 Task: Find connections with filter location Güines with filter topic #personaldevelopment with filter profile language French with filter current company Airtel with filter school Government Law College, Mumbai with filter industry Oil and Gas with filter service category Bartending with filter keywords title Software Engineer
Action: Mouse moved to (586, 73)
Screenshot: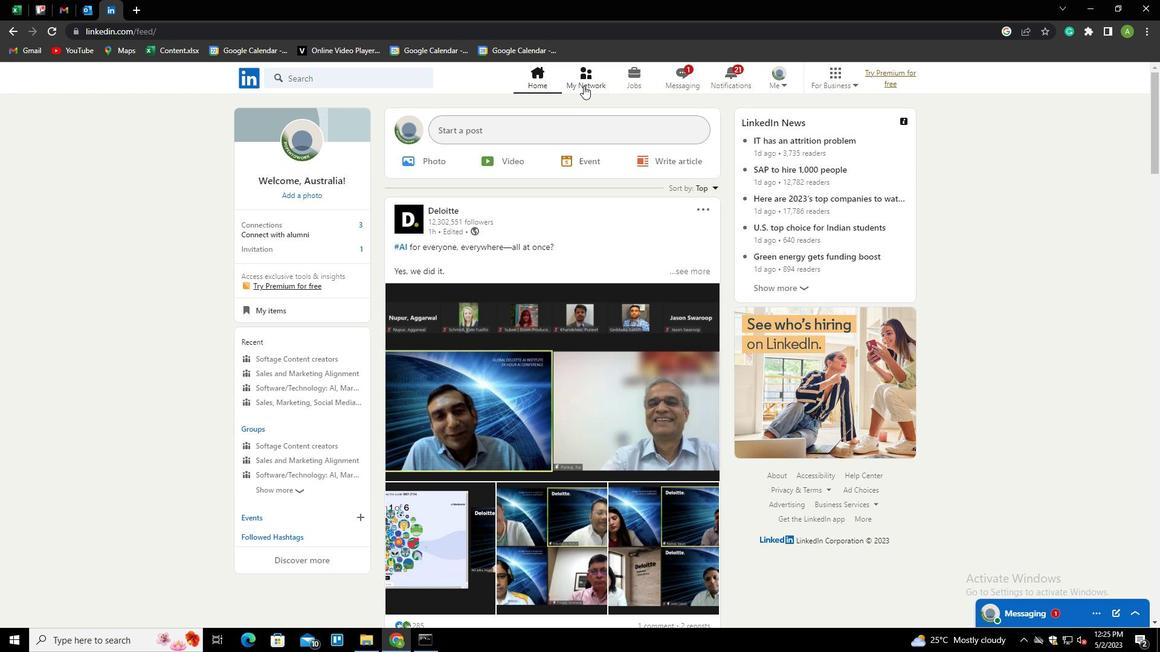 
Action: Mouse pressed left at (586, 73)
Screenshot: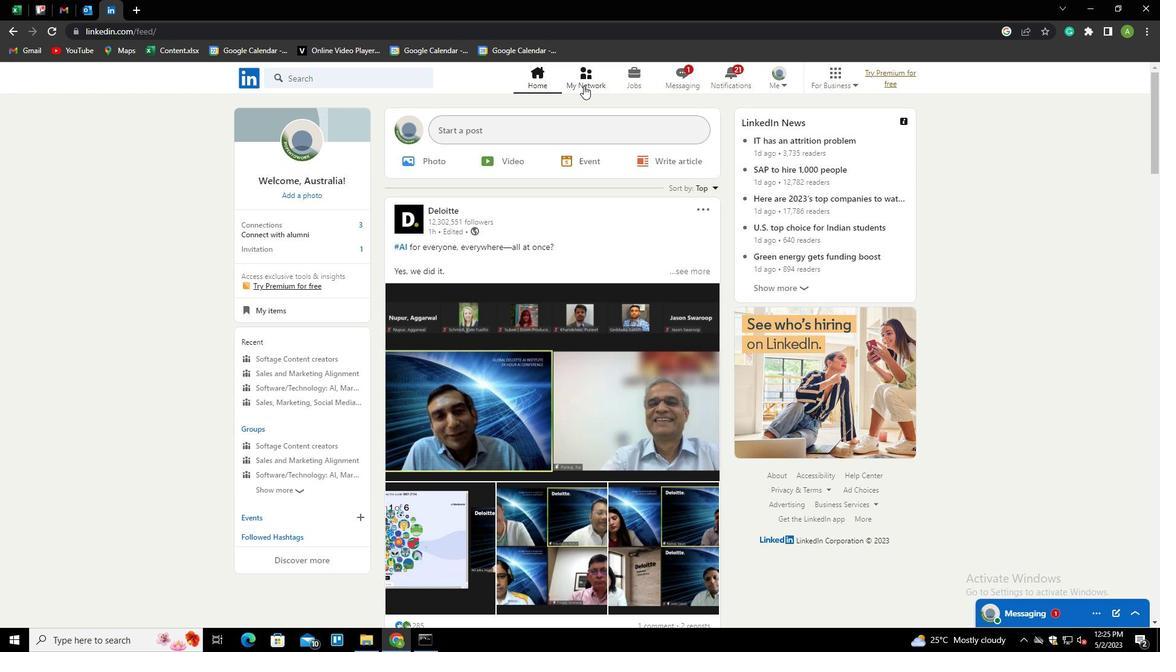 
Action: Mouse moved to (314, 141)
Screenshot: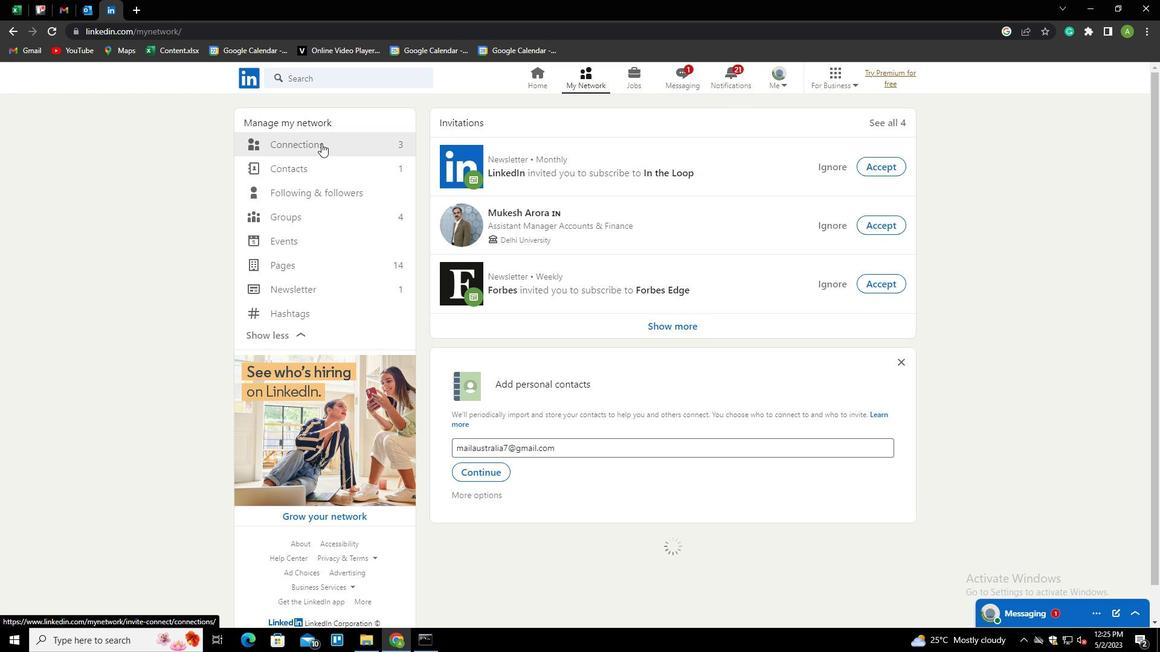 
Action: Mouse pressed left at (314, 141)
Screenshot: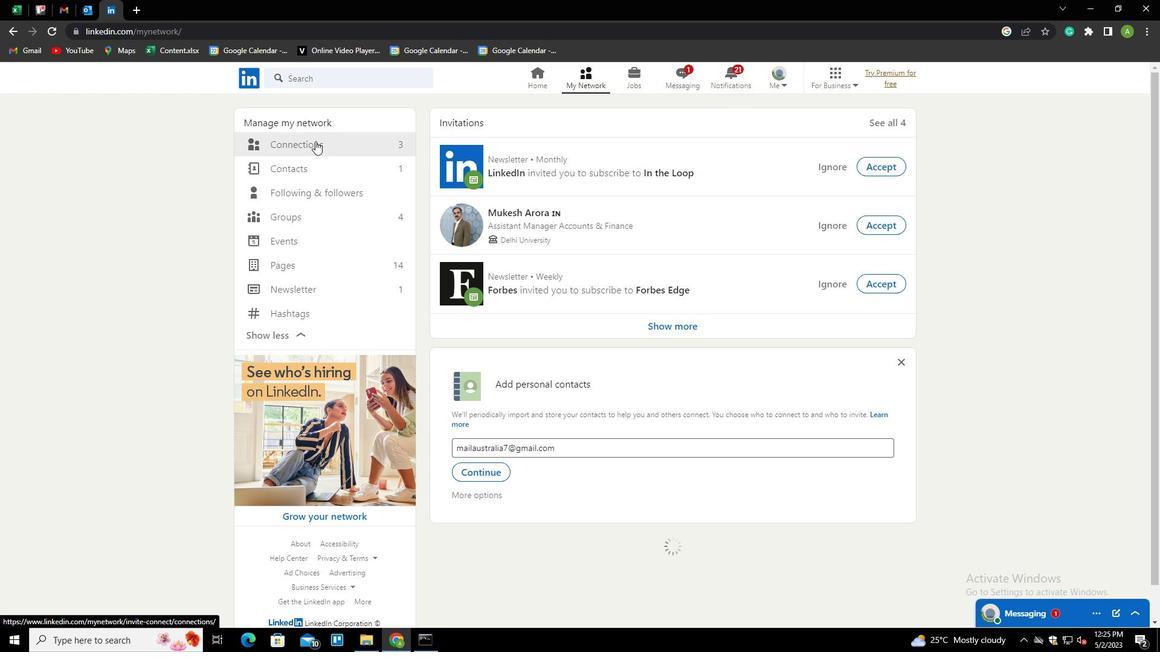
Action: Mouse moved to (675, 141)
Screenshot: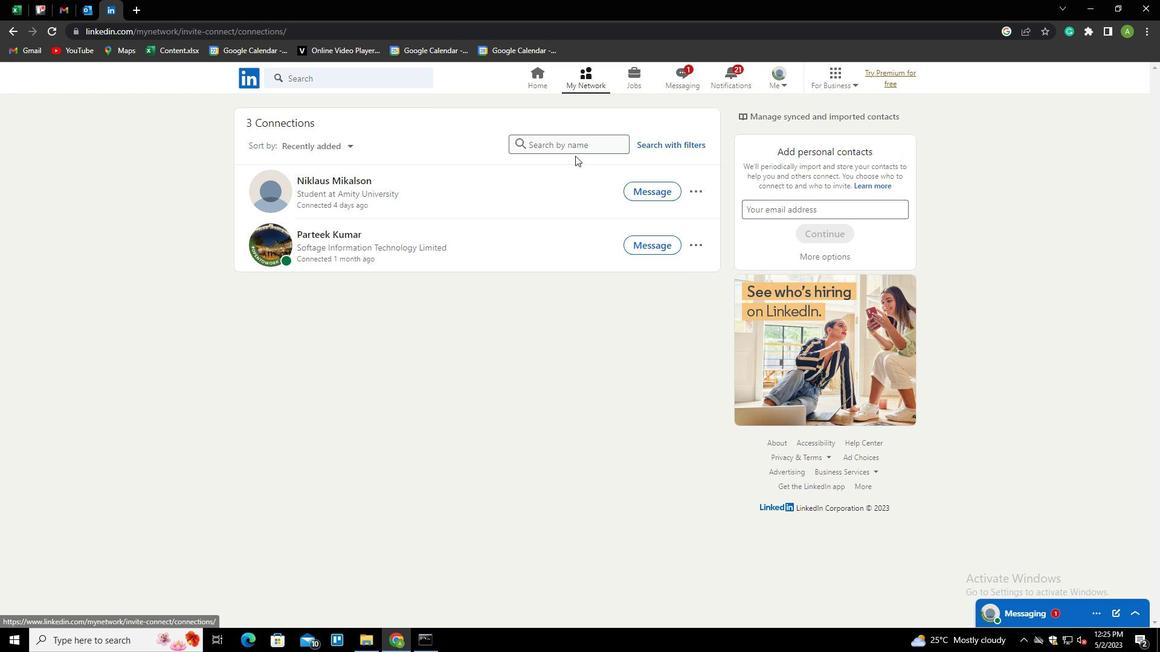 
Action: Mouse pressed left at (675, 141)
Screenshot: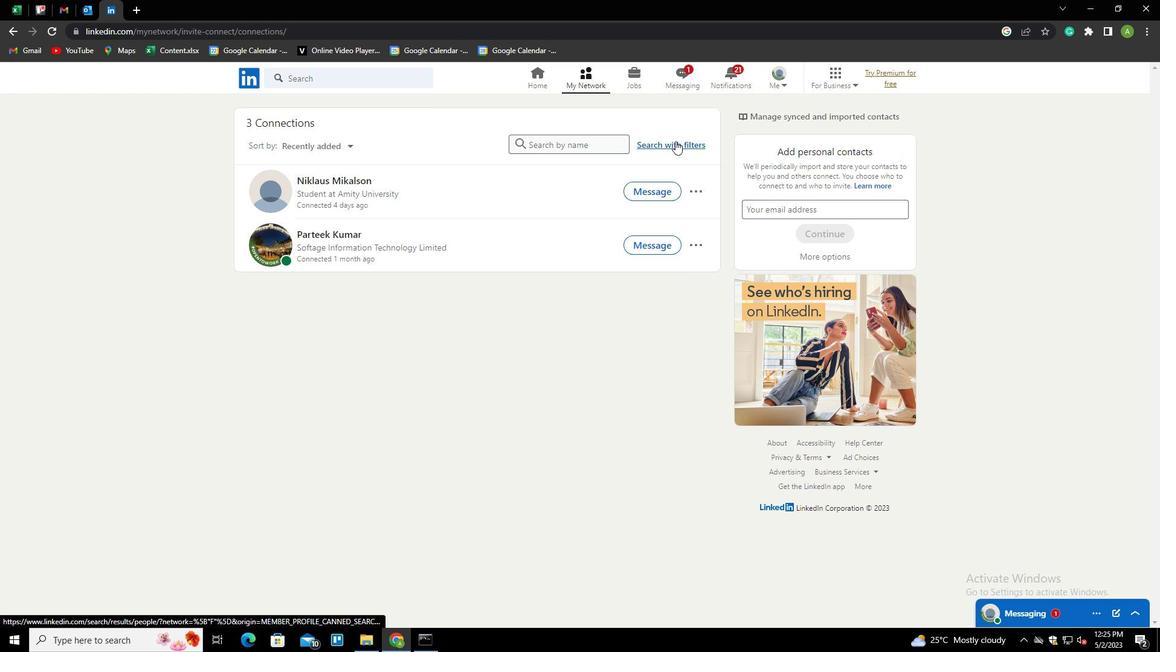 
Action: Mouse moved to (612, 107)
Screenshot: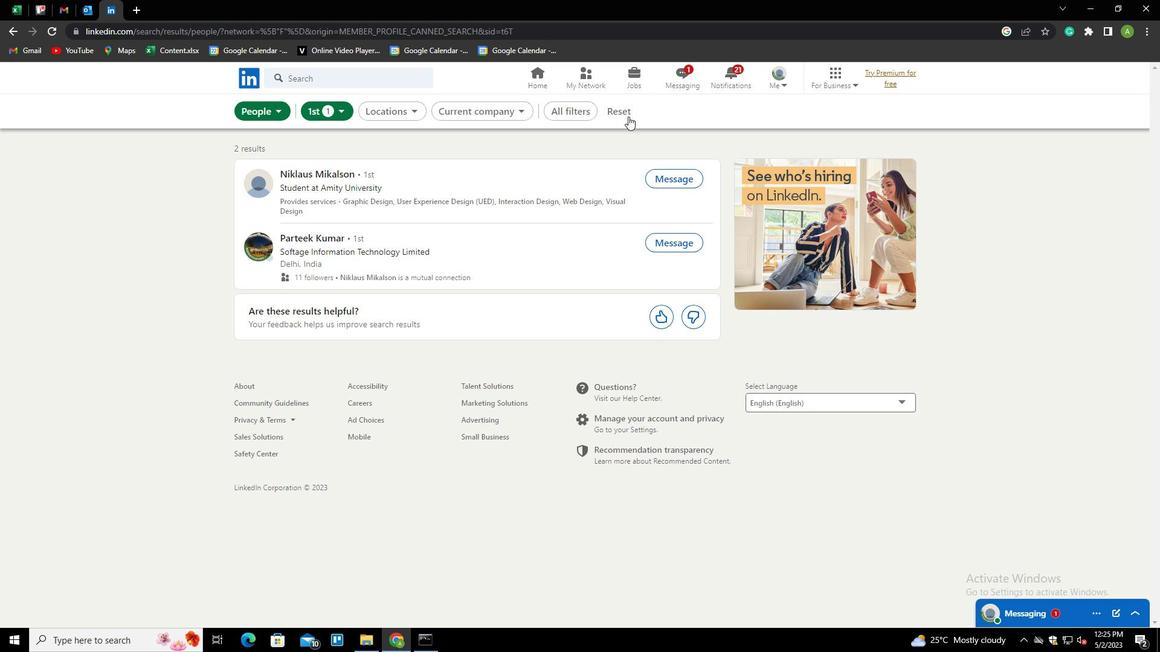 
Action: Mouse pressed left at (612, 107)
Screenshot: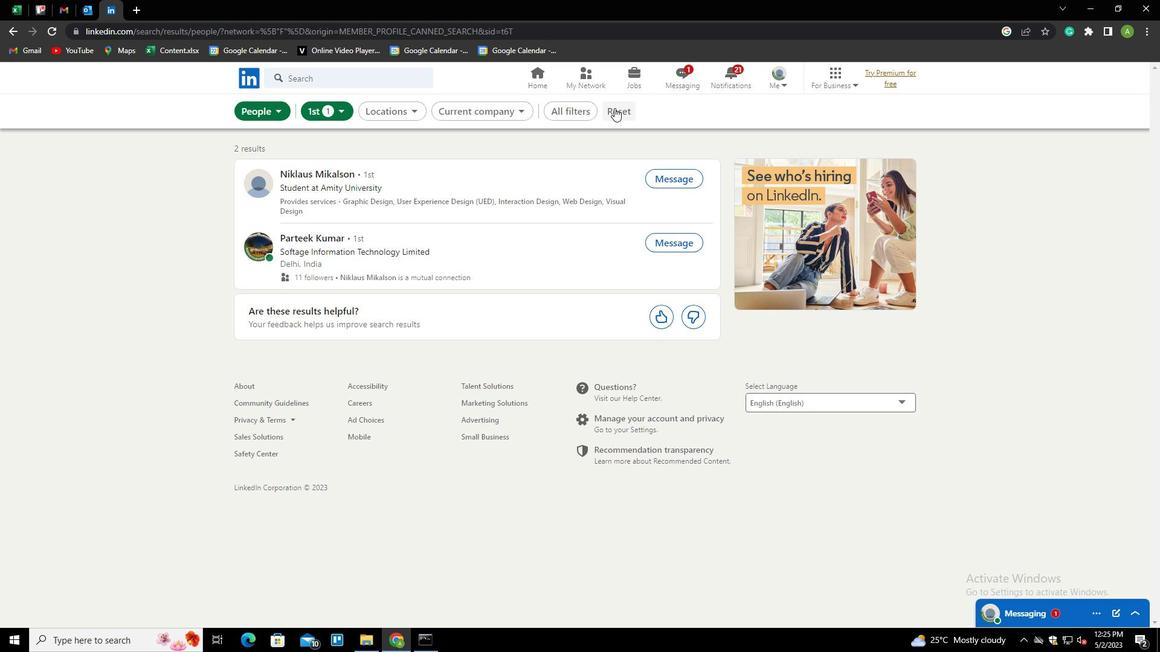 
Action: Mouse moved to (588, 112)
Screenshot: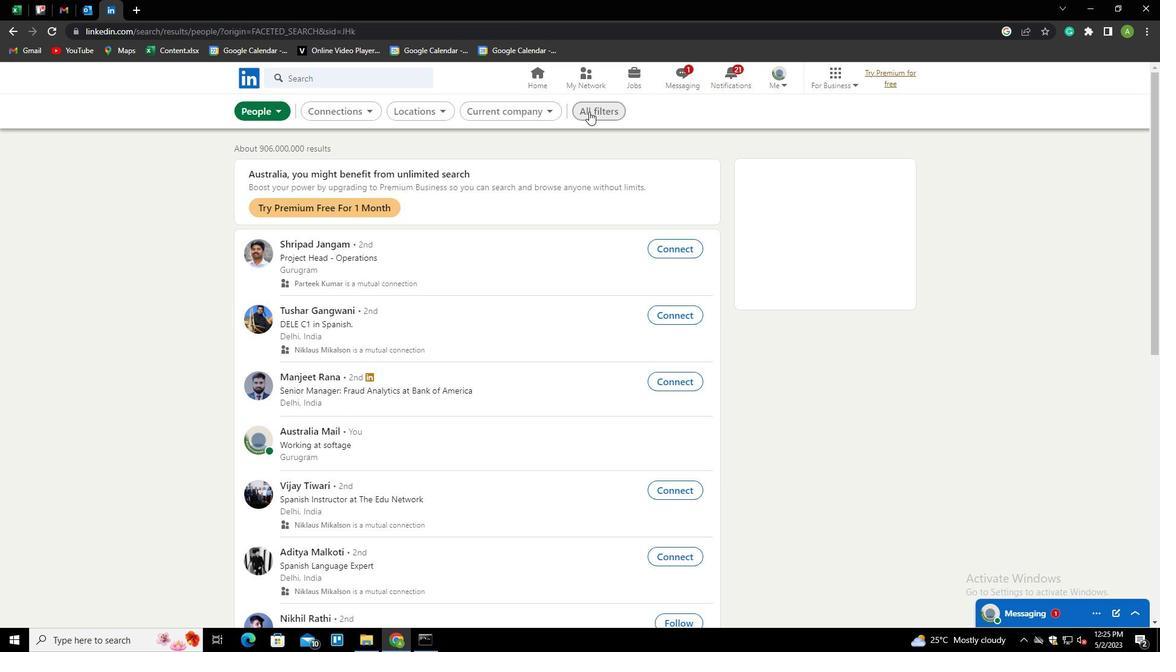
Action: Mouse pressed left at (588, 112)
Screenshot: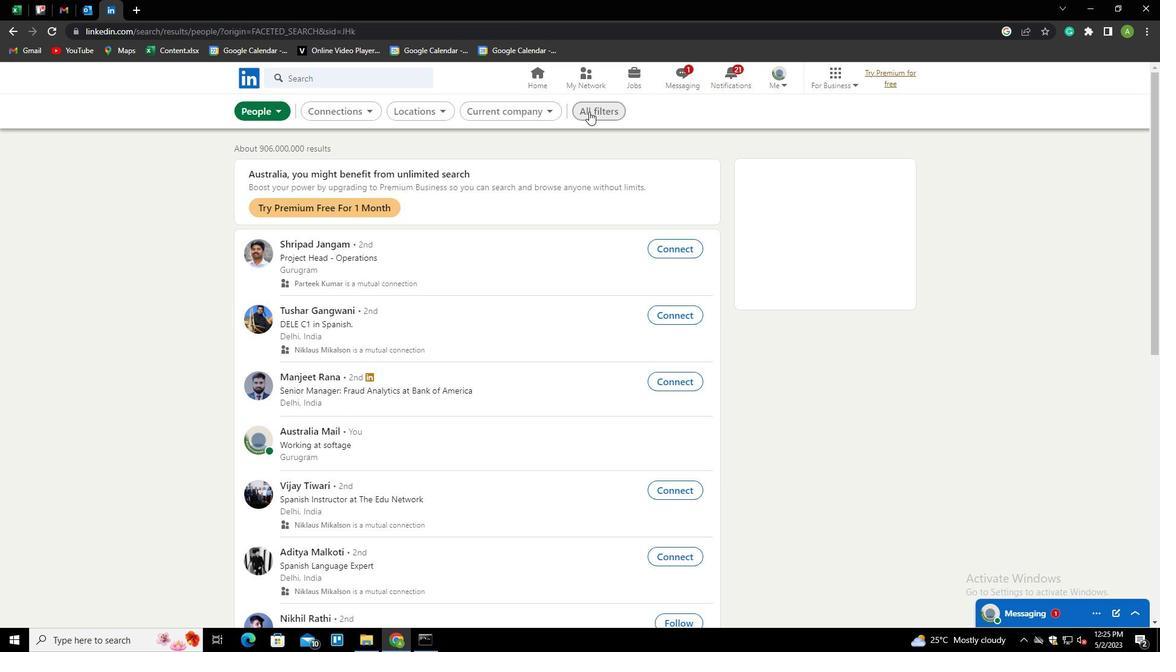 
Action: Mouse moved to (910, 319)
Screenshot: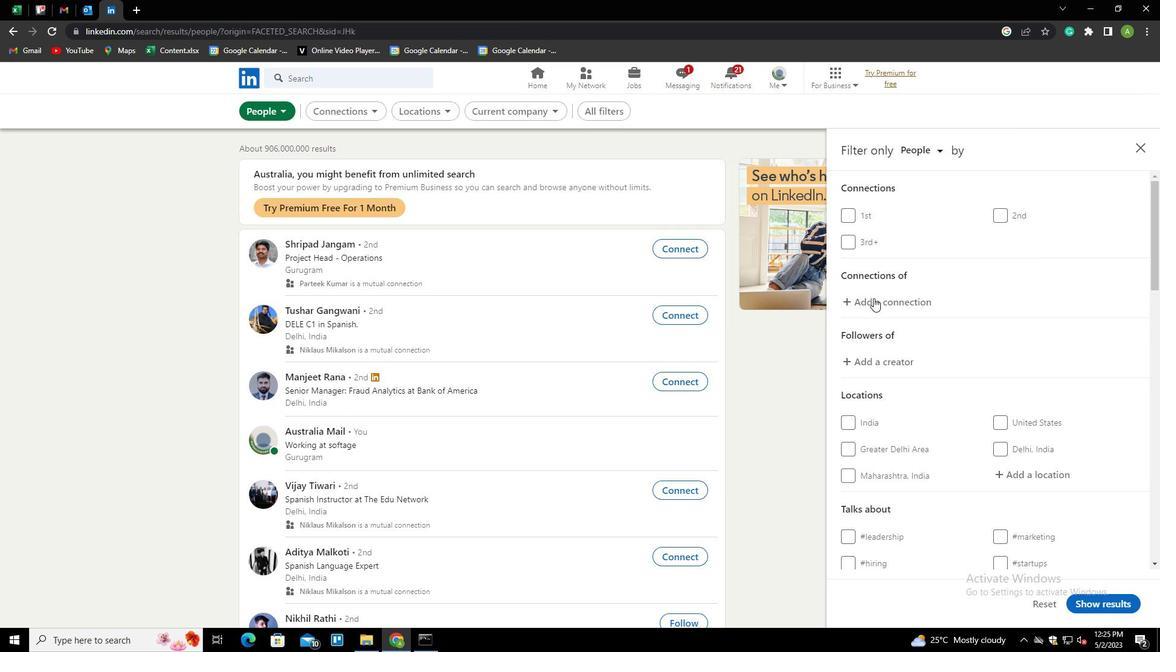 
Action: Mouse scrolled (910, 318) with delta (0, 0)
Screenshot: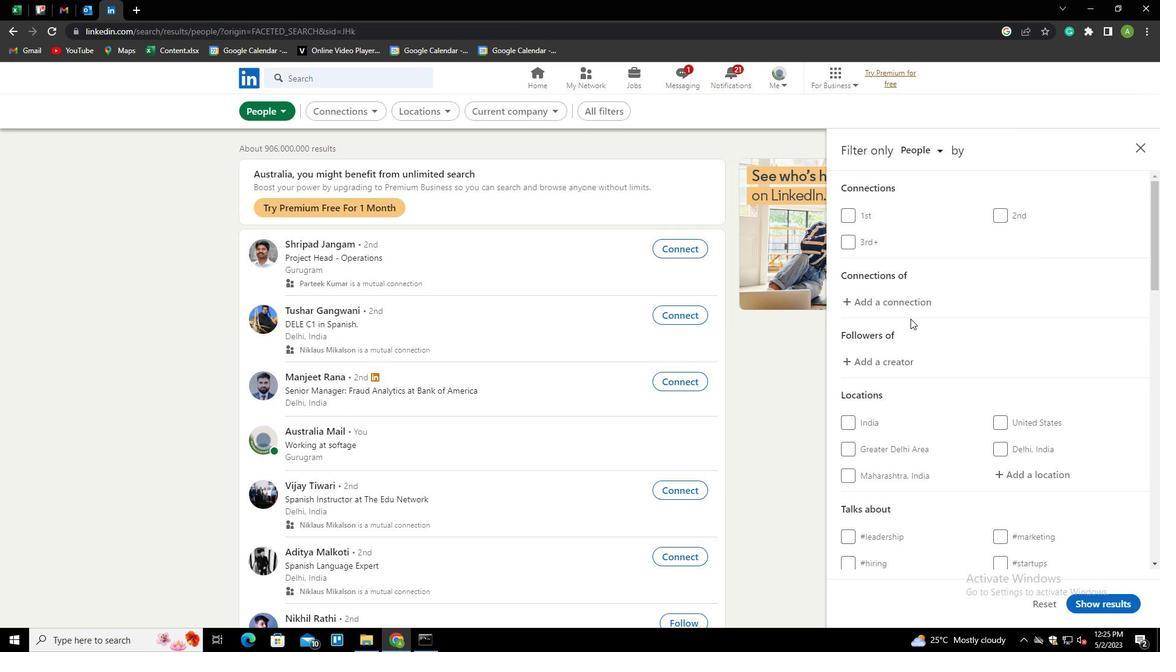 
Action: Mouse scrolled (910, 318) with delta (0, 0)
Screenshot: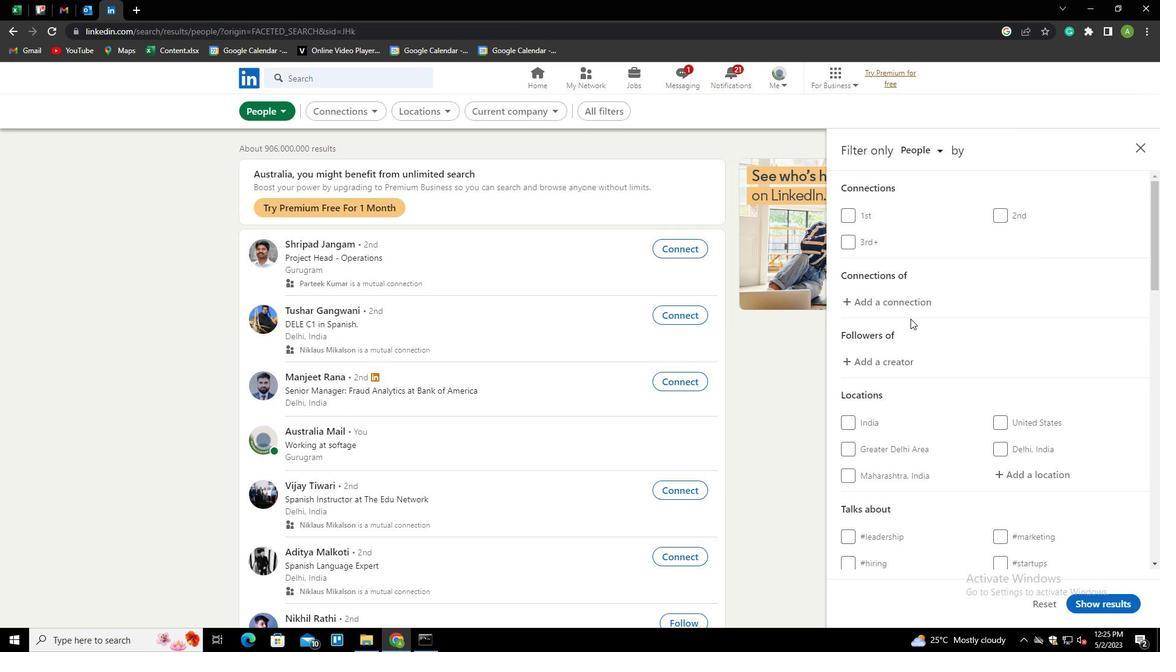 
Action: Mouse moved to (1025, 345)
Screenshot: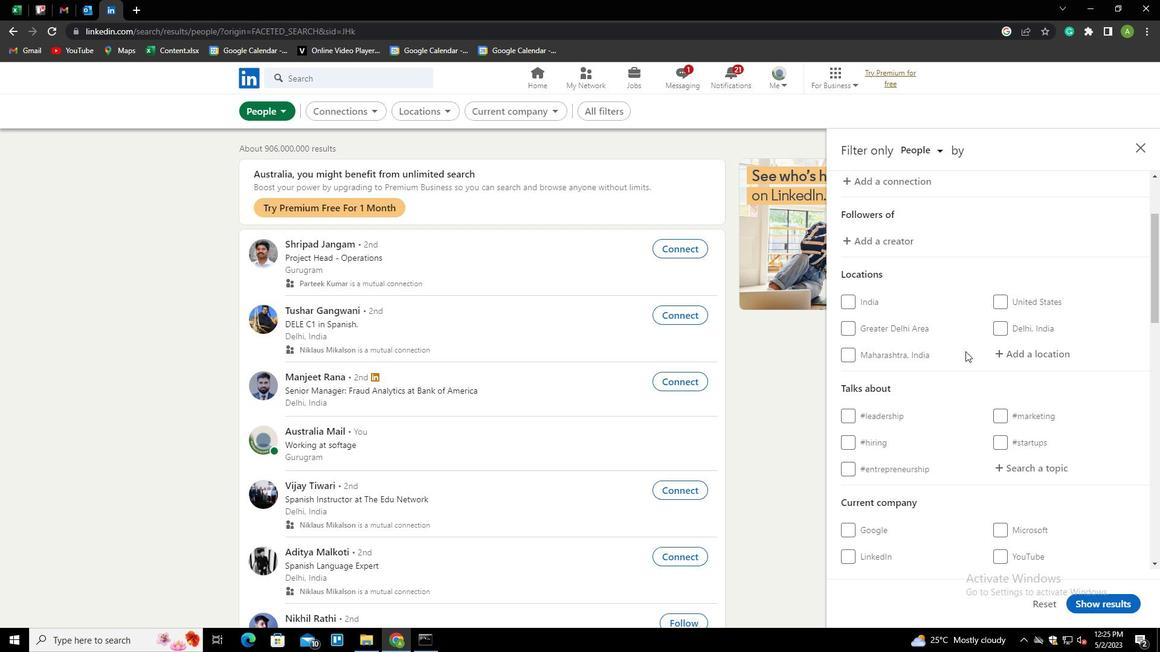 
Action: Mouse pressed left at (1025, 345)
Screenshot: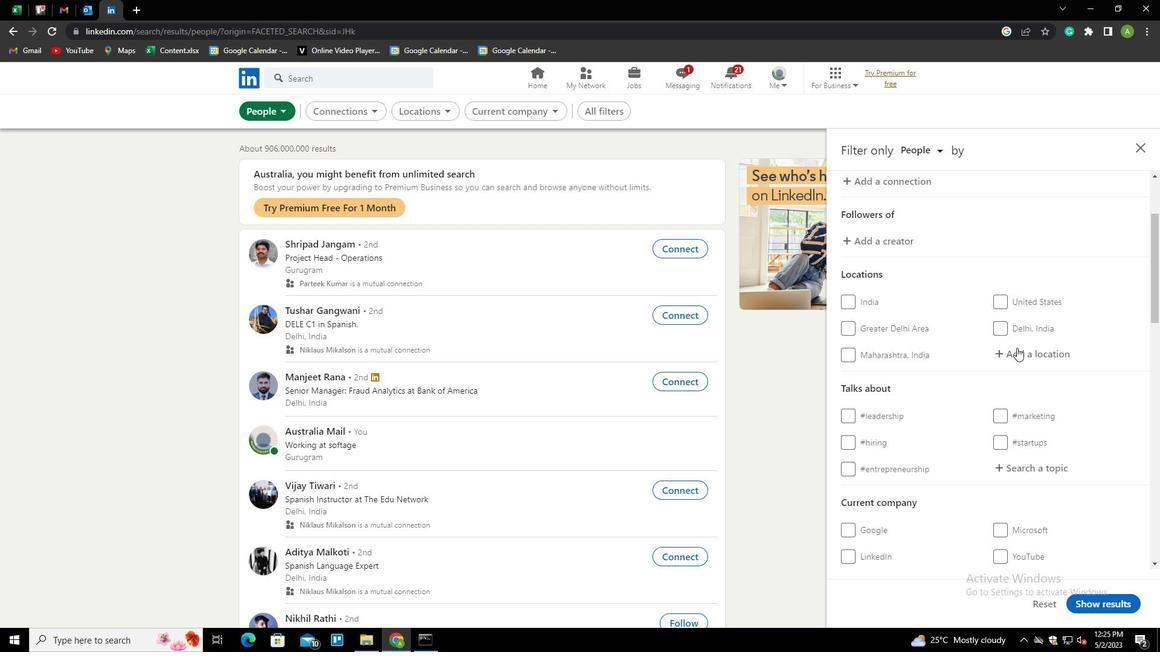 
Action: Mouse moved to (1022, 345)
Screenshot: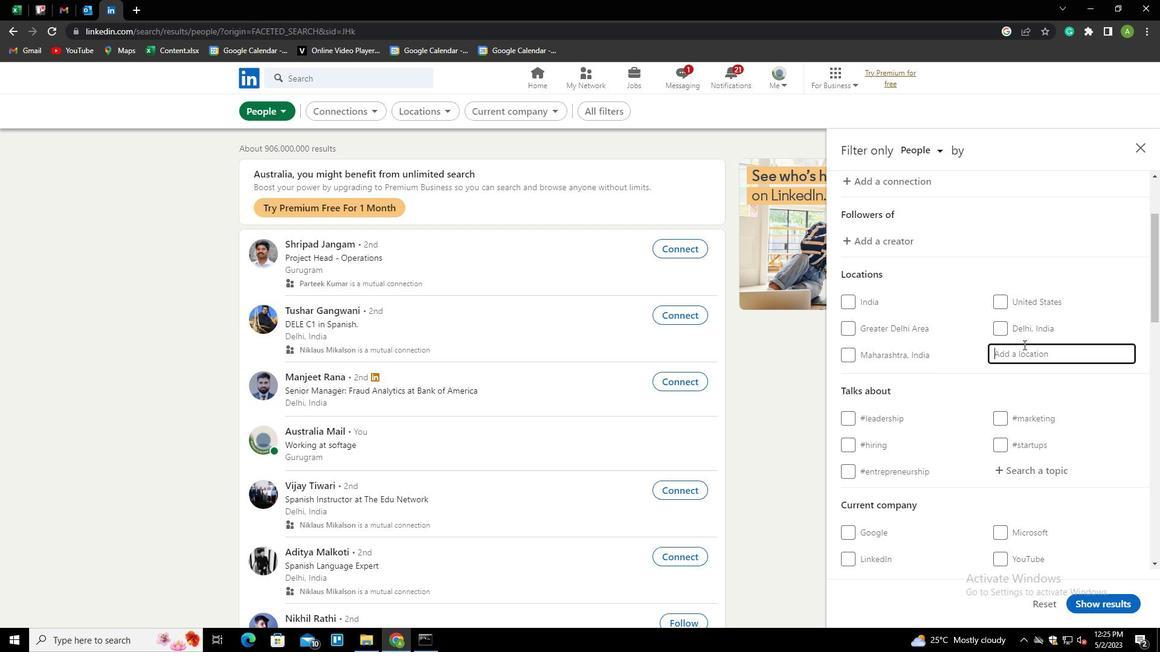 
Action: Key pressed G
Screenshot: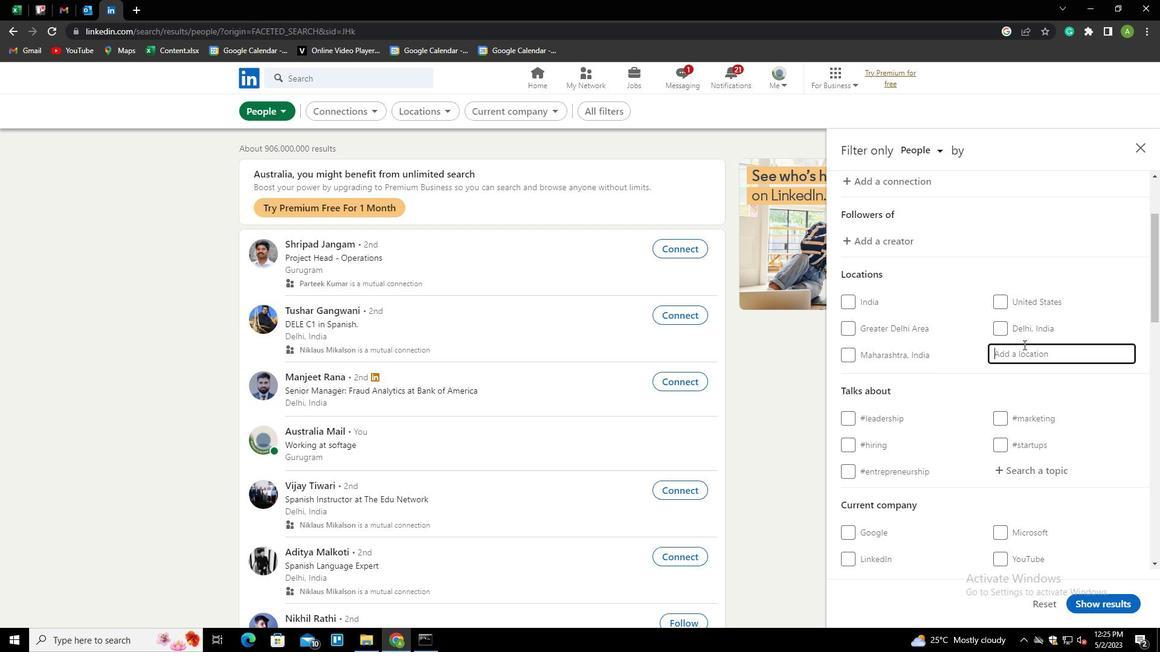 
Action: Mouse moved to (1021, 345)
Screenshot: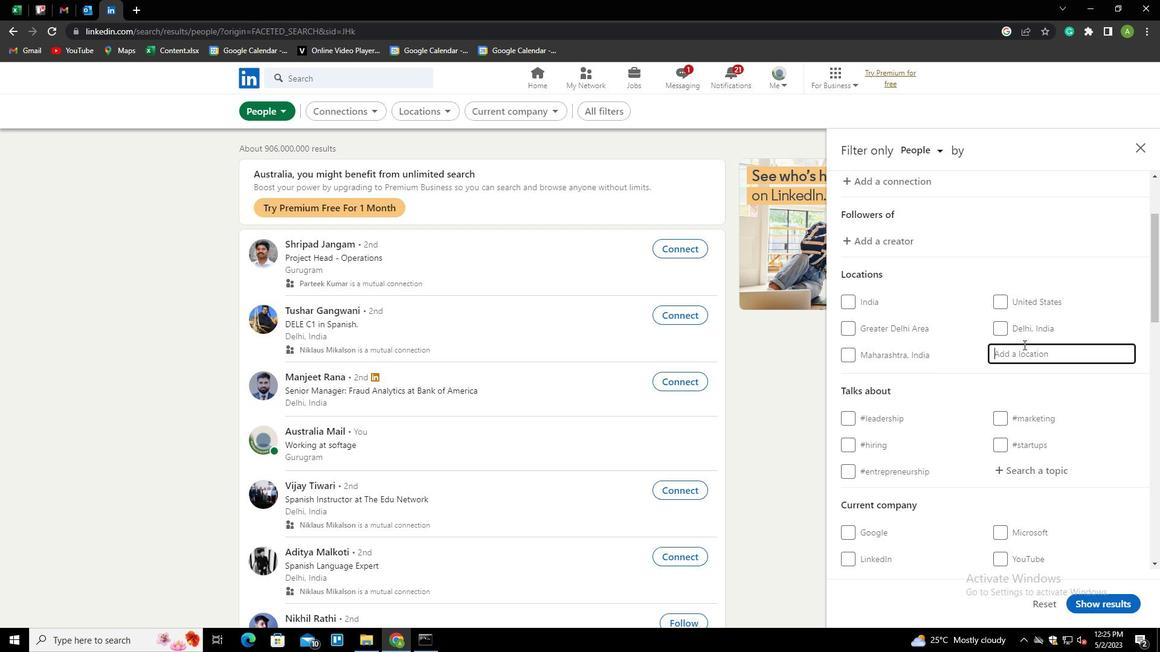 
Action: Key pressed UINES<Key.down><Key.enter>
Screenshot: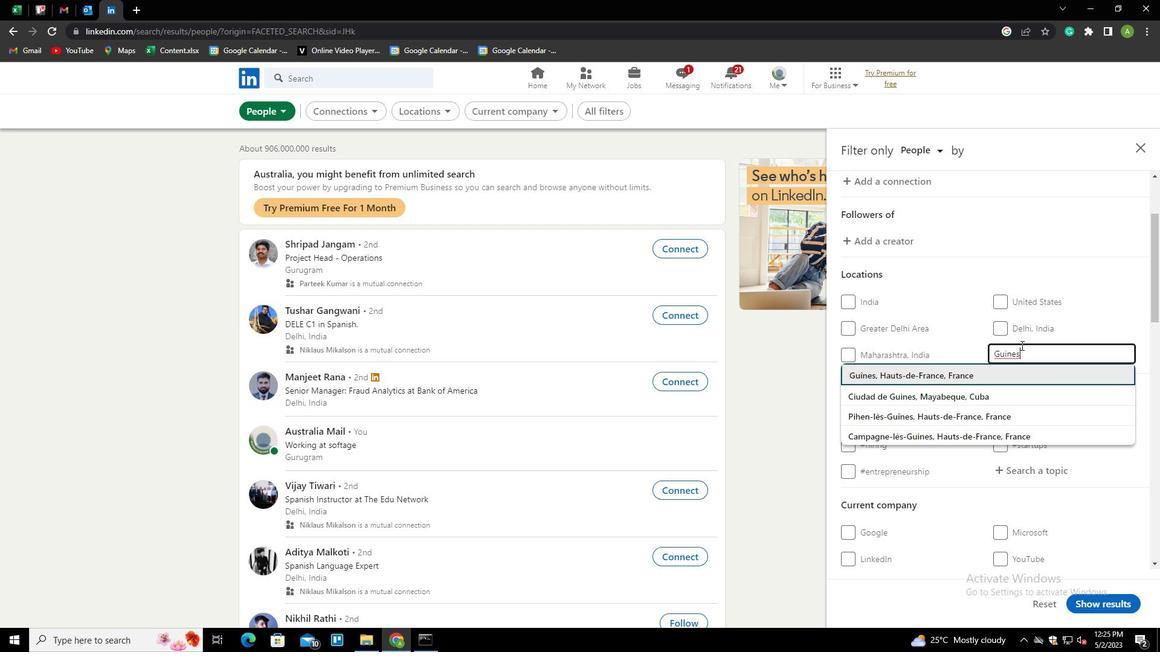 
Action: Mouse scrolled (1021, 345) with delta (0, 0)
Screenshot: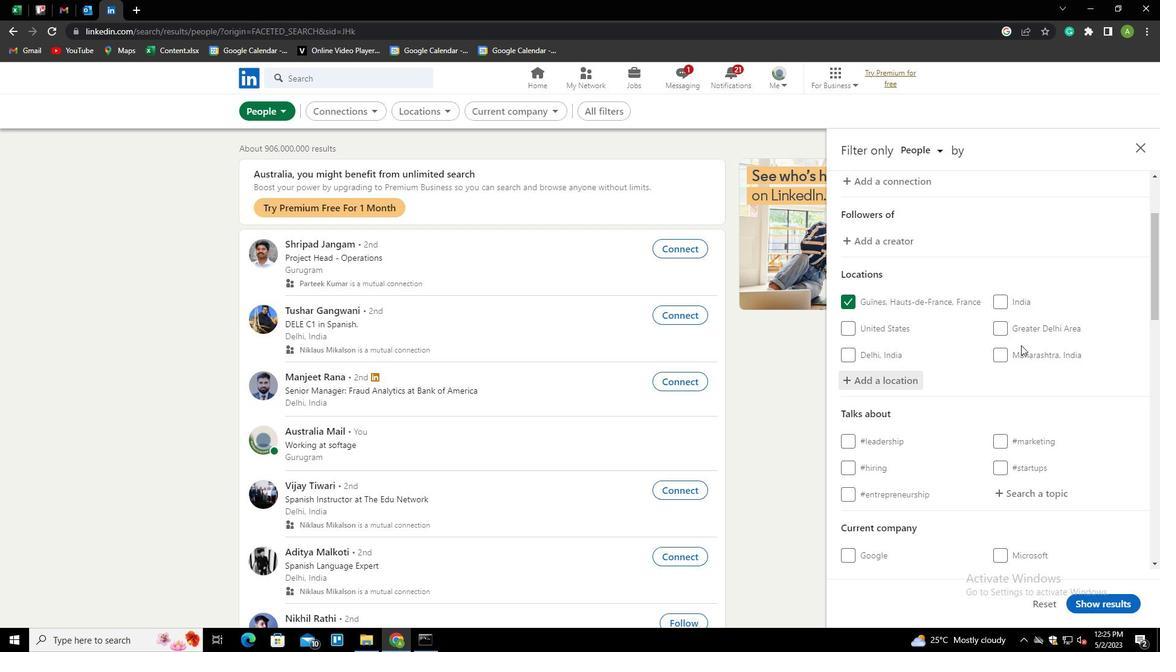
Action: Mouse scrolled (1021, 345) with delta (0, 0)
Screenshot: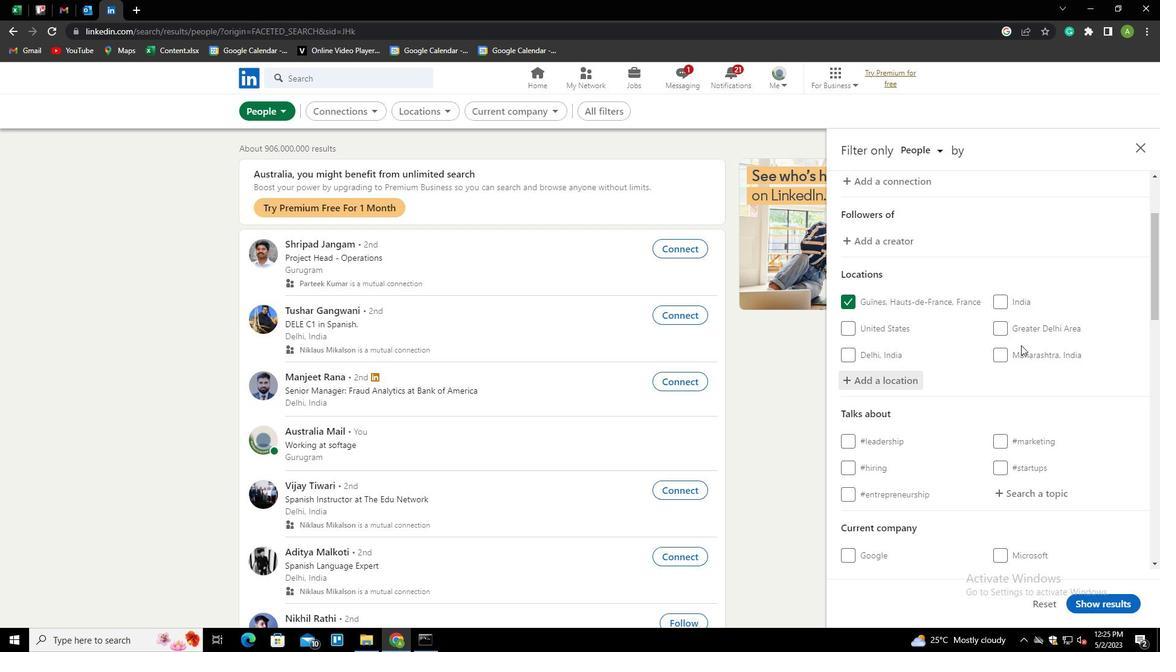 
Action: Mouse moved to (1016, 374)
Screenshot: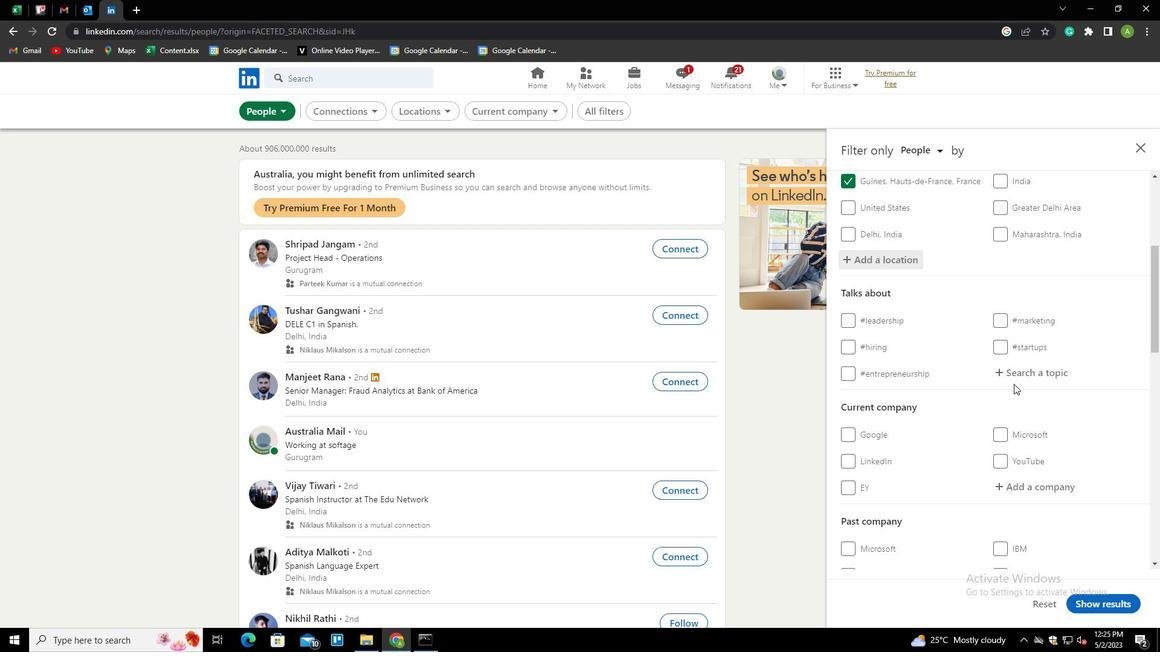 
Action: Mouse pressed left at (1016, 374)
Screenshot: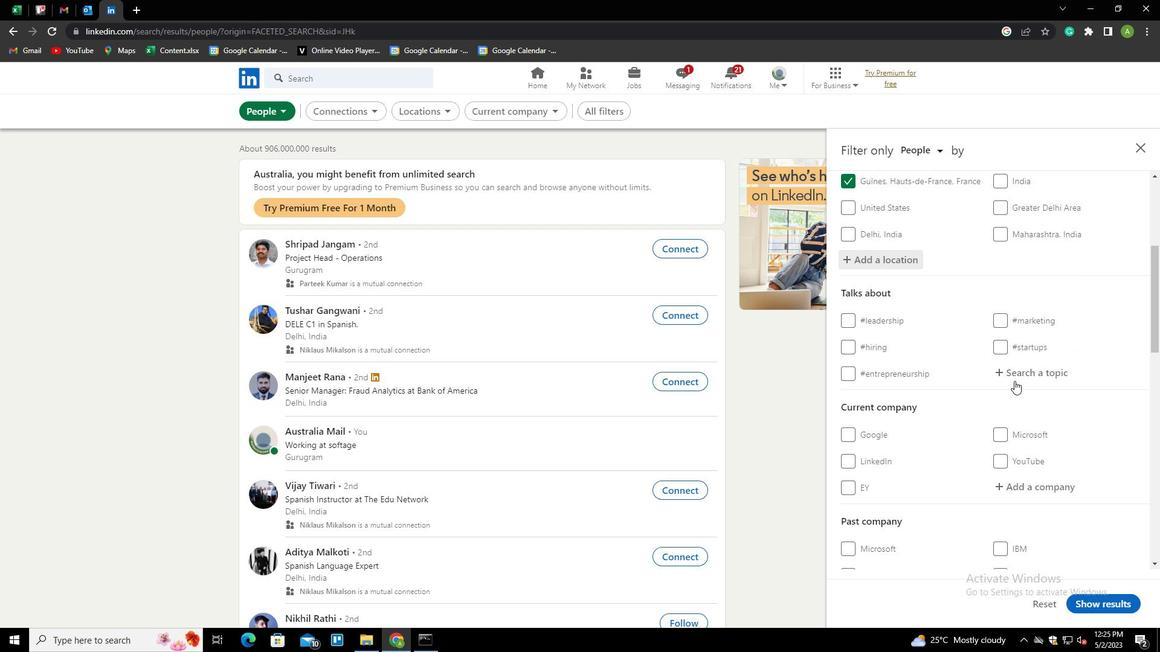 
Action: Key pressed PERSONALDE<Key.down><Key.enter>
Screenshot: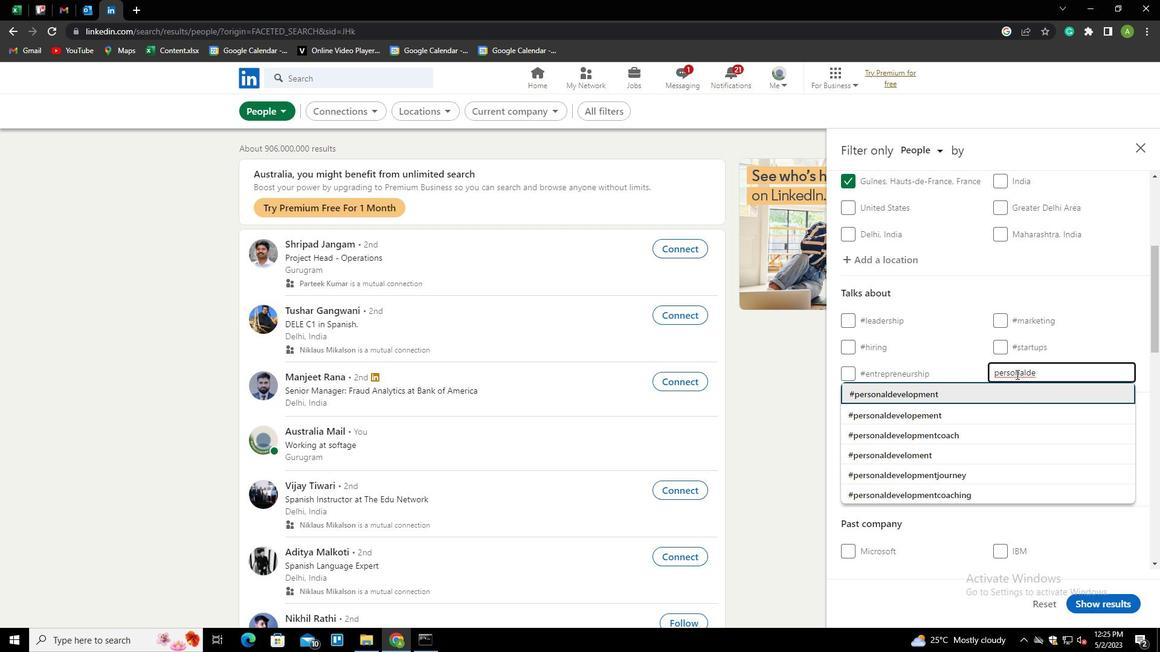 
Action: Mouse scrolled (1016, 374) with delta (0, 0)
Screenshot: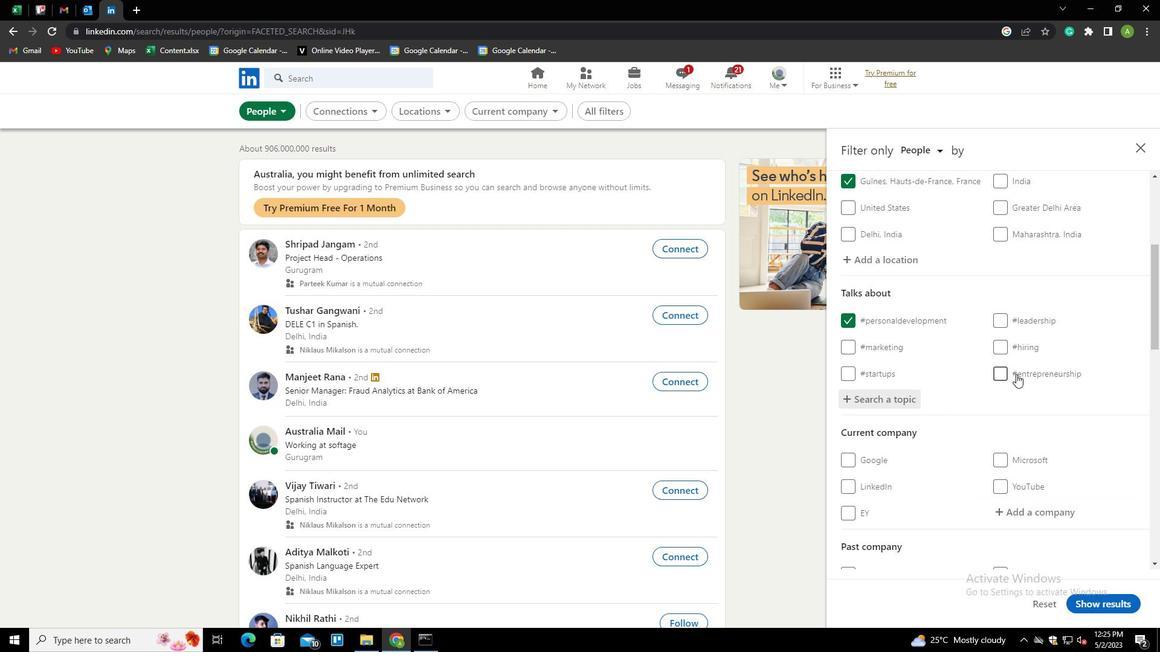 
Action: Mouse scrolled (1016, 374) with delta (0, 0)
Screenshot: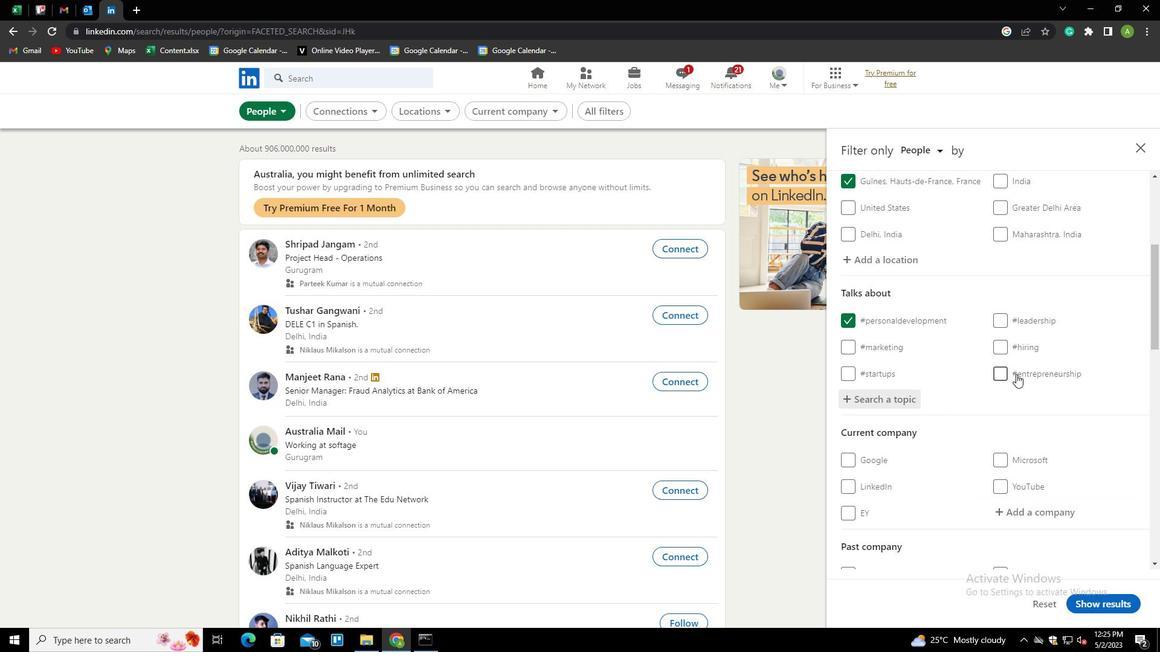 
Action: Mouse scrolled (1016, 374) with delta (0, 0)
Screenshot: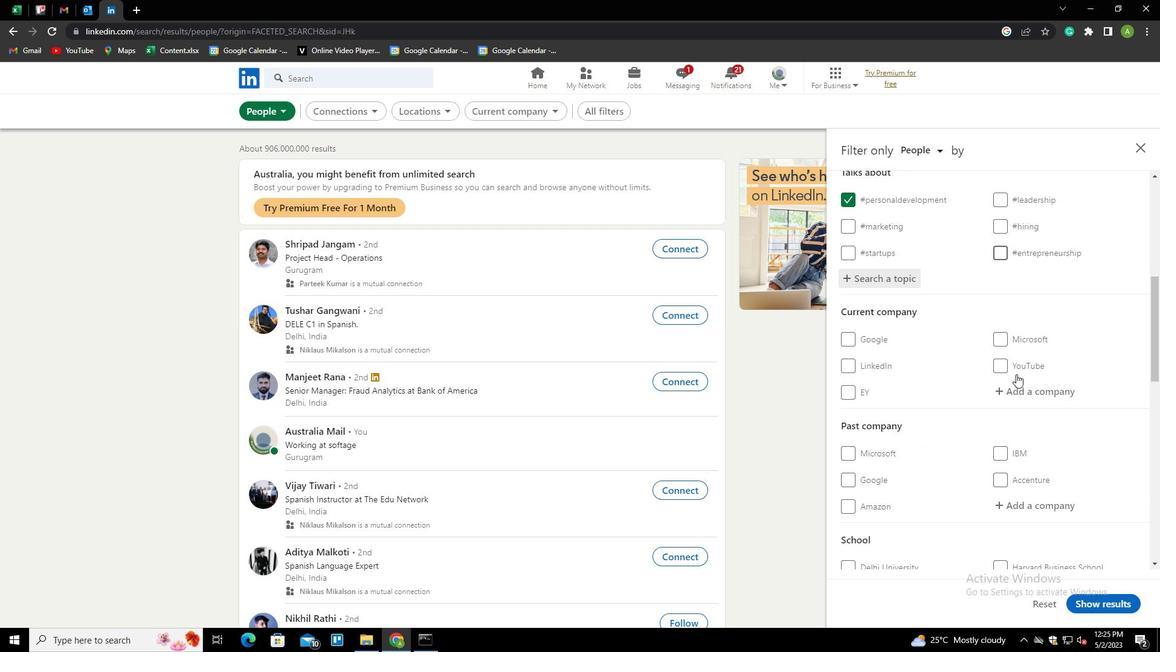 
Action: Mouse scrolled (1016, 374) with delta (0, 0)
Screenshot: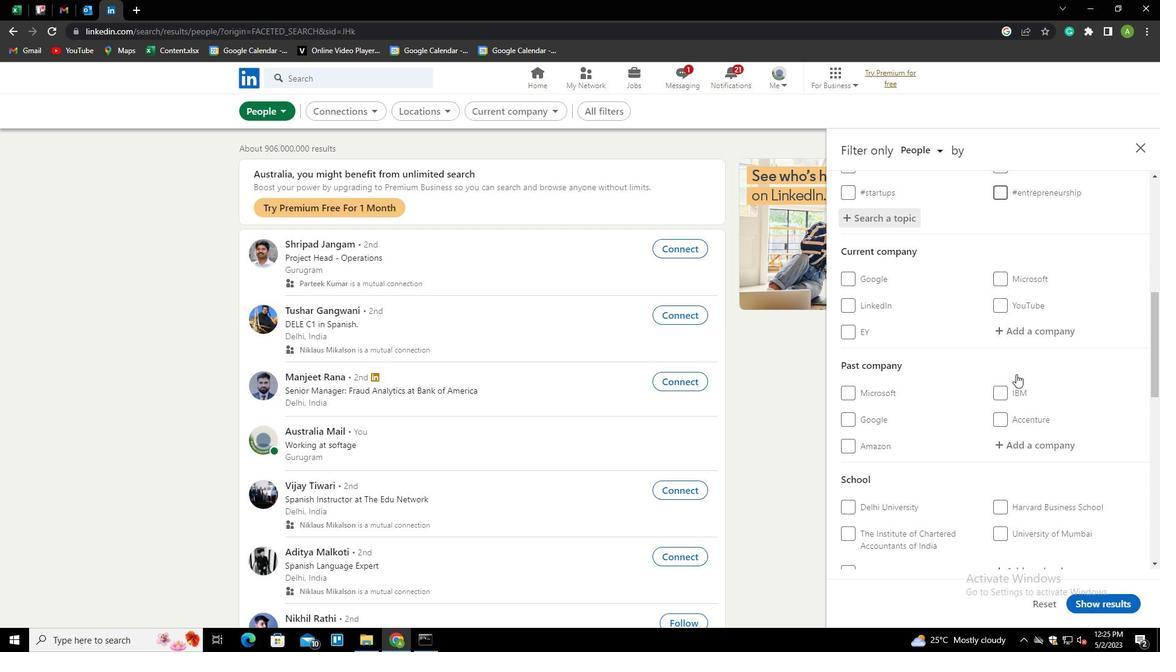 
Action: Mouse scrolled (1016, 374) with delta (0, 0)
Screenshot: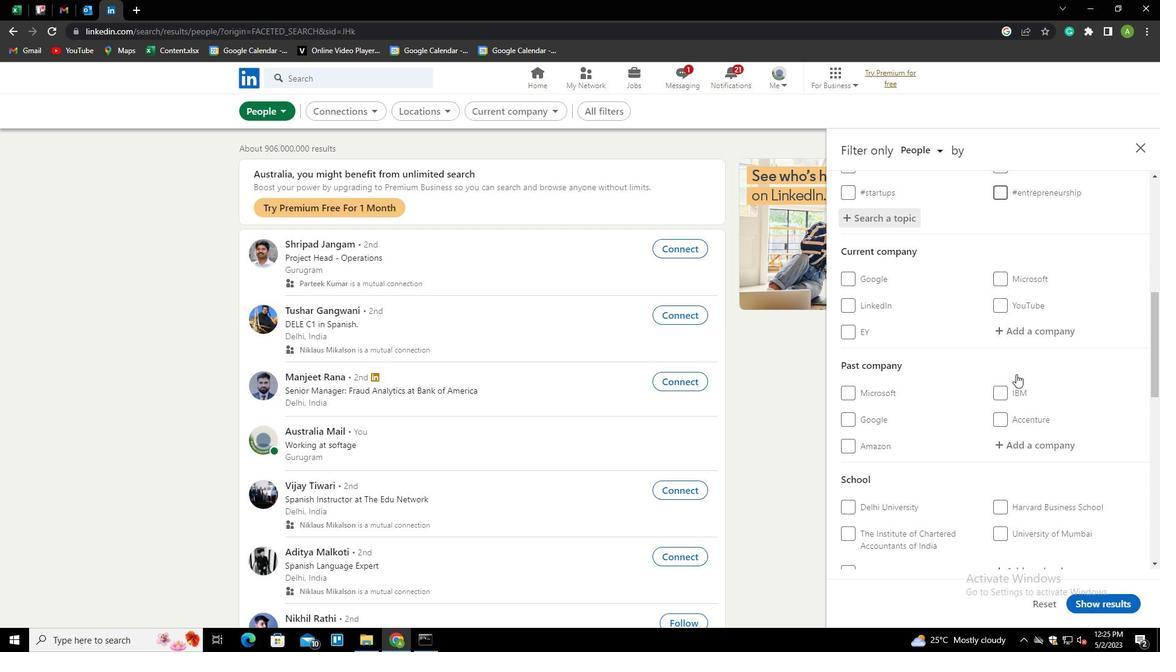 
Action: Mouse scrolled (1016, 374) with delta (0, 0)
Screenshot: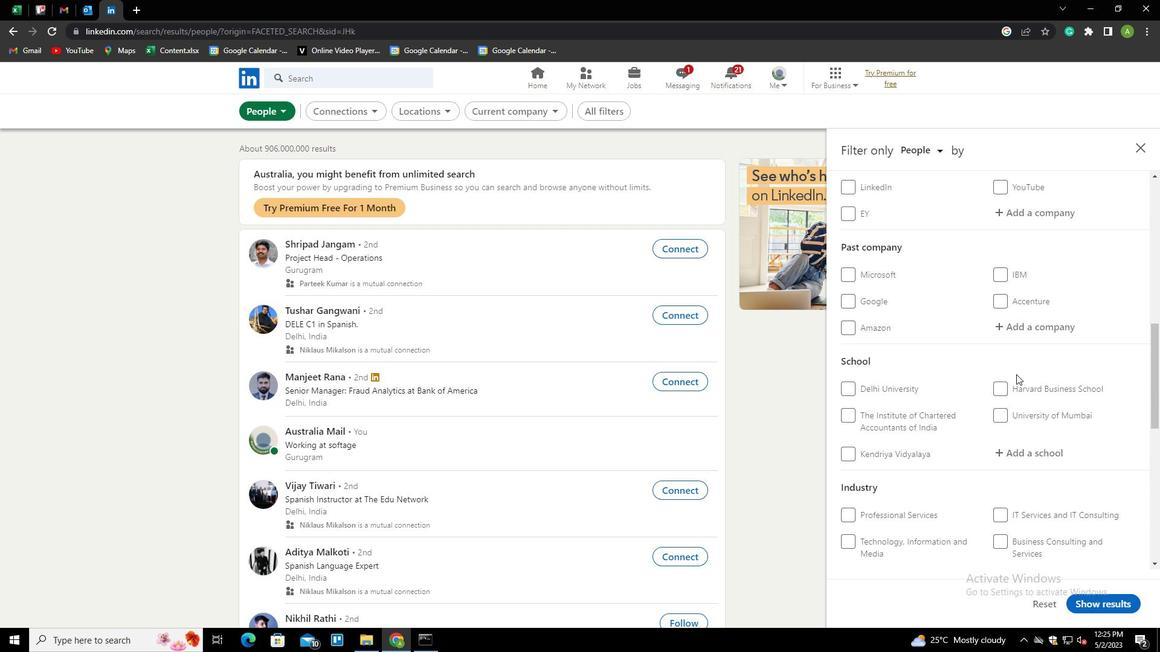 
Action: Mouse scrolled (1016, 374) with delta (0, 0)
Screenshot: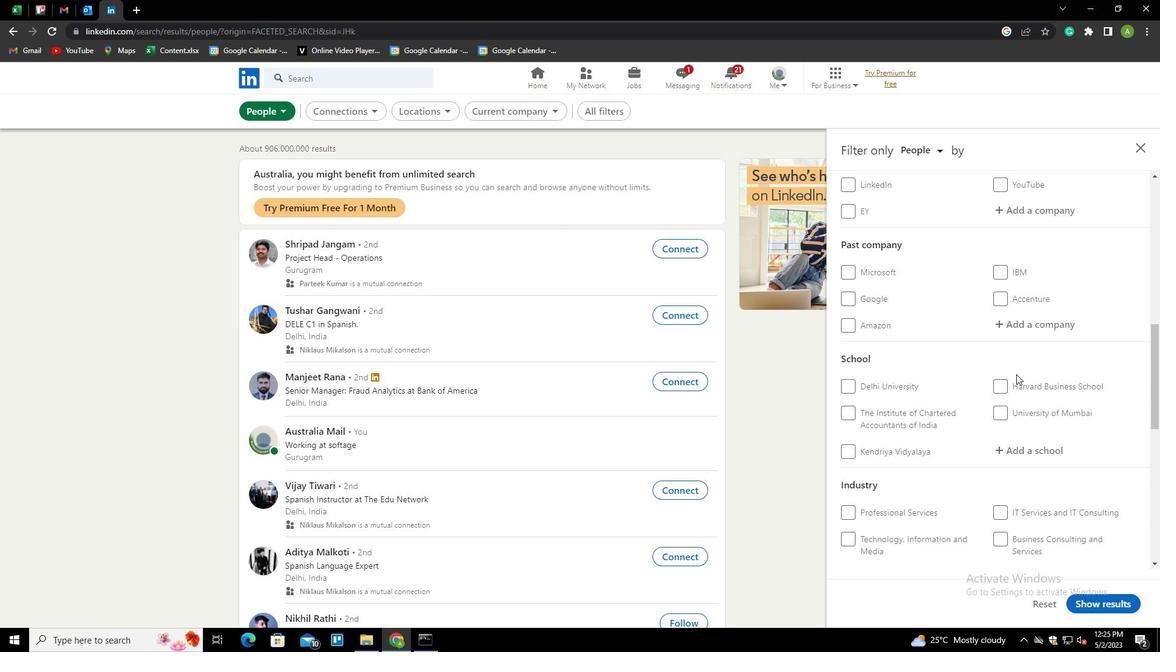 
Action: Mouse scrolled (1016, 374) with delta (0, 0)
Screenshot: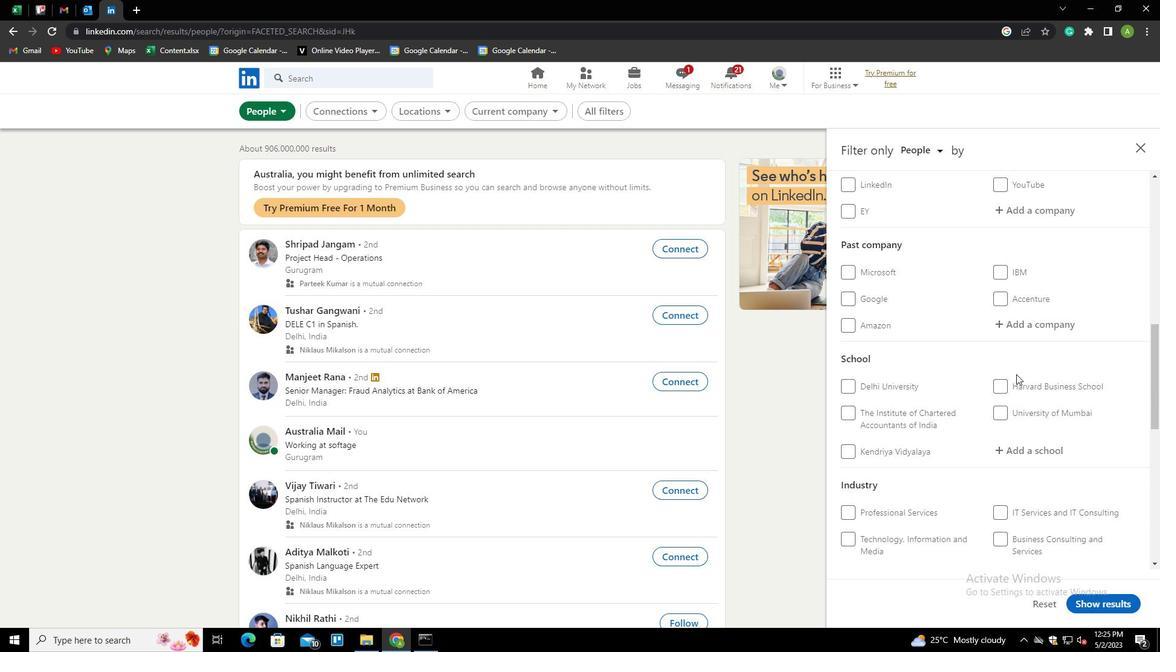 
Action: Mouse scrolled (1016, 374) with delta (0, 0)
Screenshot: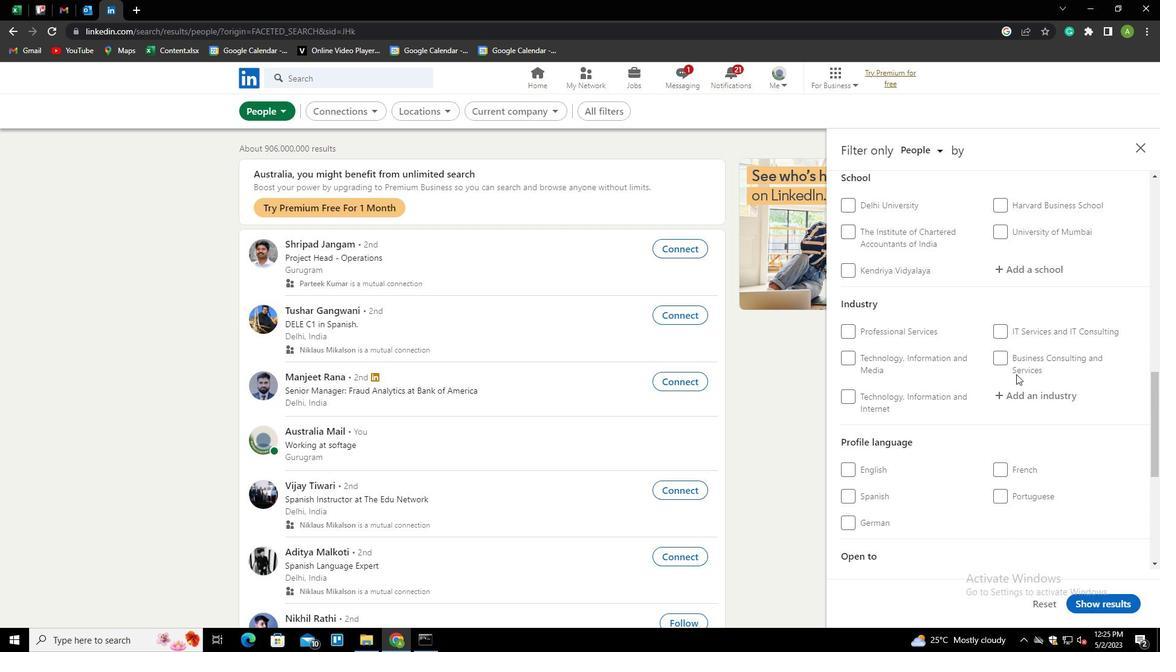 
Action: Mouse scrolled (1016, 374) with delta (0, 0)
Screenshot: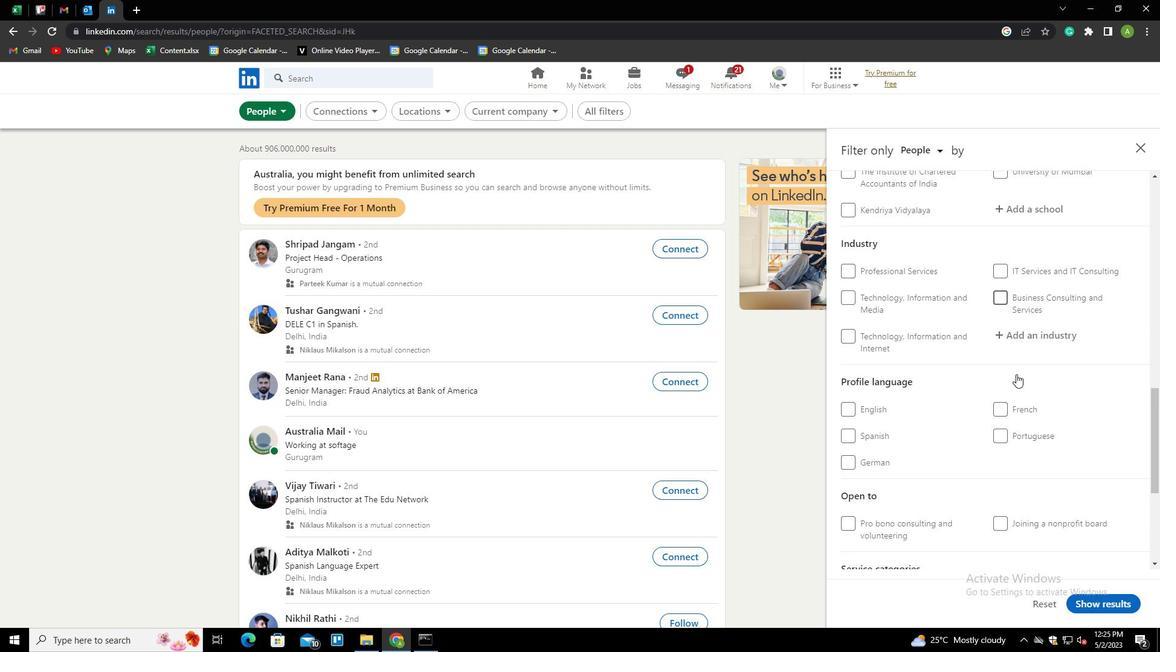 
Action: Mouse moved to (1007, 345)
Screenshot: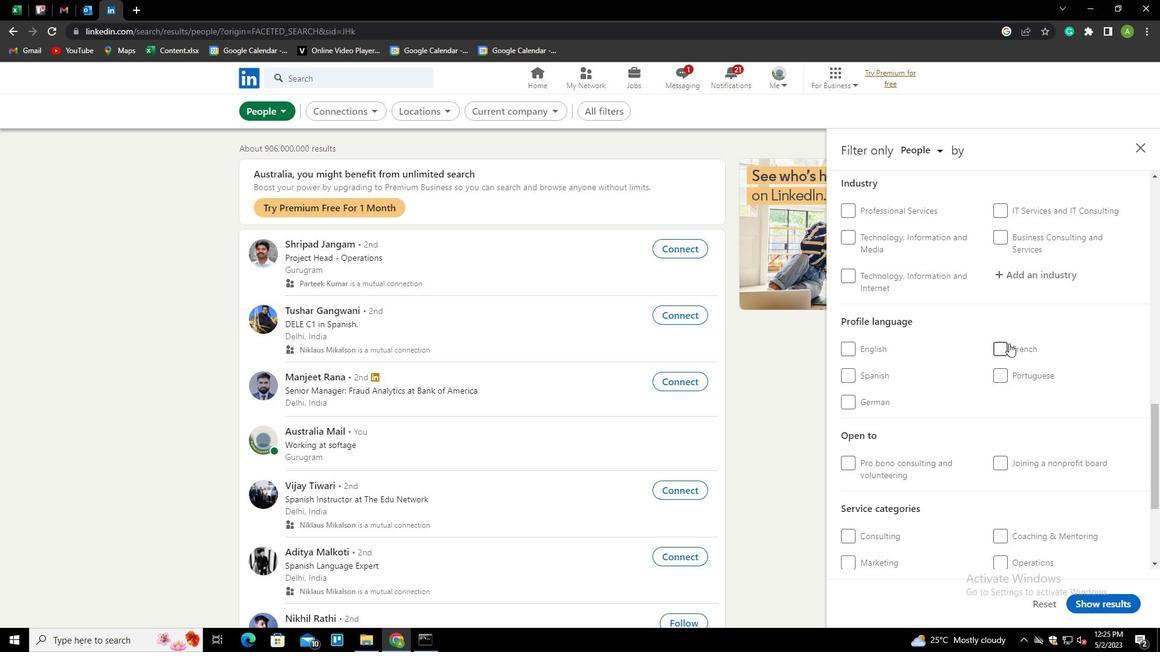 
Action: Mouse pressed left at (1007, 345)
Screenshot: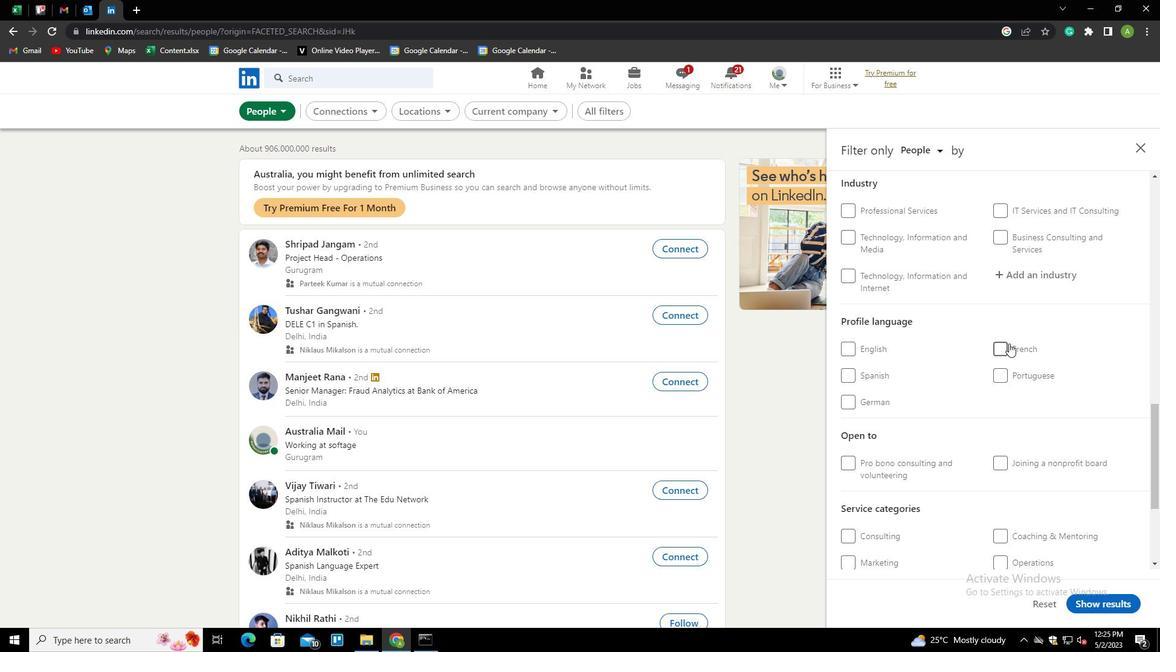
Action: Mouse moved to (1055, 348)
Screenshot: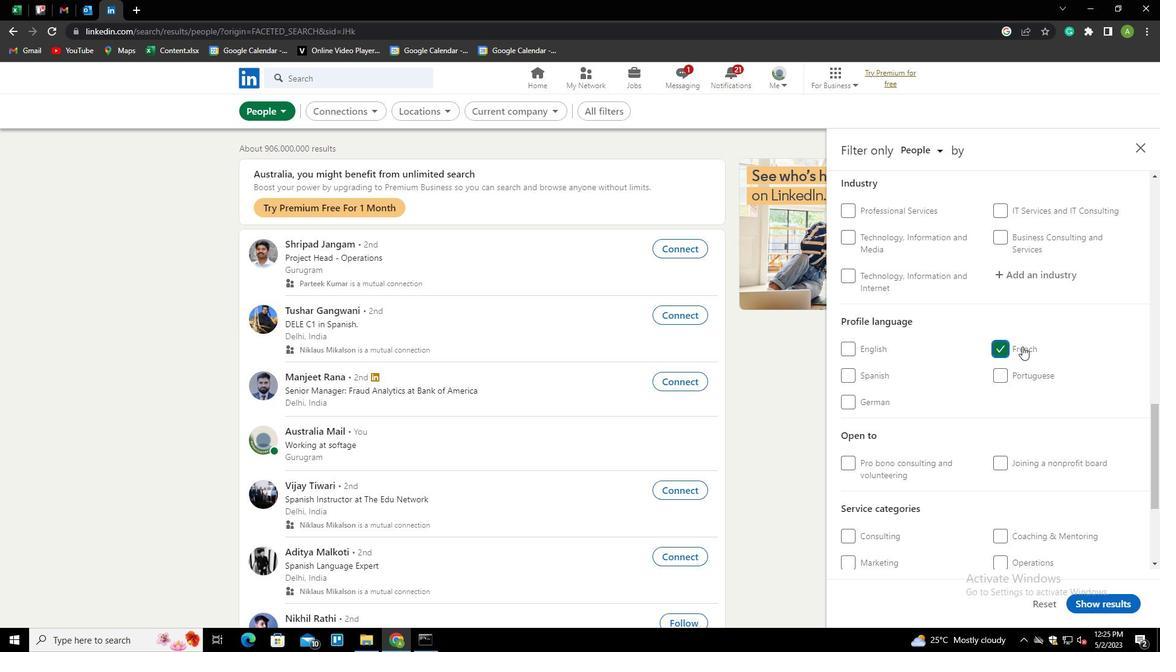 
Action: Mouse scrolled (1055, 349) with delta (0, 0)
Screenshot: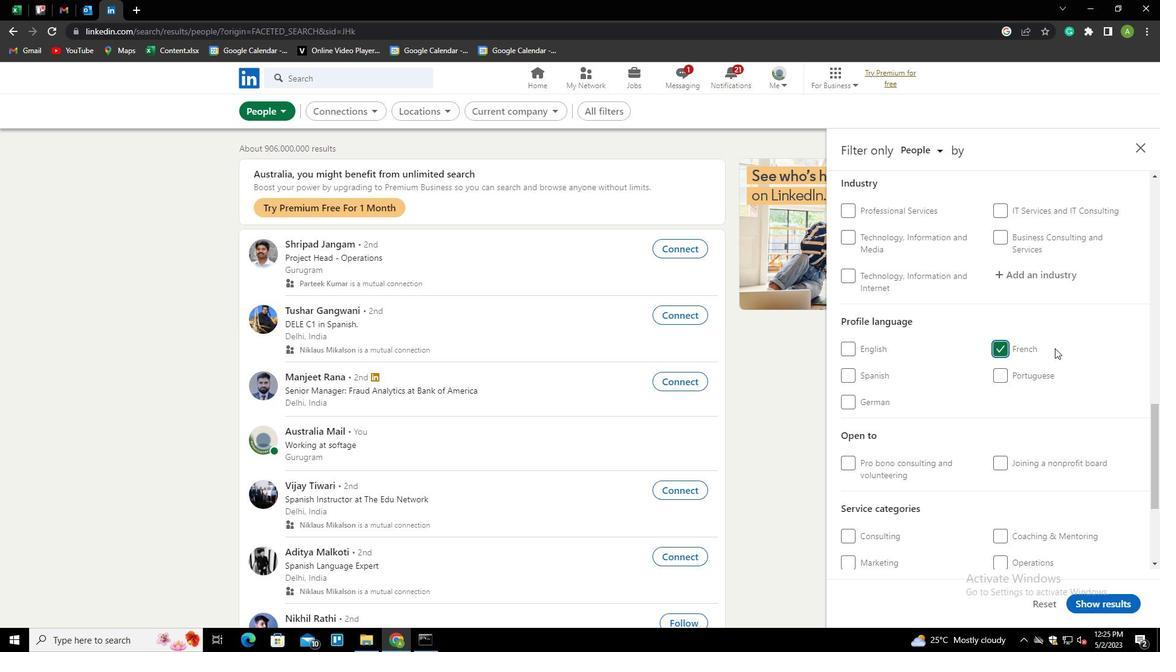 
Action: Mouse scrolled (1055, 349) with delta (0, 0)
Screenshot: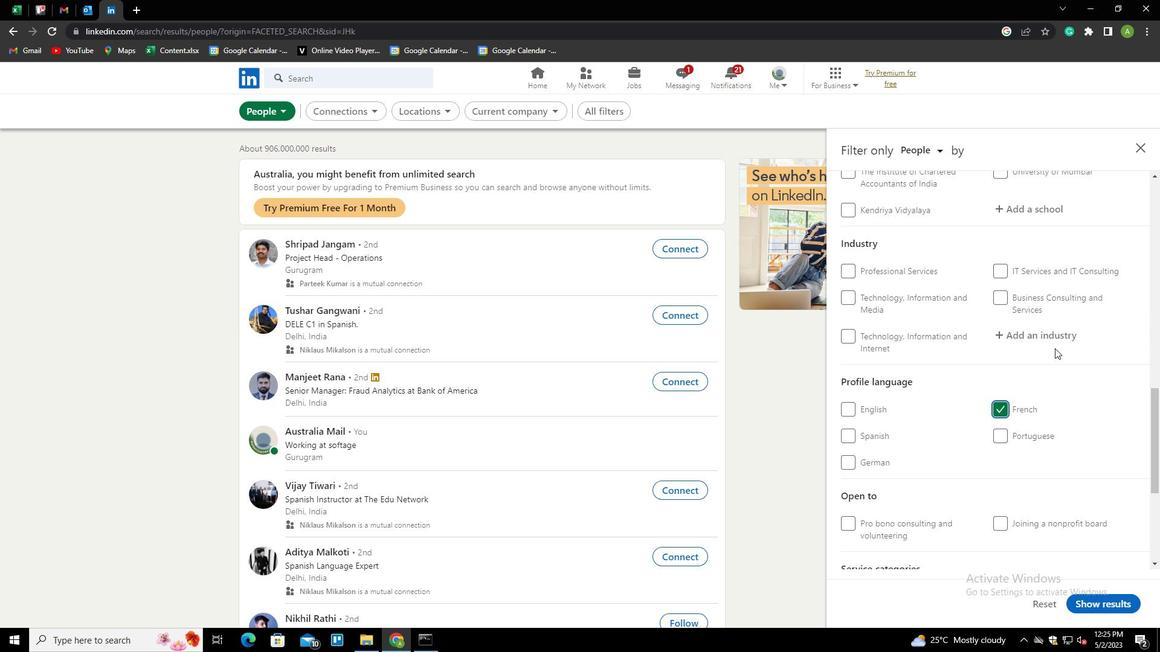 
Action: Mouse scrolled (1055, 349) with delta (0, 0)
Screenshot: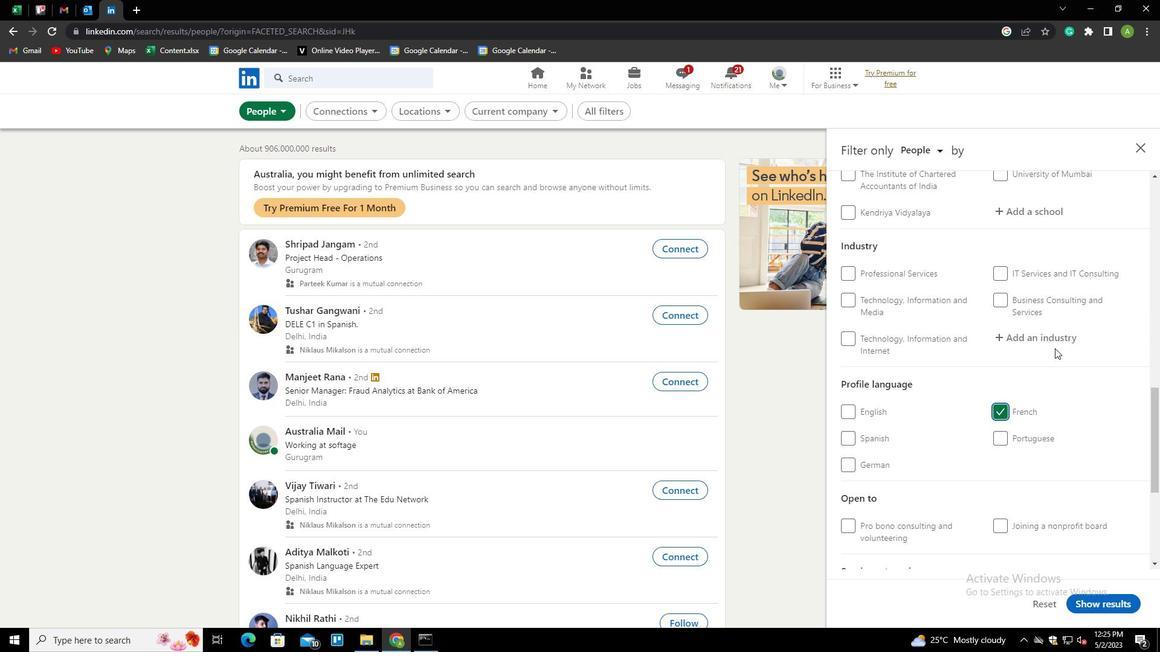 
Action: Mouse scrolled (1055, 349) with delta (0, 0)
Screenshot: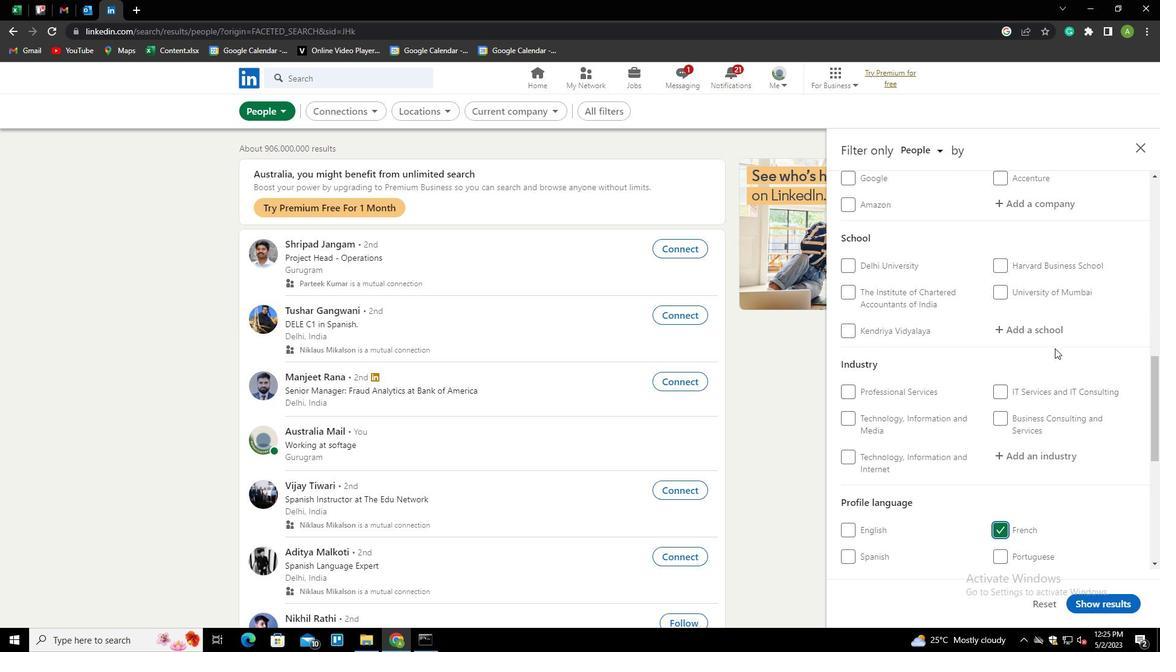 
Action: Mouse scrolled (1055, 349) with delta (0, 0)
Screenshot: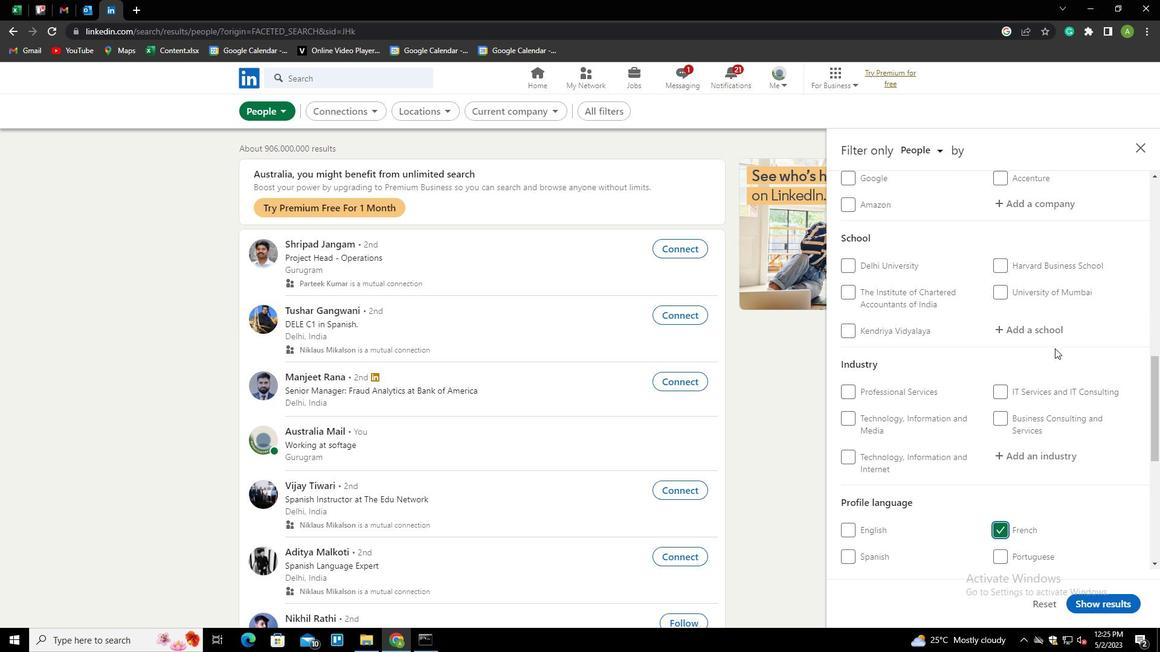 
Action: Mouse scrolled (1055, 349) with delta (0, 0)
Screenshot: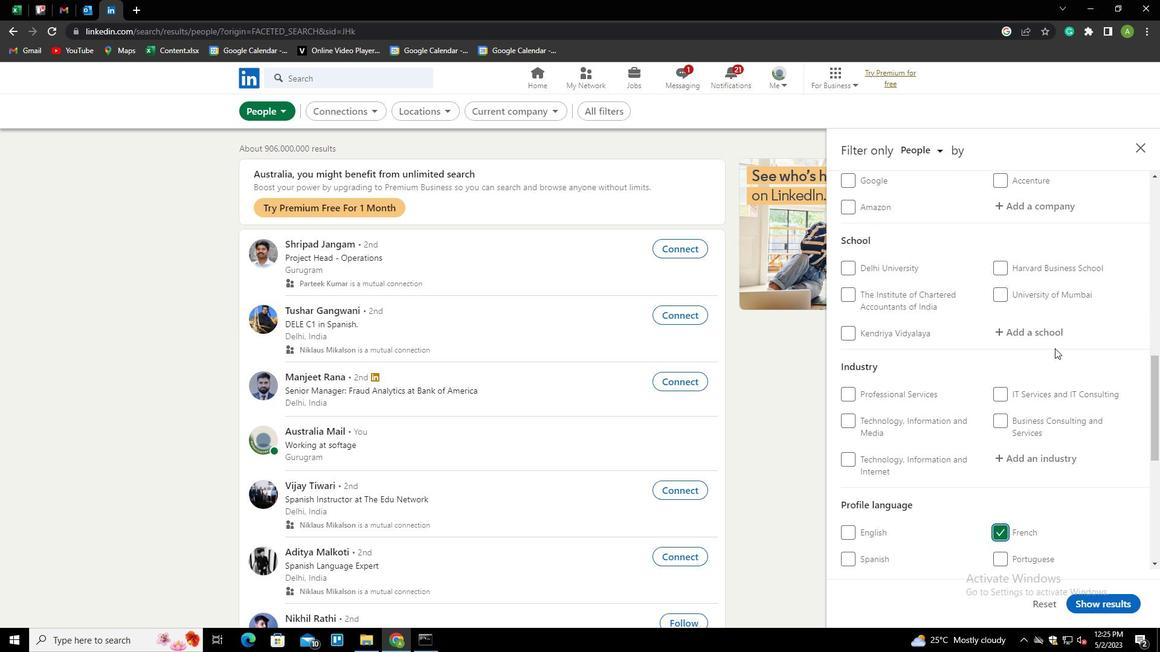 
Action: Mouse moved to (1025, 277)
Screenshot: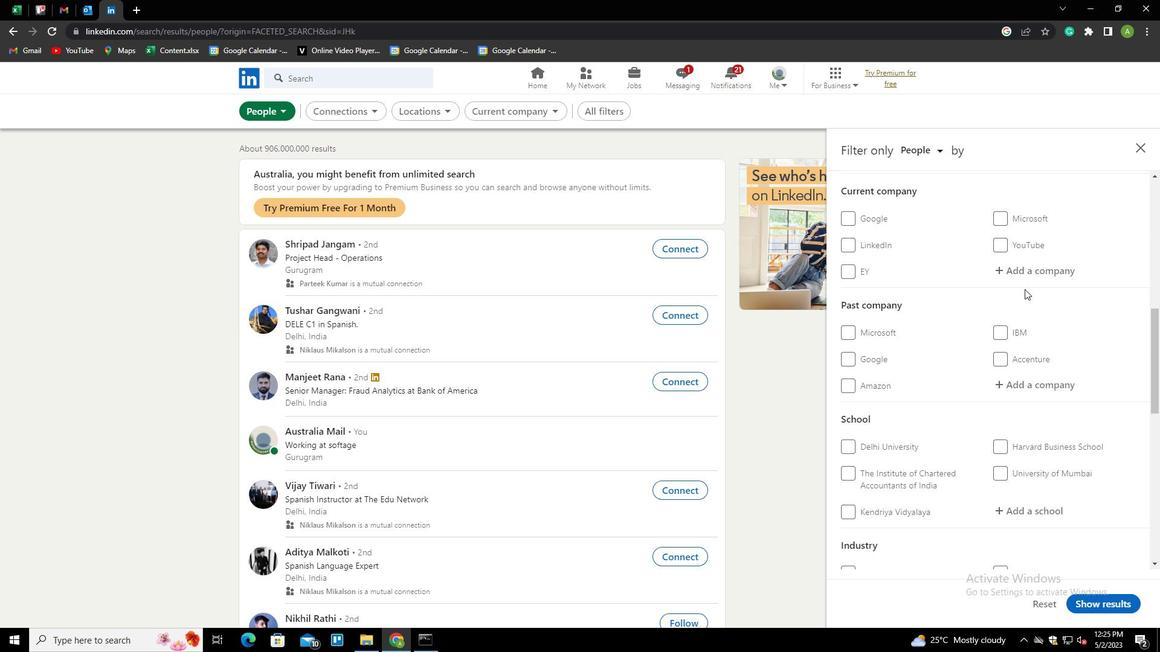 
Action: Mouse pressed left at (1025, 277)
Screenshot: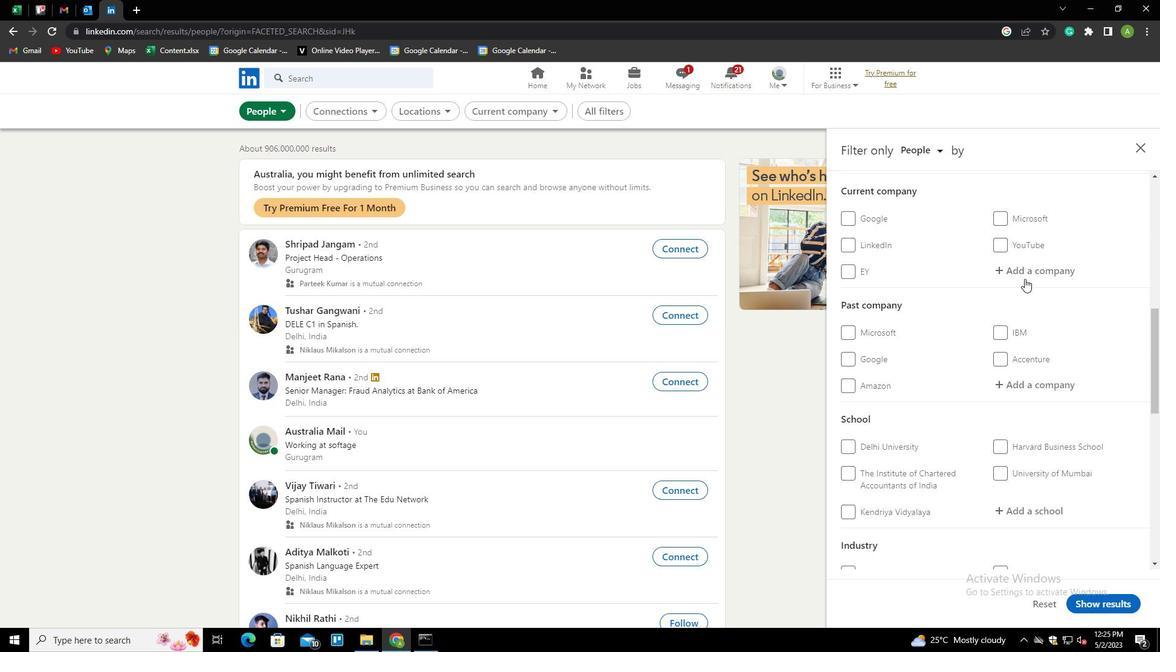 
Action: Key pressed <Key.shift>AIRTEL<Key.down><Key.enter>
Screenshot: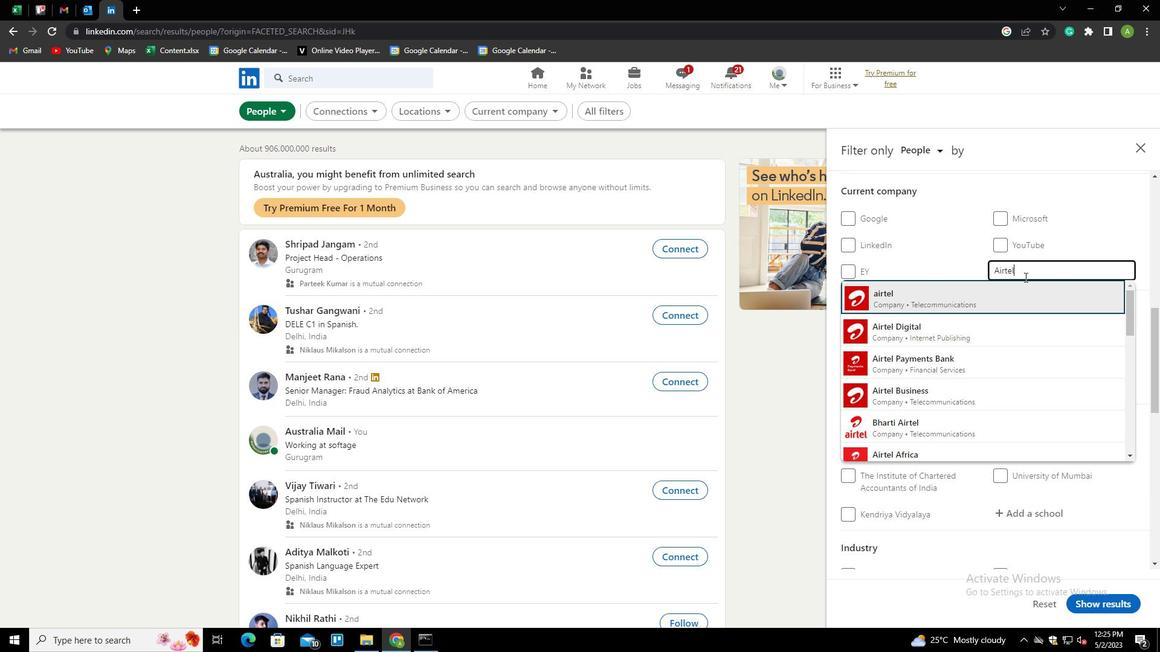 
Action: Mouse moved to (1028, 281)
Screenshot: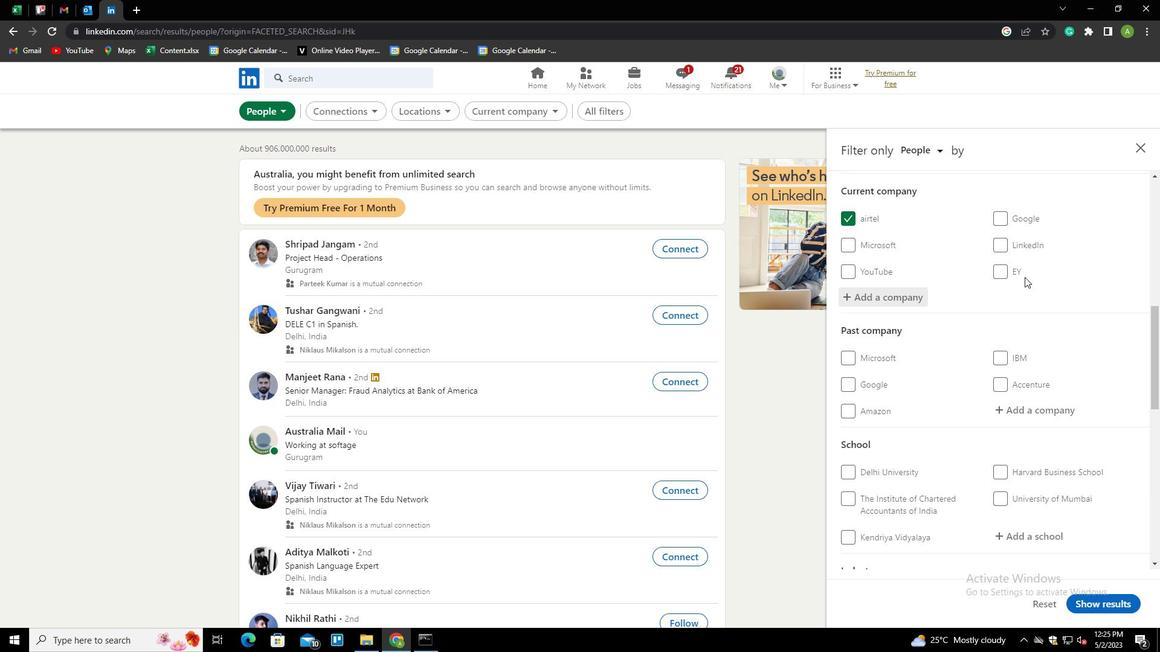 
Action: Mouse scrolled (1028, 280) with delta (0, 0)
Screenshot: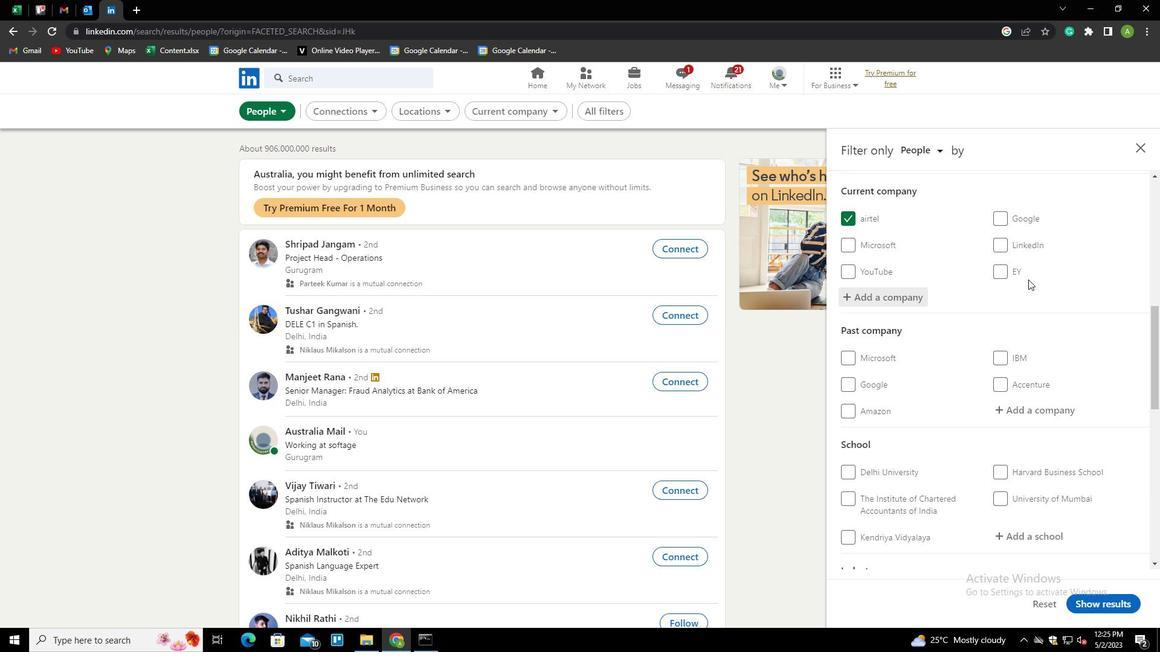 
Action: Mouse scrolled (1028, 280) with delta (0, 0)
Screenshot: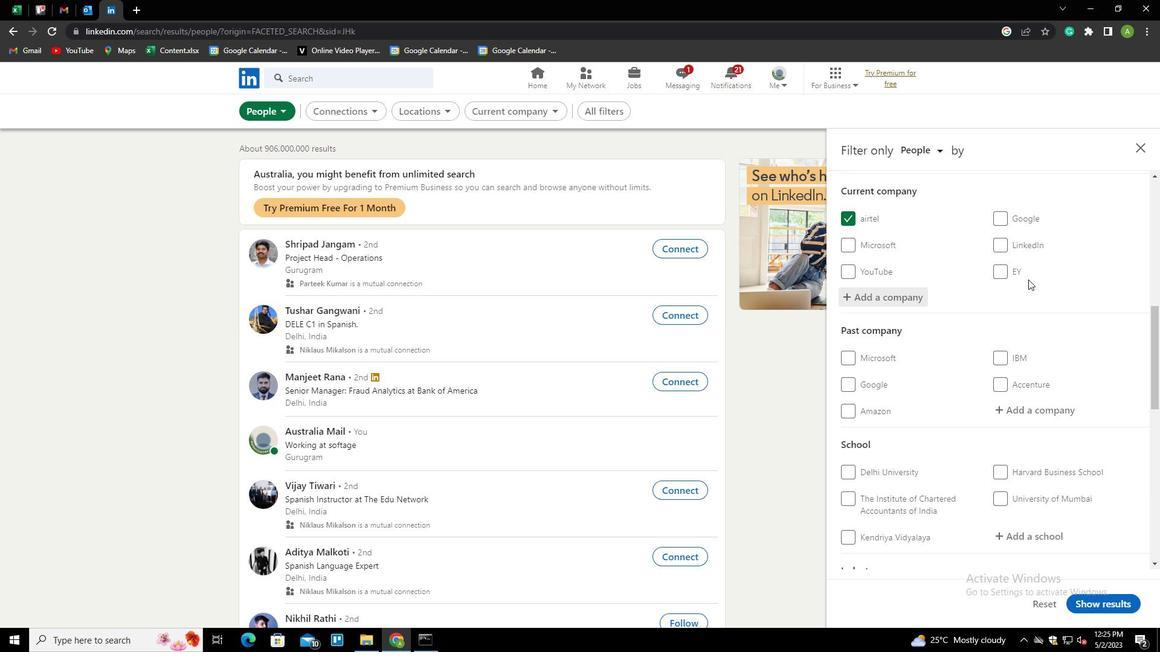 
Action: Mouse scrolled (1028, 280) with delta (0, 0)
Screenshot: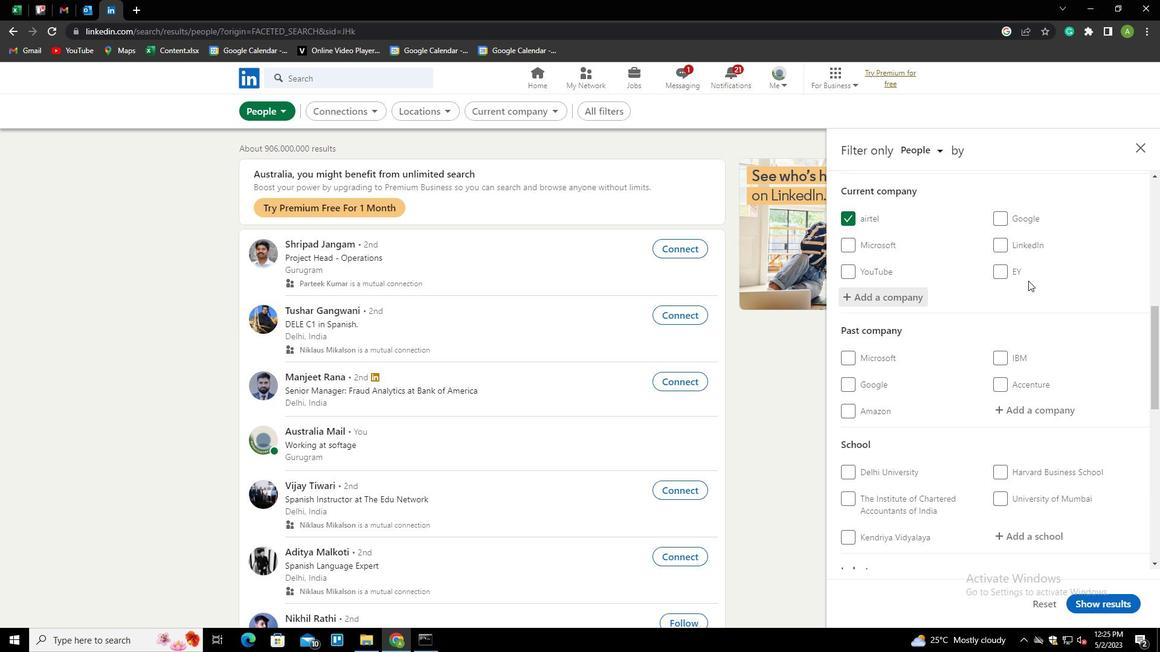
Action: Mouse moved to (1030, 287)
Screenshot: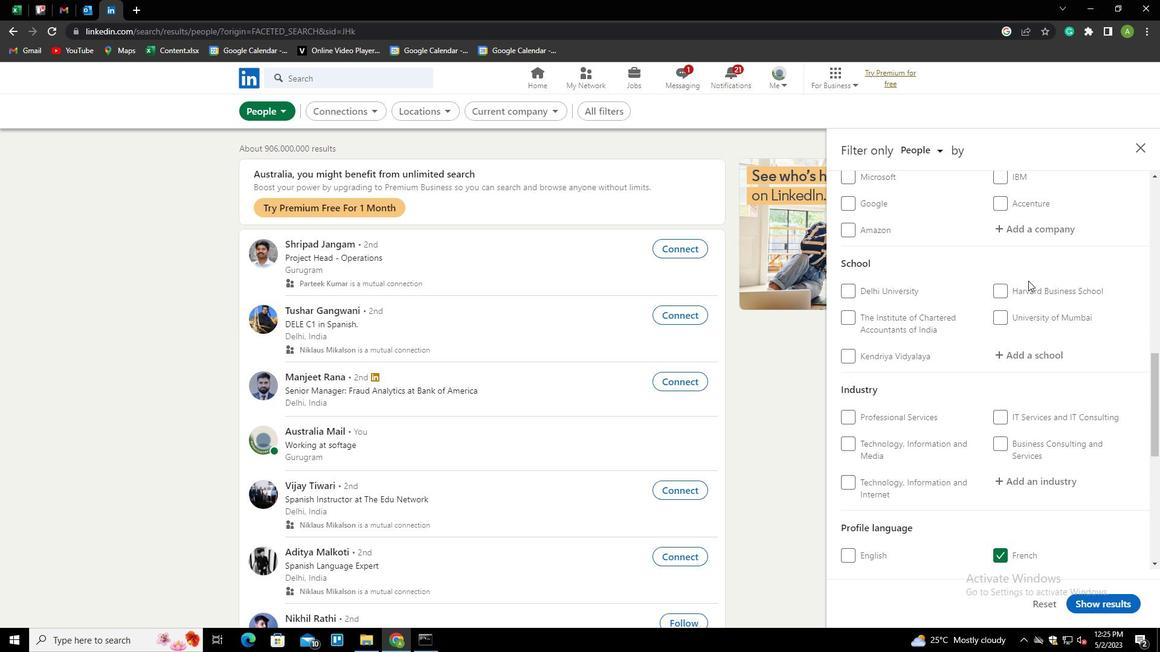 
Action: Mouse scrolled (1030, 286) with delta (0, 0)
Screenshot: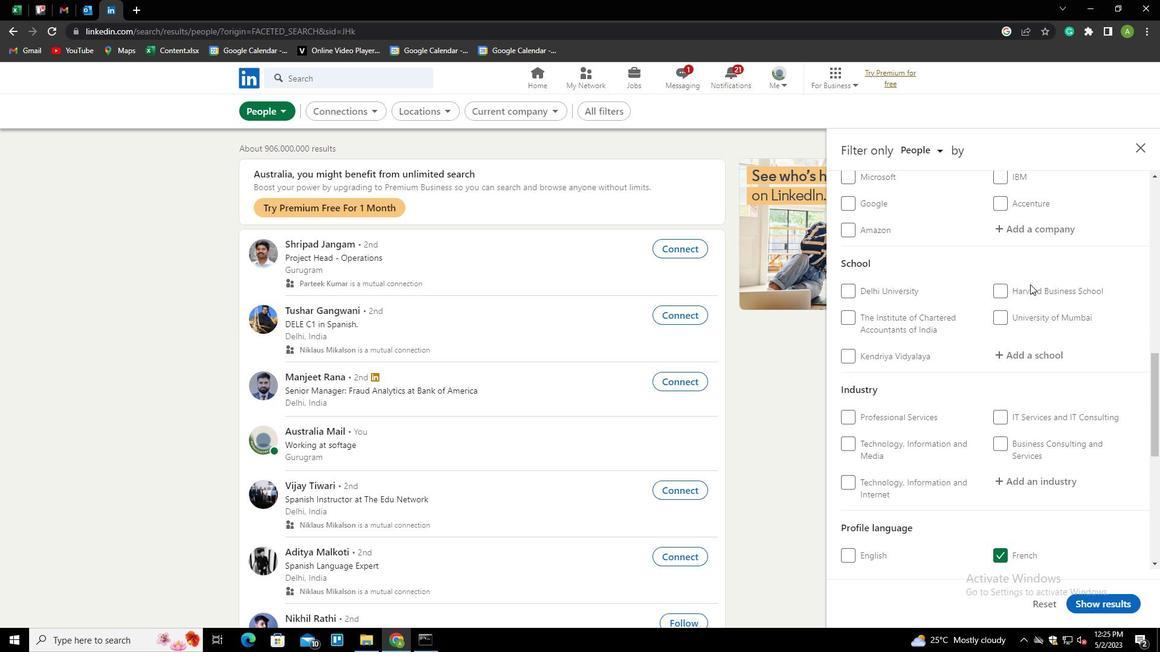 
Action: Mouse moved to (1028, 299)
Screenshot: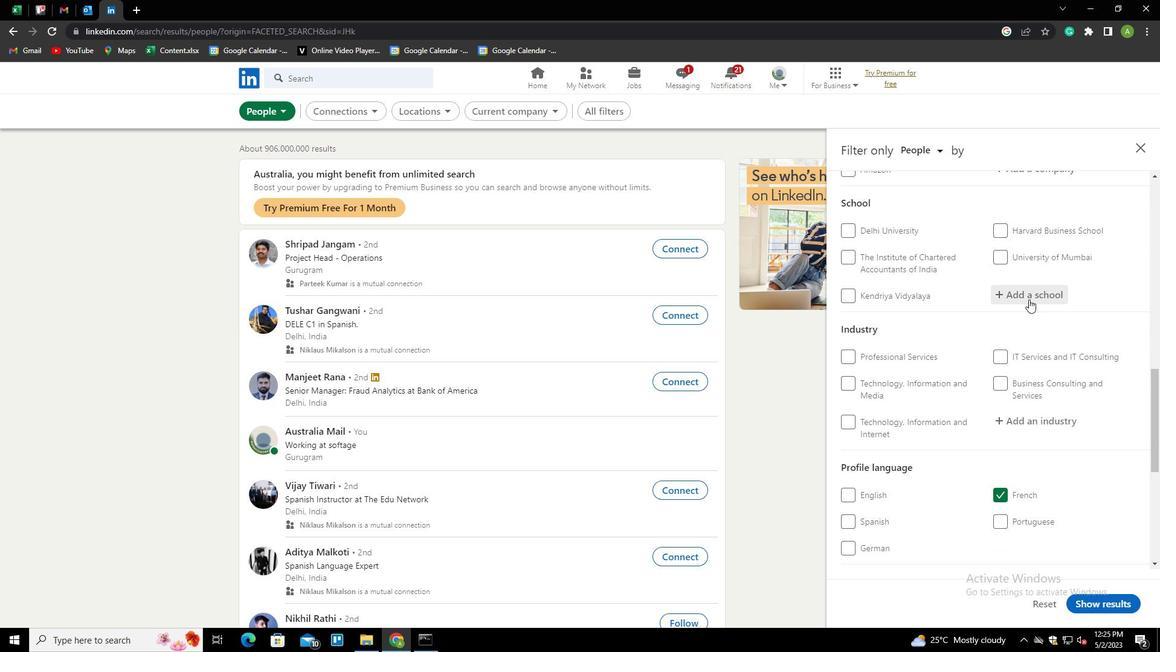 
Action: Mouse pressed left at (1028, 299)
Screenshot: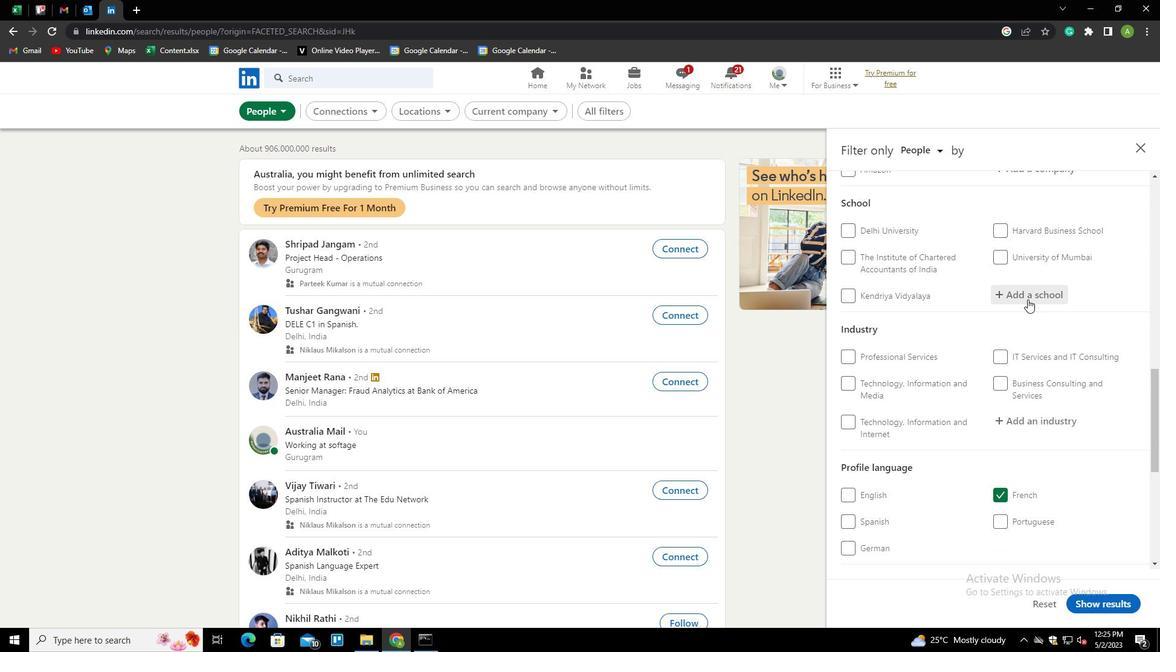 
Action: Mouse moved to (1034, 293)
Screenshot: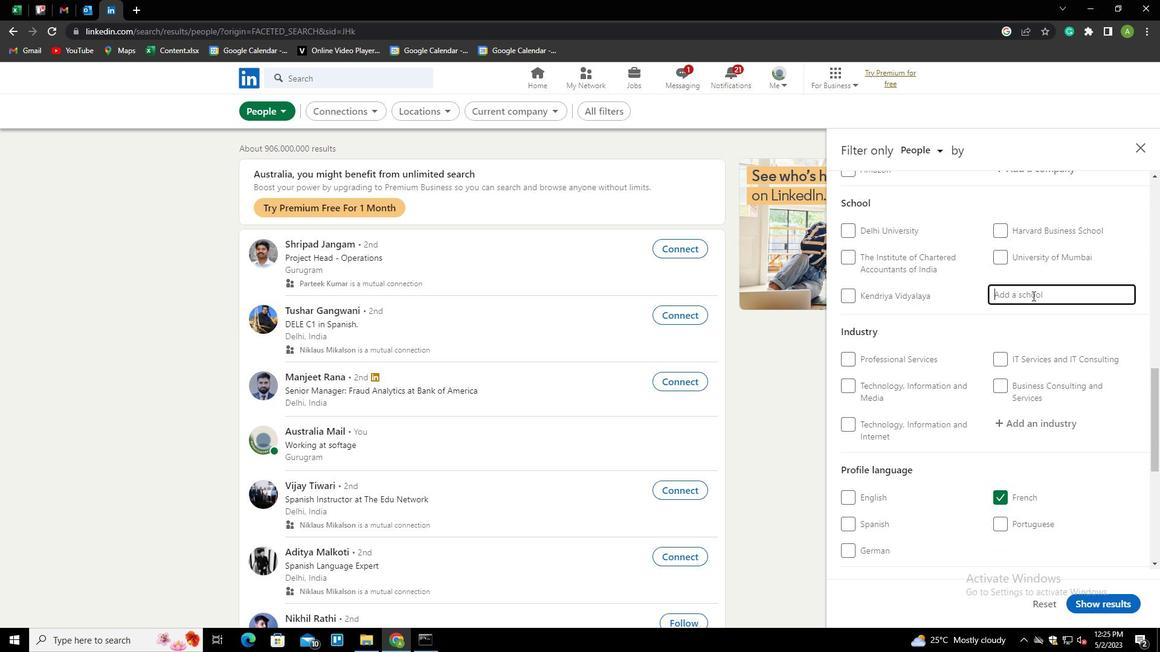 
Action: Mouse pressed left at (1034, 293)
Screenshot: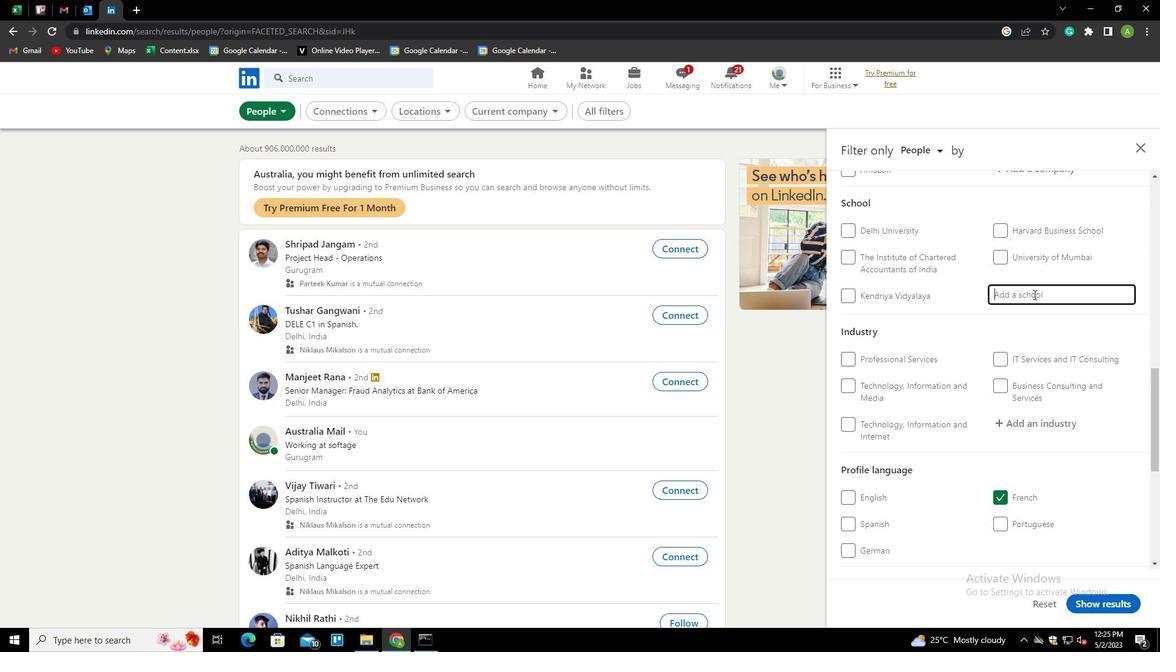 
Action: Key pressed <Key.shift><Key.shift><Key.shift><Key.shift><Key.shift><Key.shift><Key.shift><Key.shift><Key.shift>GOVERNMA<Key.backspace>EN<Key.down><Key.down><Key.down><Key.down>T<Key.space>LAW<Key.down><Key.enter>
Screenshot: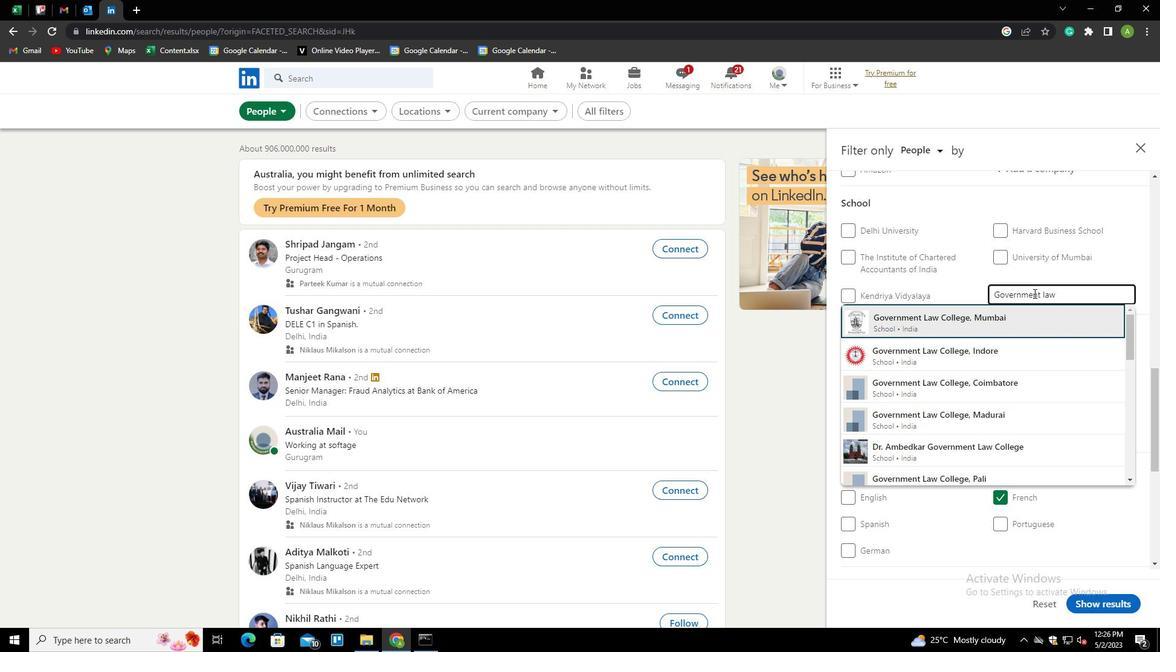 
Action: Mouse scrolled (1034, 293) with delta (0, 0)
Screenshot: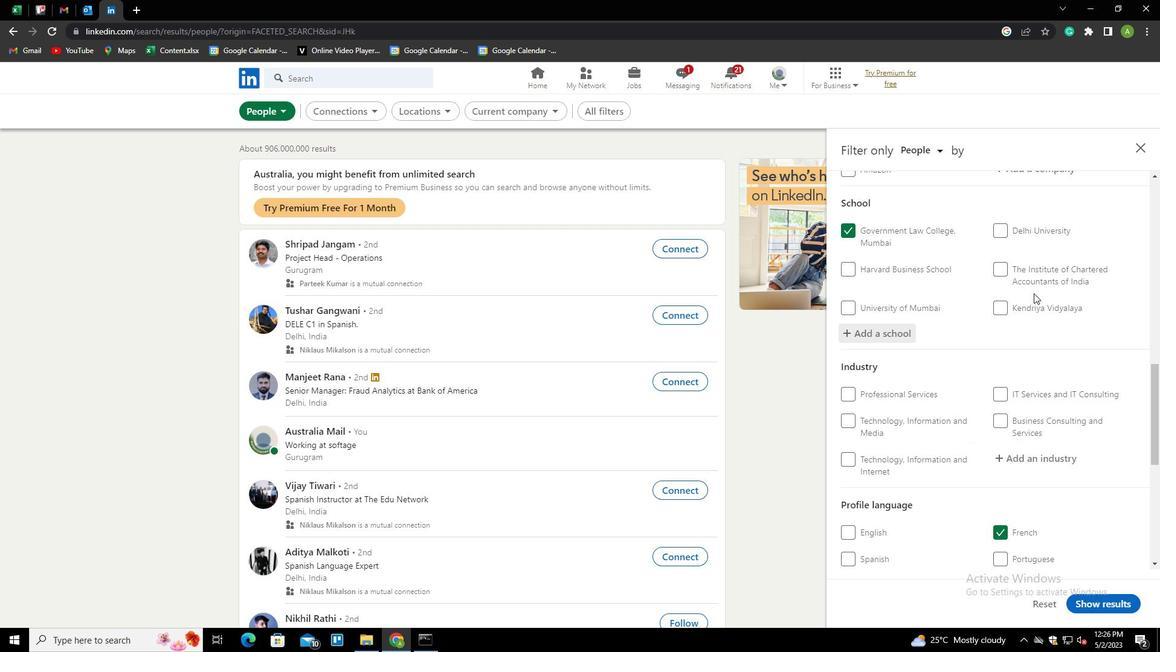 
Action: Mouse scrolled (1034, 293) with delta (0, 0)
Screenshot: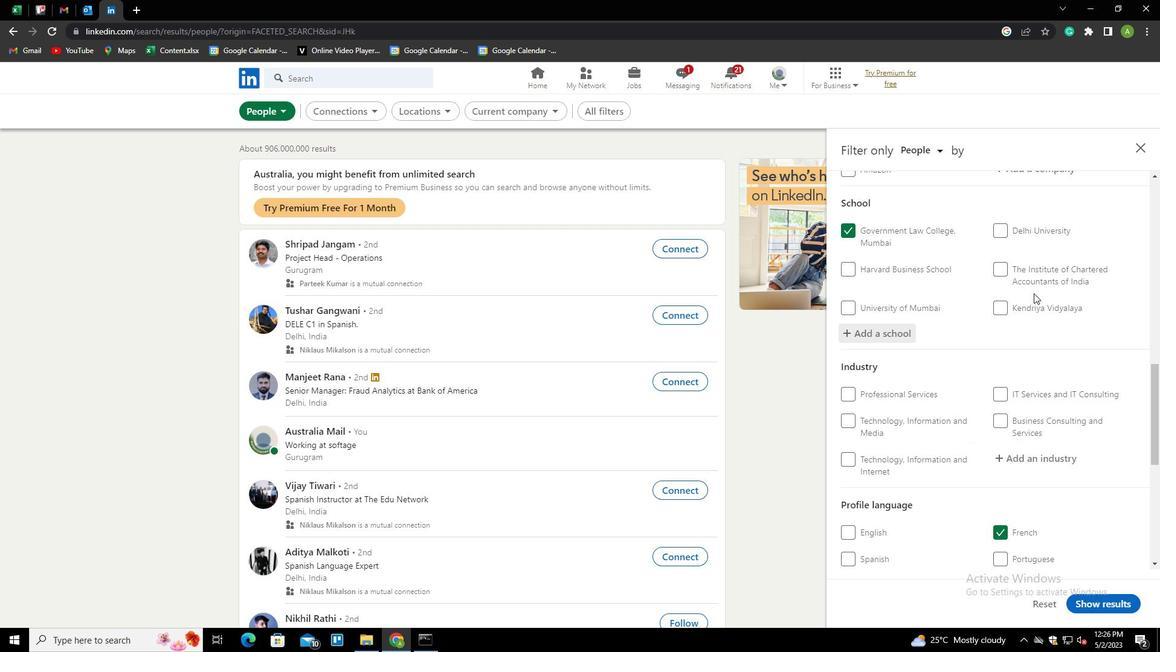 
Action: Mouse scrolled (1034, 293) with delta (0, 0)
Screenshot: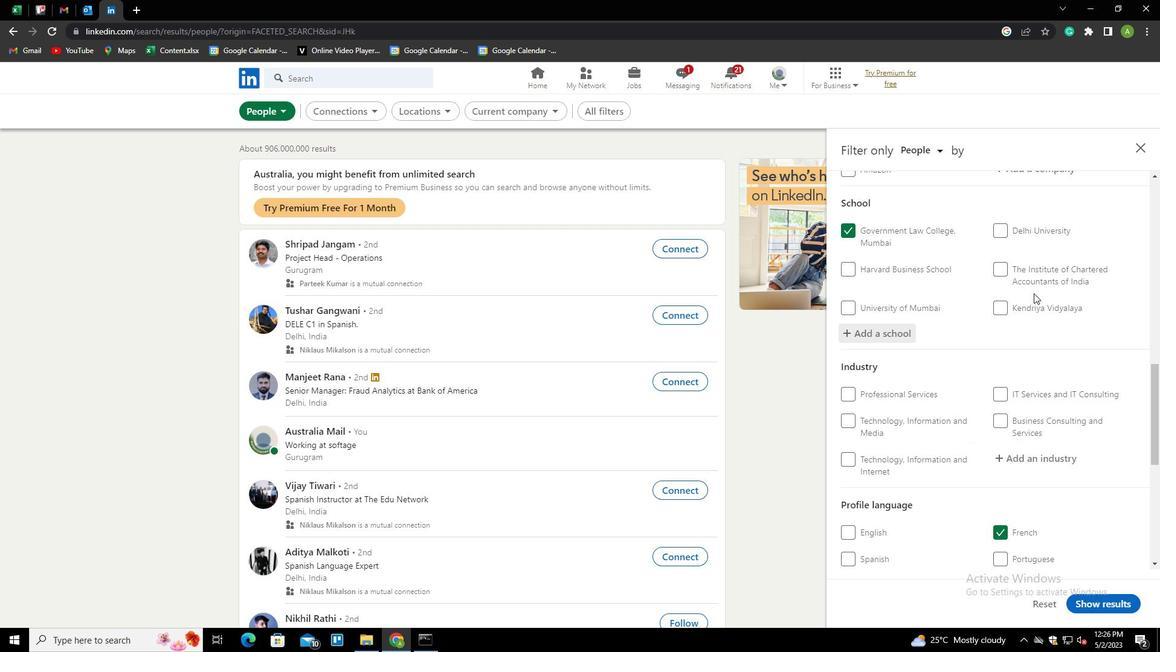
Action: Mouse scrolled (1034, 293) with delta (0, 0)
Screenshot: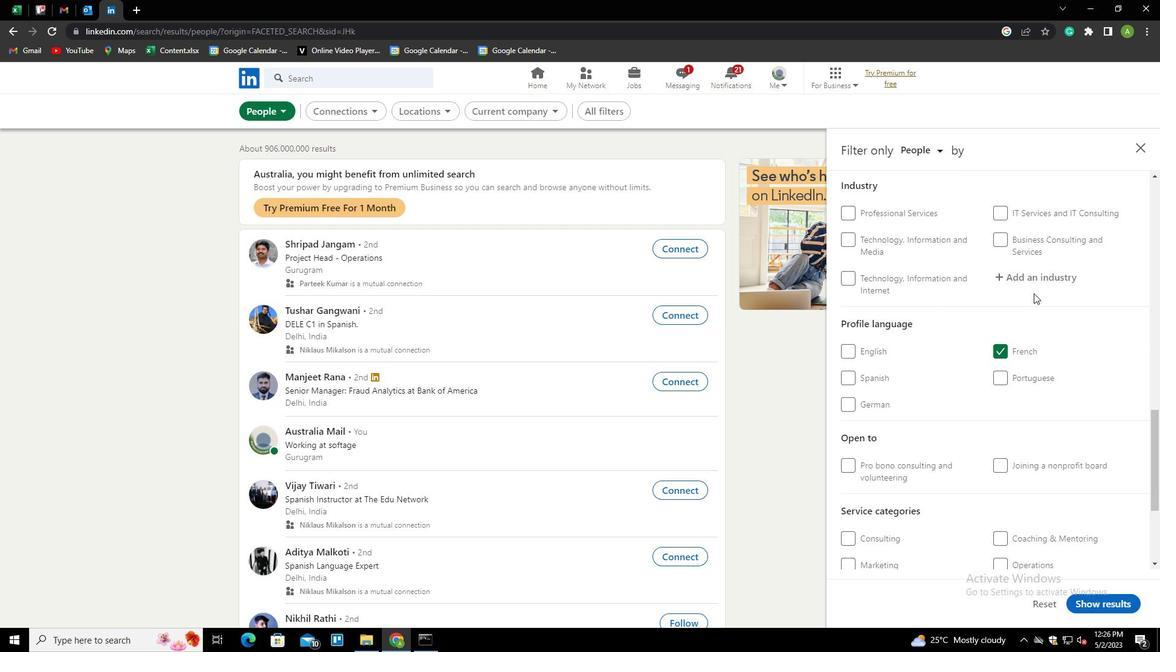 
Action: Mouse scrolled (1034, 293) with delta (0, 0)
Screenshot: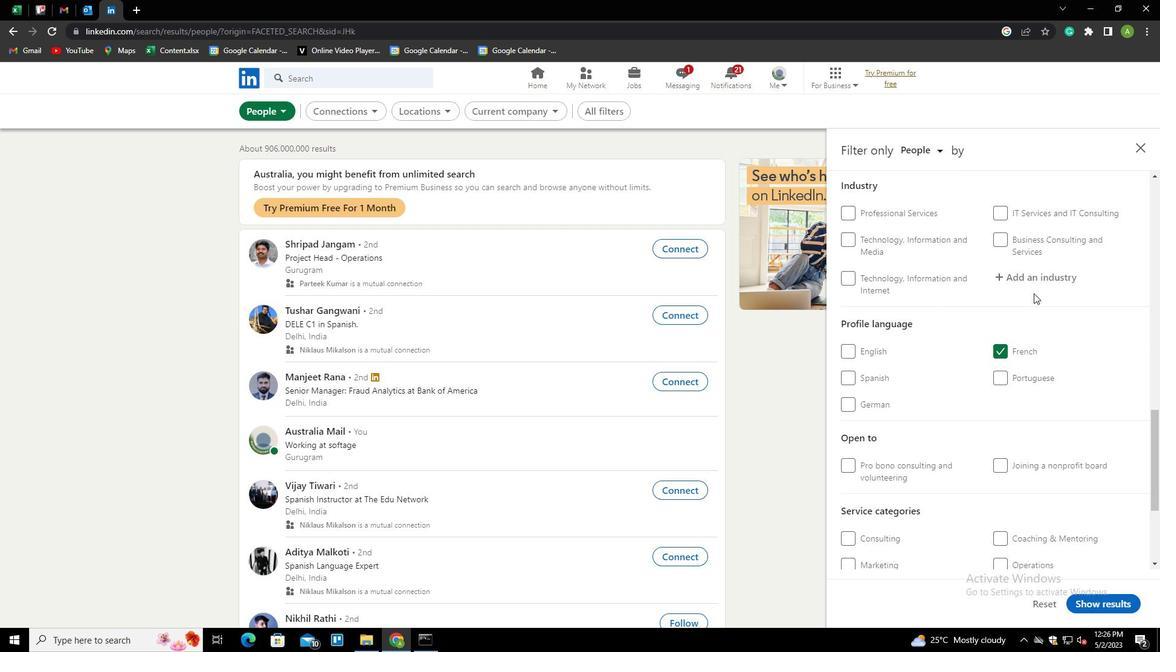 
Action: Mouse moved to (1019, 459)
Screenshot: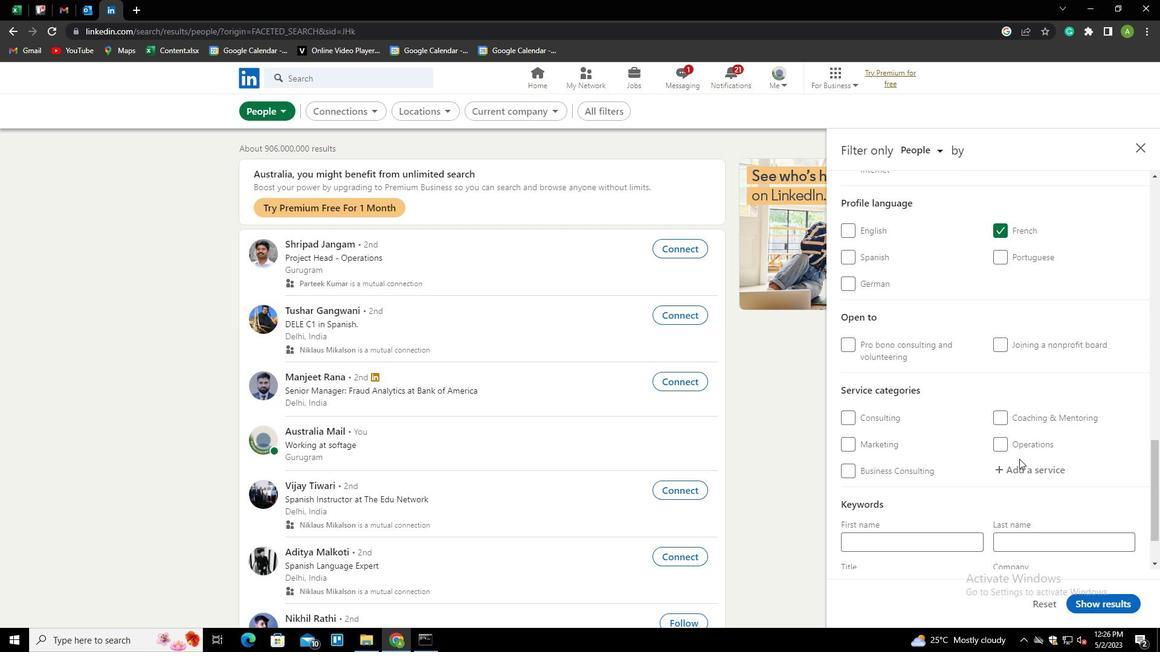
Action: Mouse scrolled (1019, 459) with delta (0, 0)
Screenshot: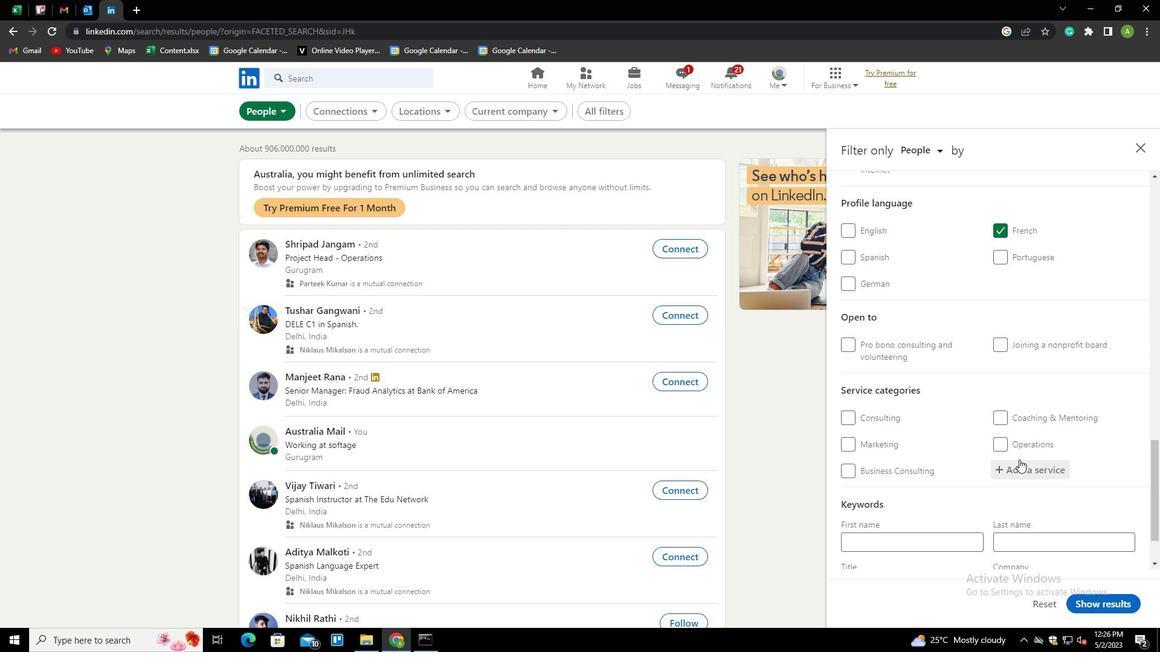 
Action: Mouse moved to (1008, 360)
Screenshot: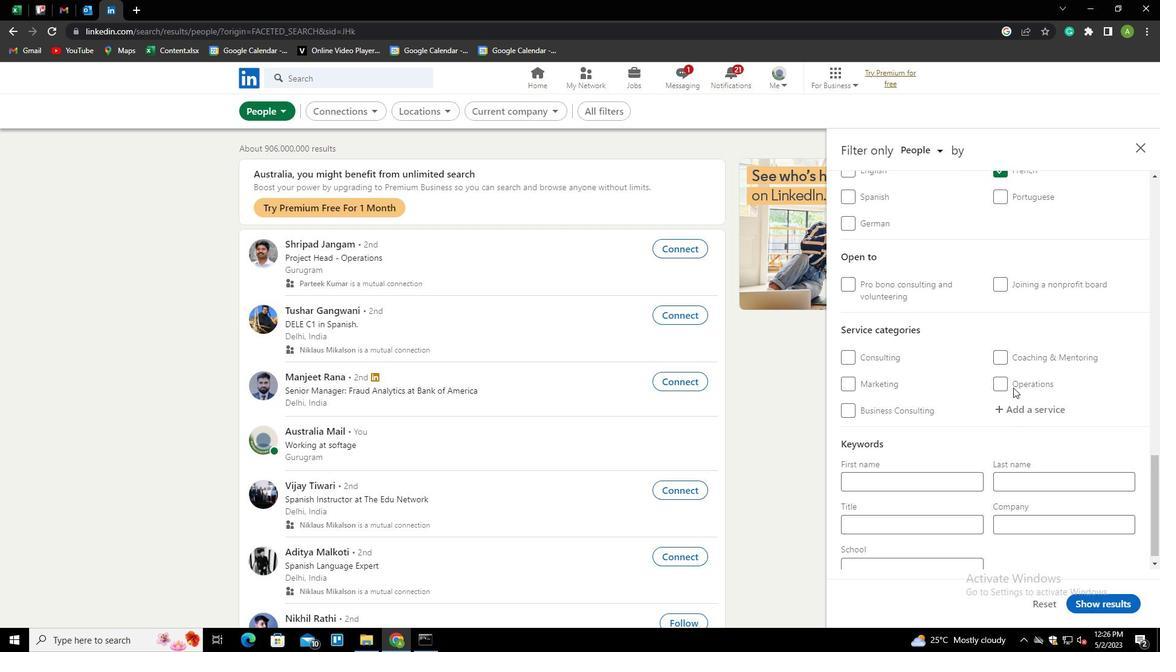 
Action: Mouse scrolled (1008, 361) with delta (0, 0)
Screenshot: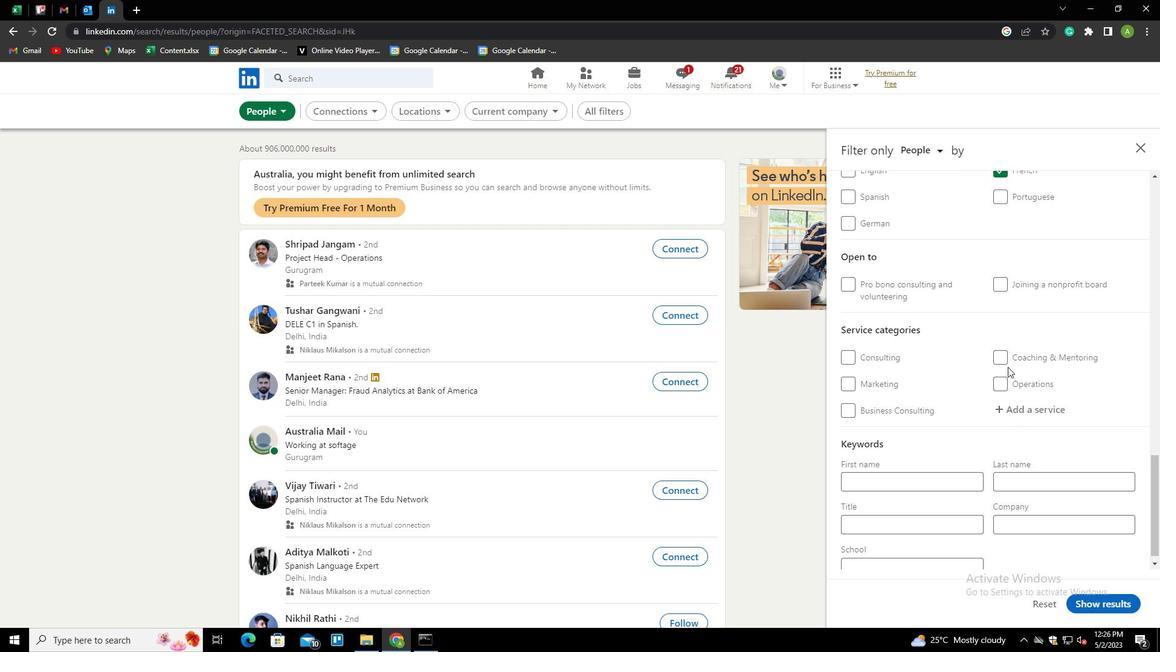 
Action: Mouse scrolled (1008, 361) with delta (0, 0)
Screenshot: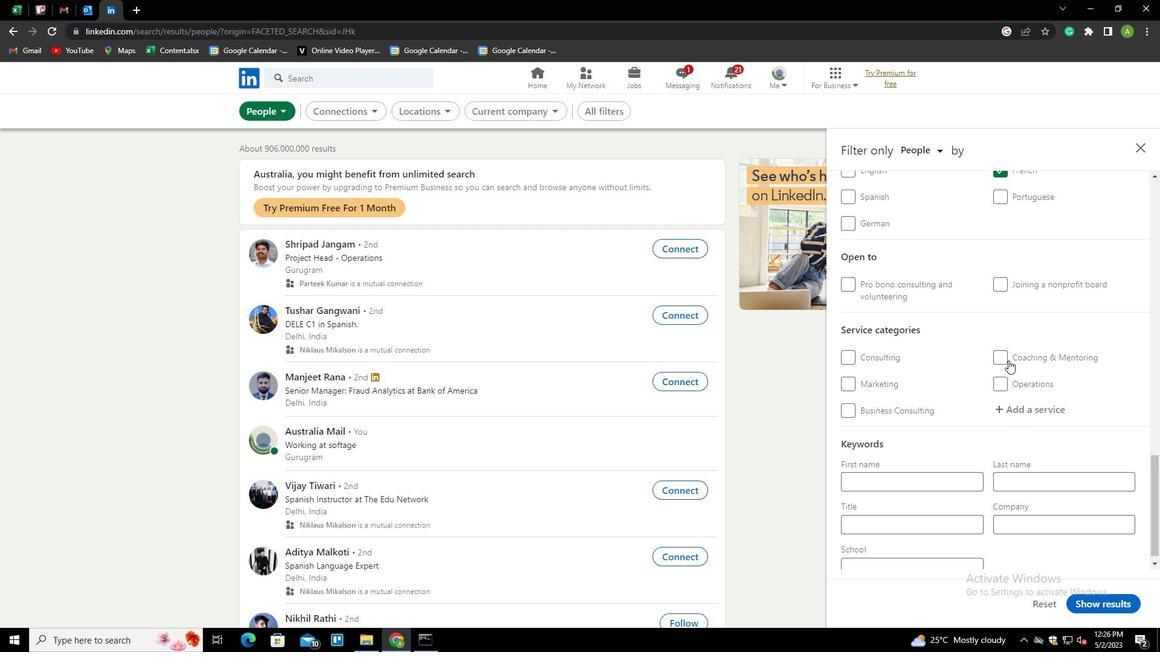 
Action: Mouse moved to (1014, 220)
Screenshot: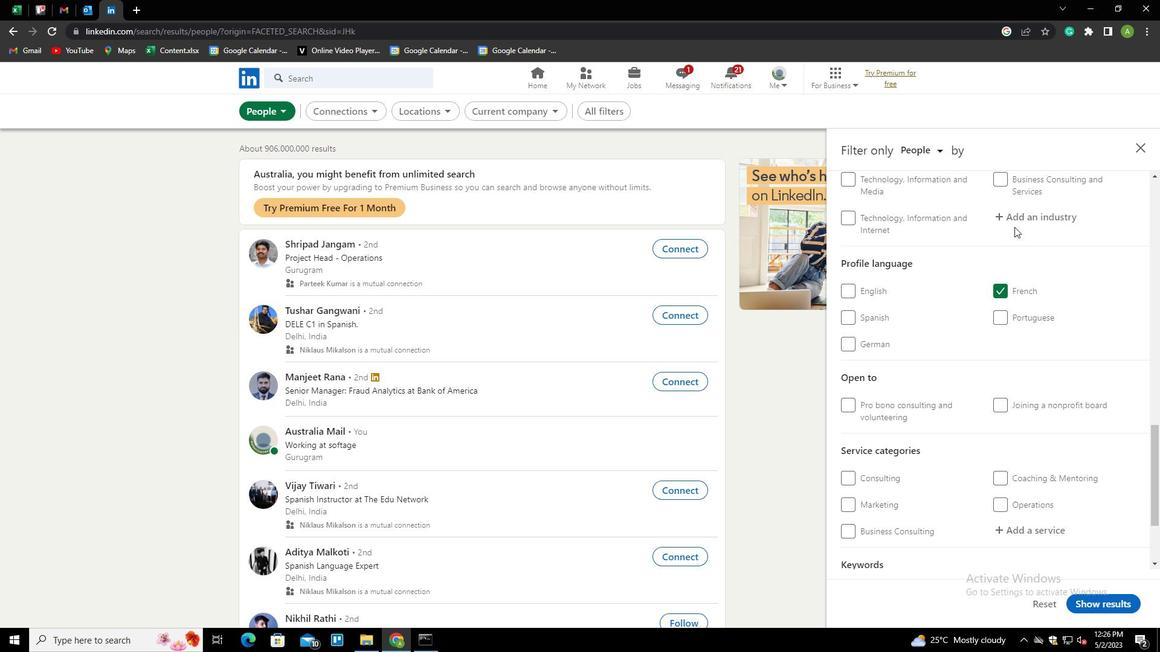 
Action: Mouse pressed left at (1014, 220)
Screenshot: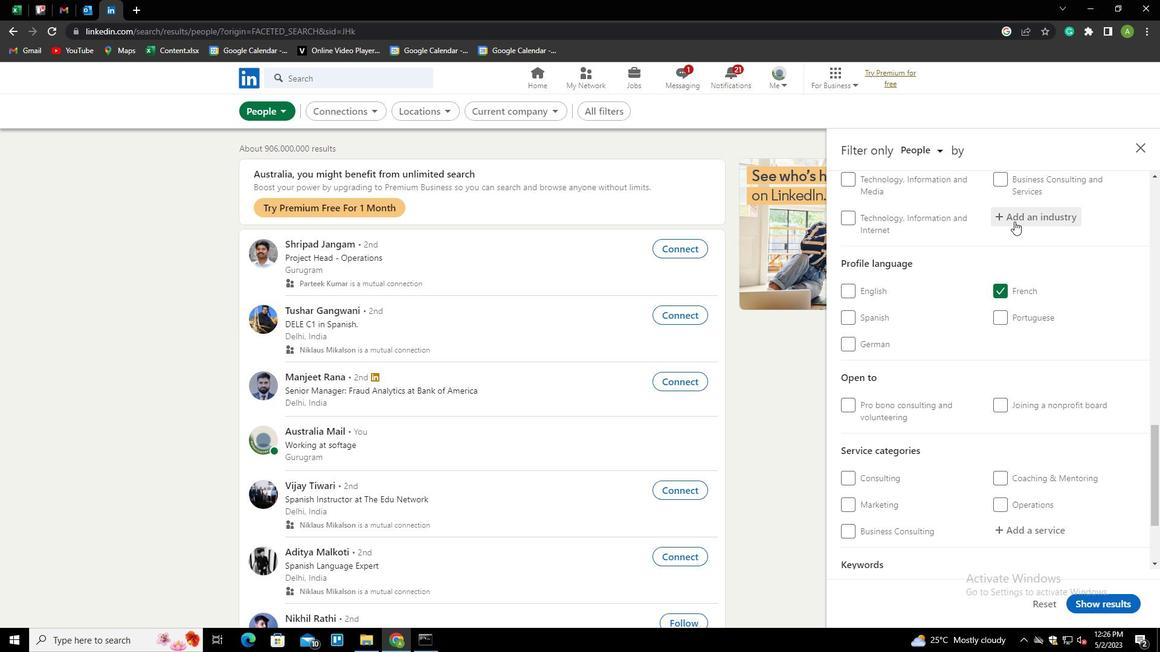 
Action: Mouse moved to (1020, 217)
Screenshot: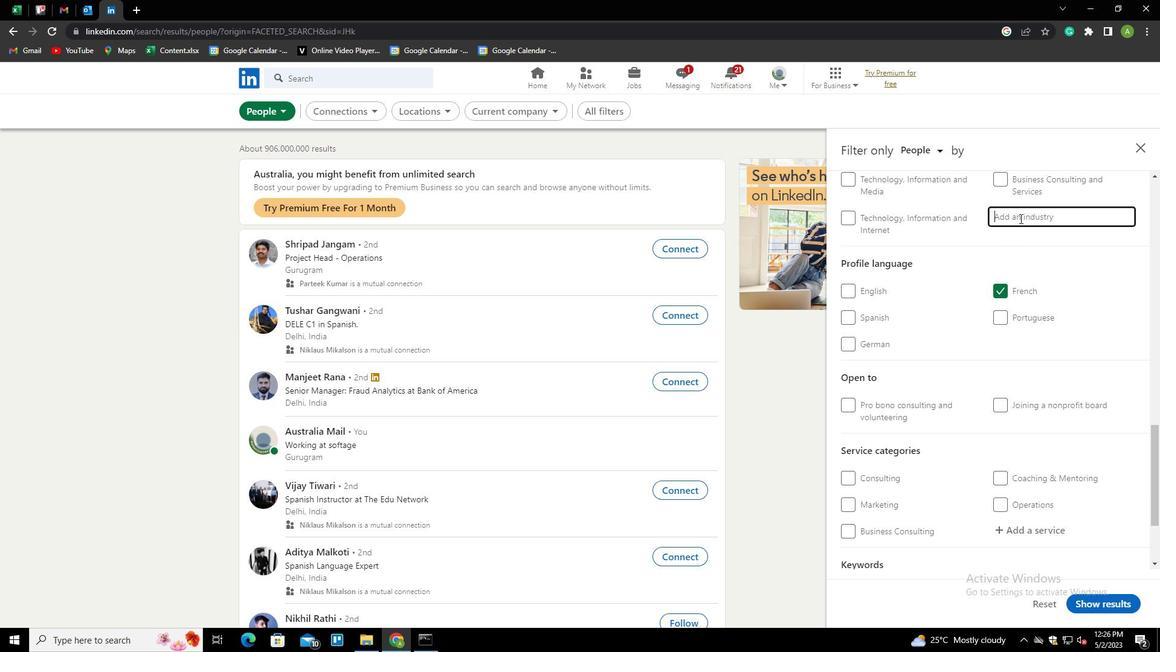 
Action: Mouse pressed left at (1020, 217)
Screenshot: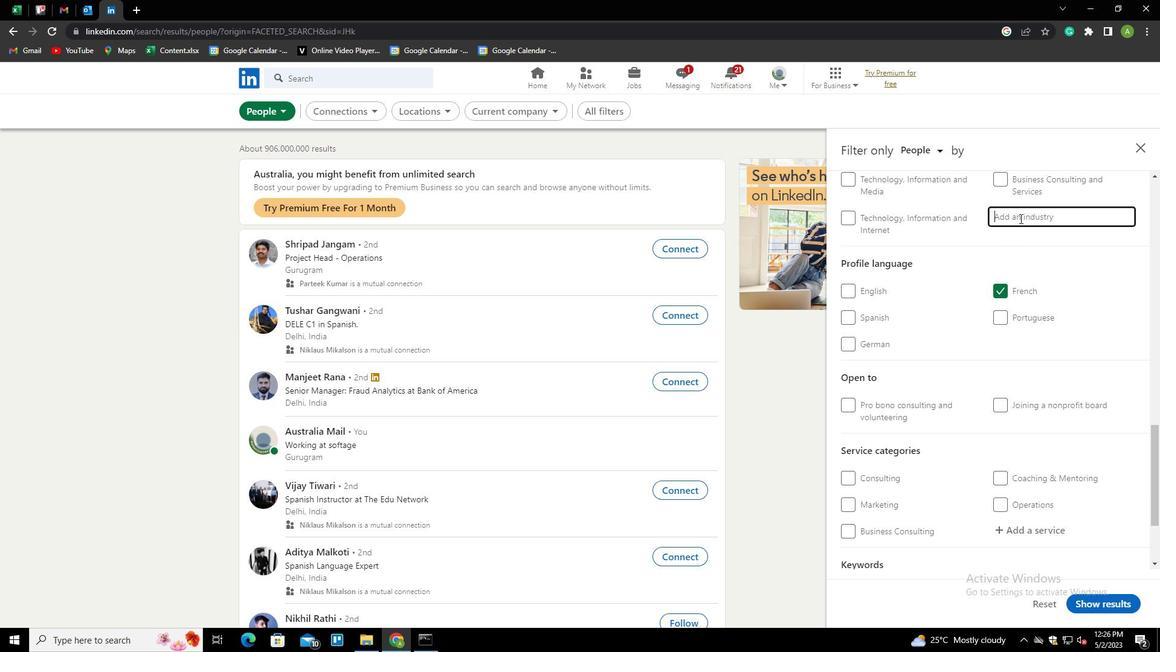 
Action: Key pressed <Key.shift>JOIL<Key.backspace><Key.backspace><Key.backspace><Key.backspace><Key.shift>OIL<Key.space><Key.down><Key.enter>
Screenshot: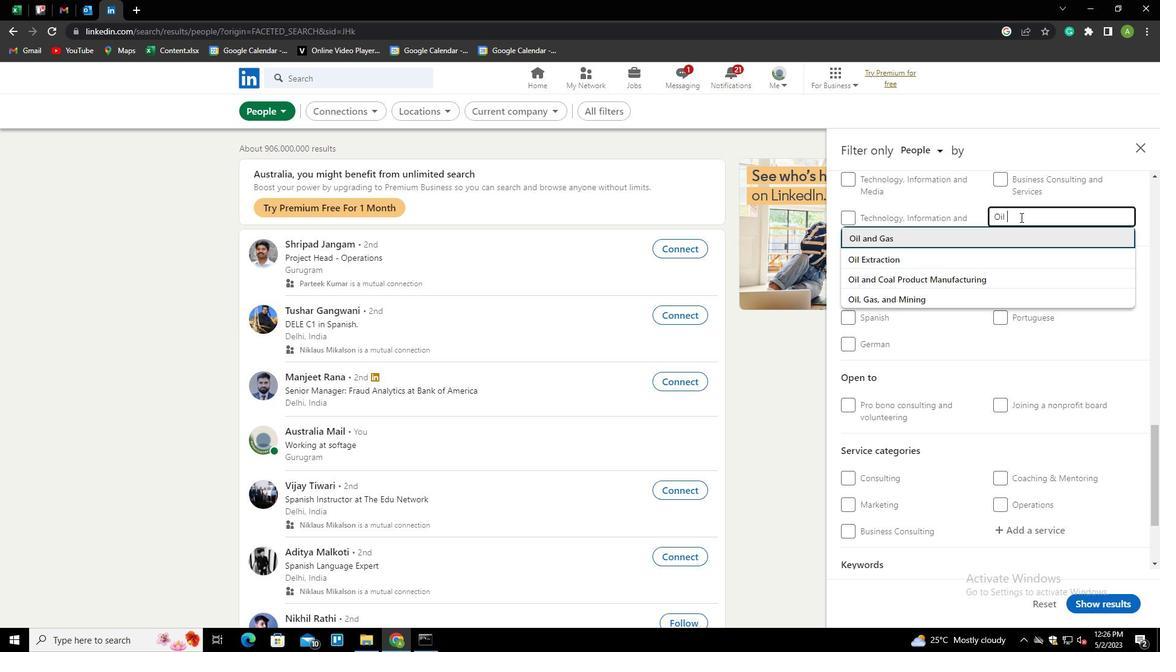 
Action: Mouse scrolled (1020, 216) with delta (0, 0)
Screenshot: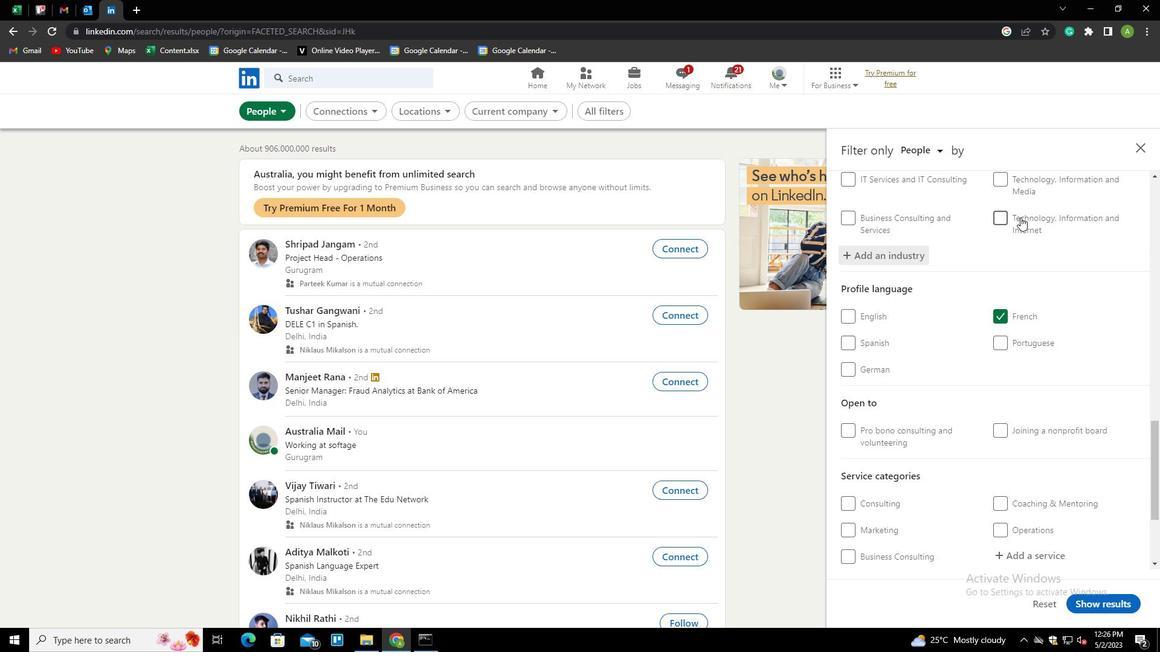 
Action: Mouse scrolled (1020, 216) with delta (0, 0)
Screenshot: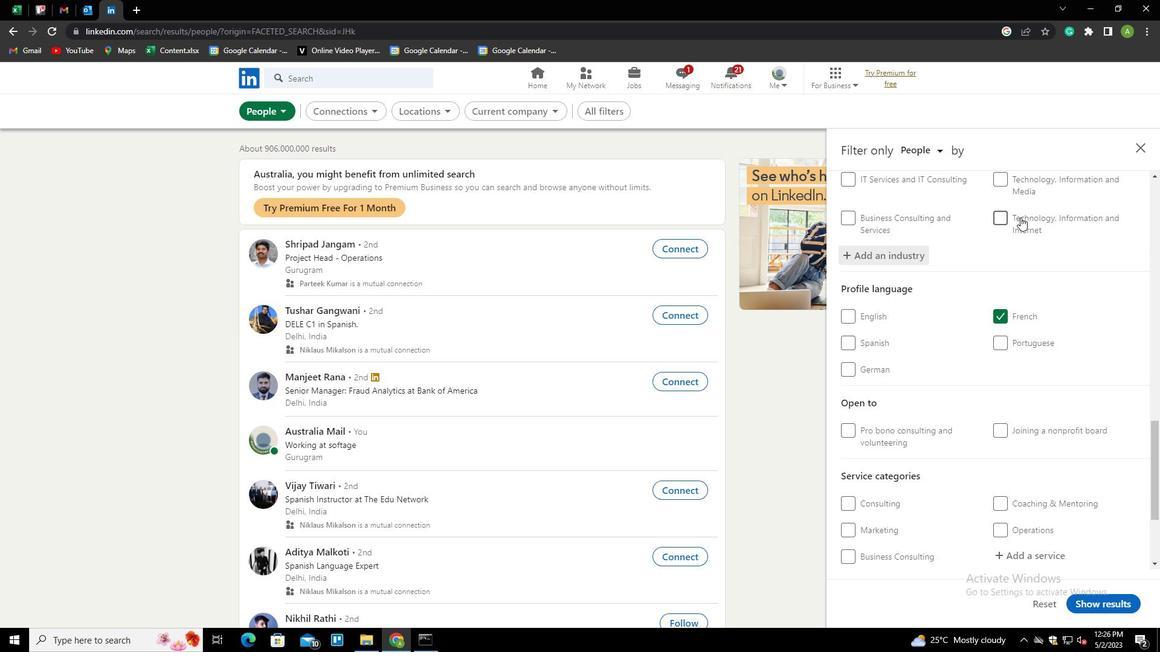 
Action: Mouse scrolled (1020, 216) with delta (0, 0)
Screenshot: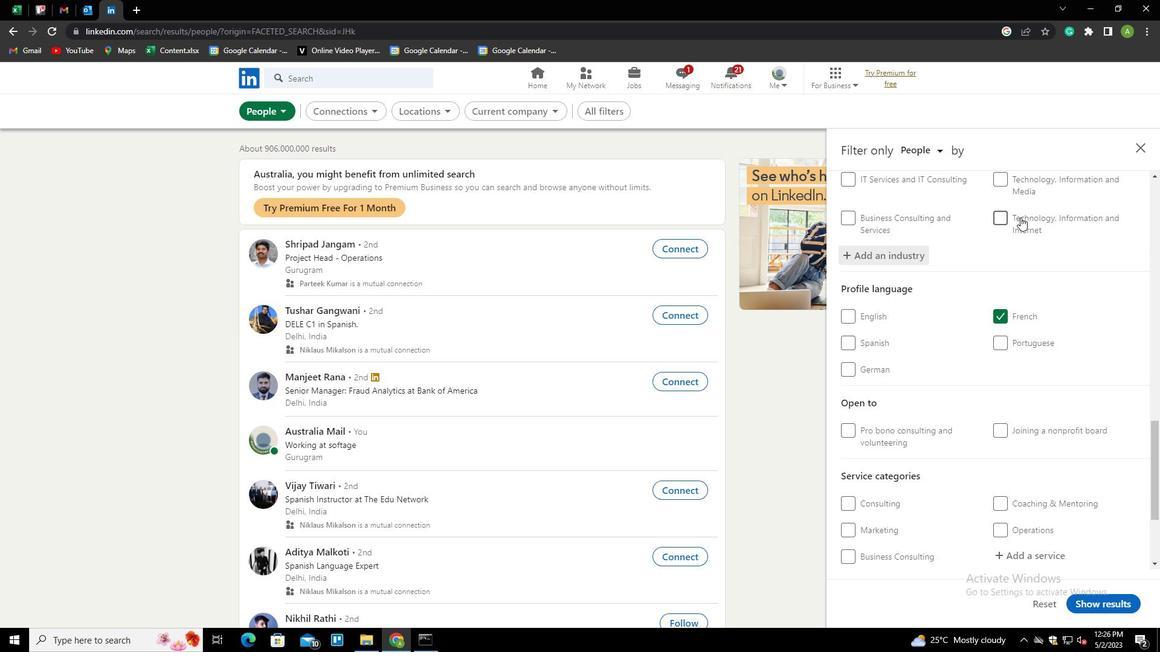 
Action: Mouse scrolled (1020, 216) with delta (0, 0)
Screenshot: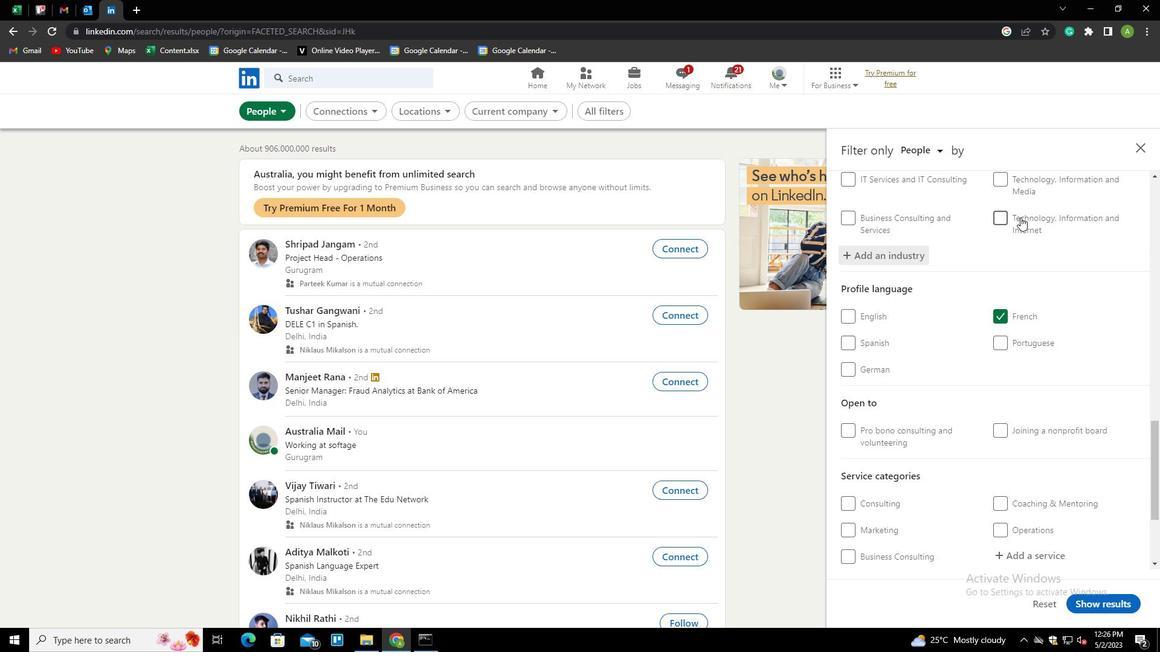 
Action: Mouse scrolled (1020, 216) with delta (0, 0)
Screenshot: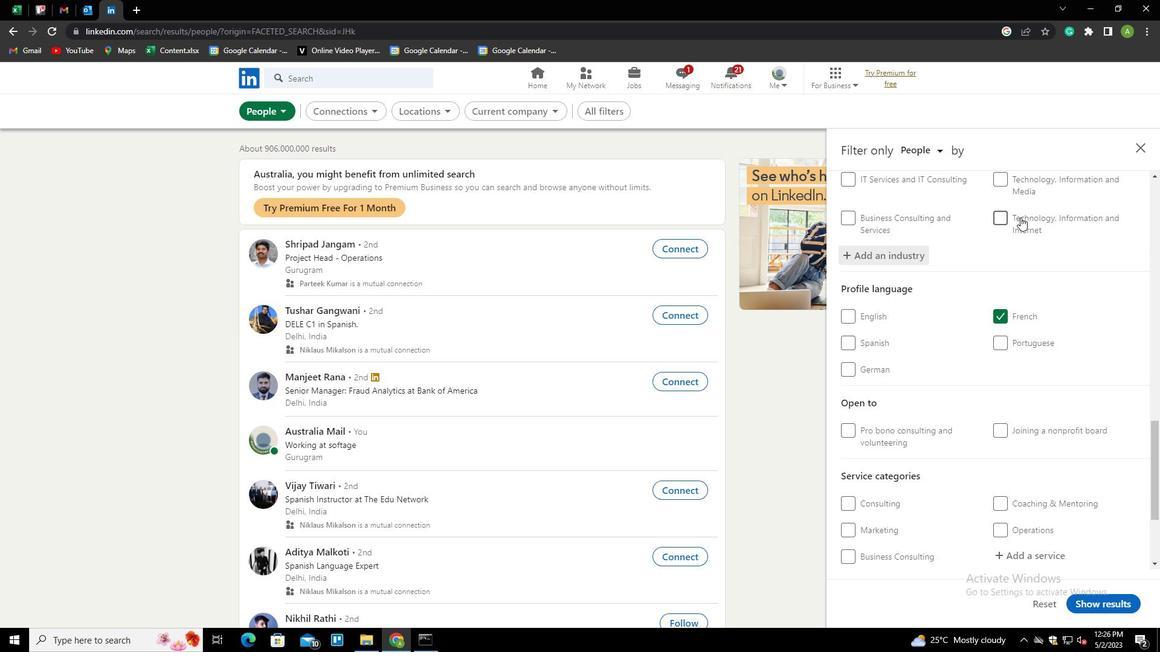 
Action: Mouse scrolled (1020, 216) with delta (0, 0)
Screenshot: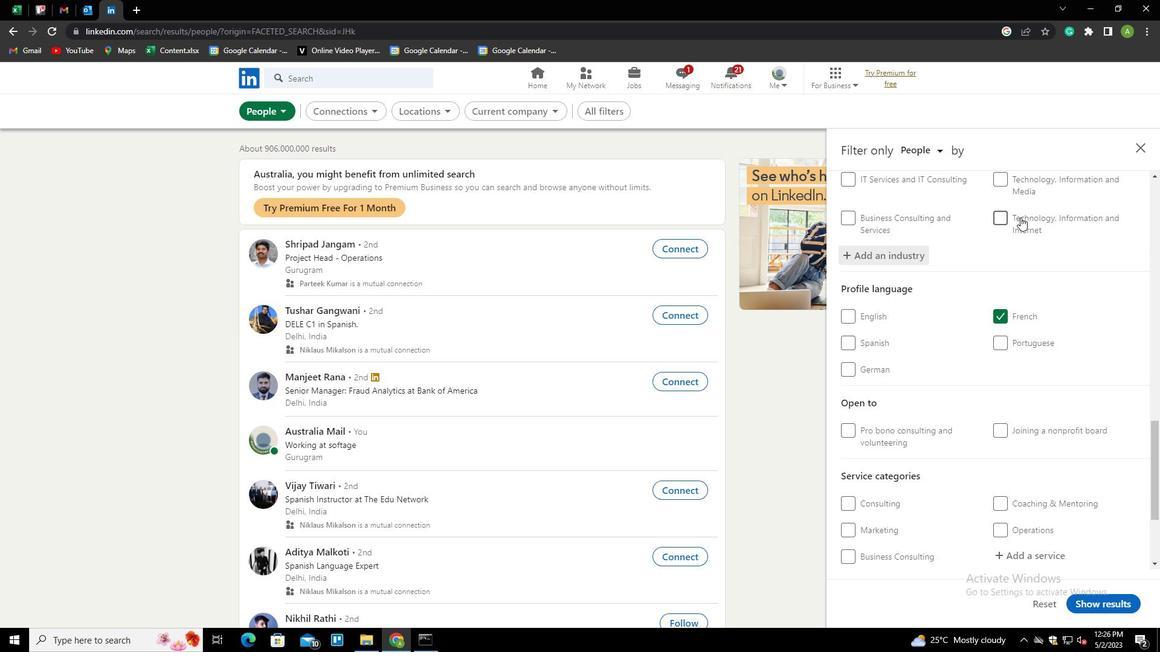 
Action: Mouse scrolled (1020, 216) with delta (0, 0)
Screenshot: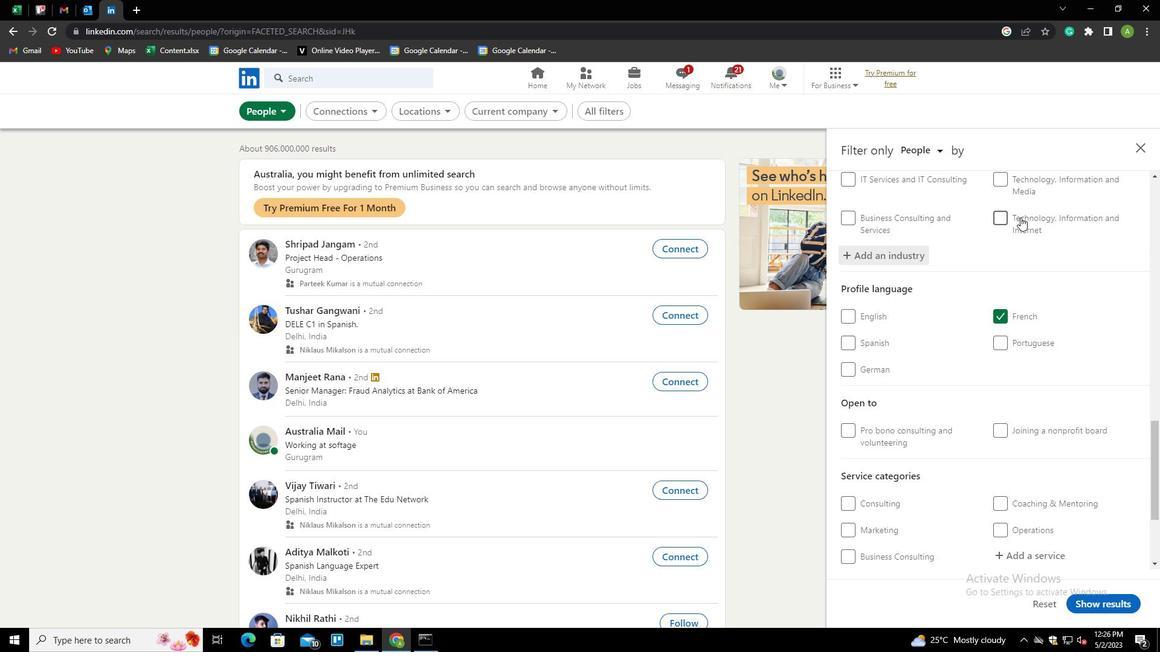 
Action: Mouse moved to (1009, 400)
Screenshot: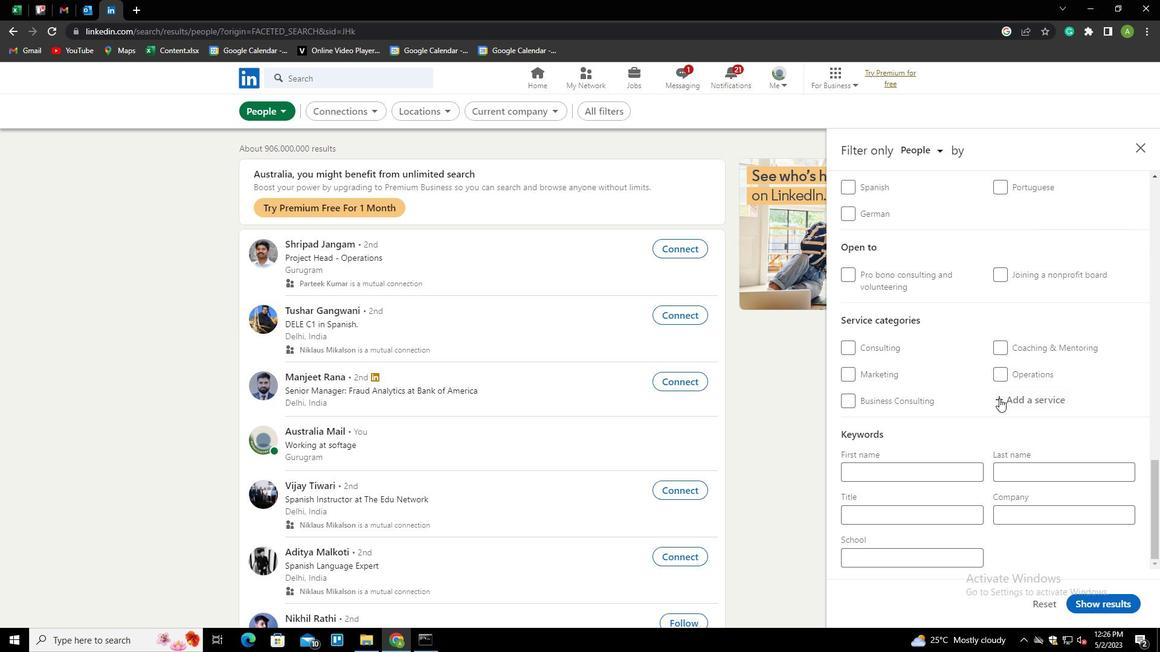 
Action: Mouse pressed left at (1009, 400)
Screenshot: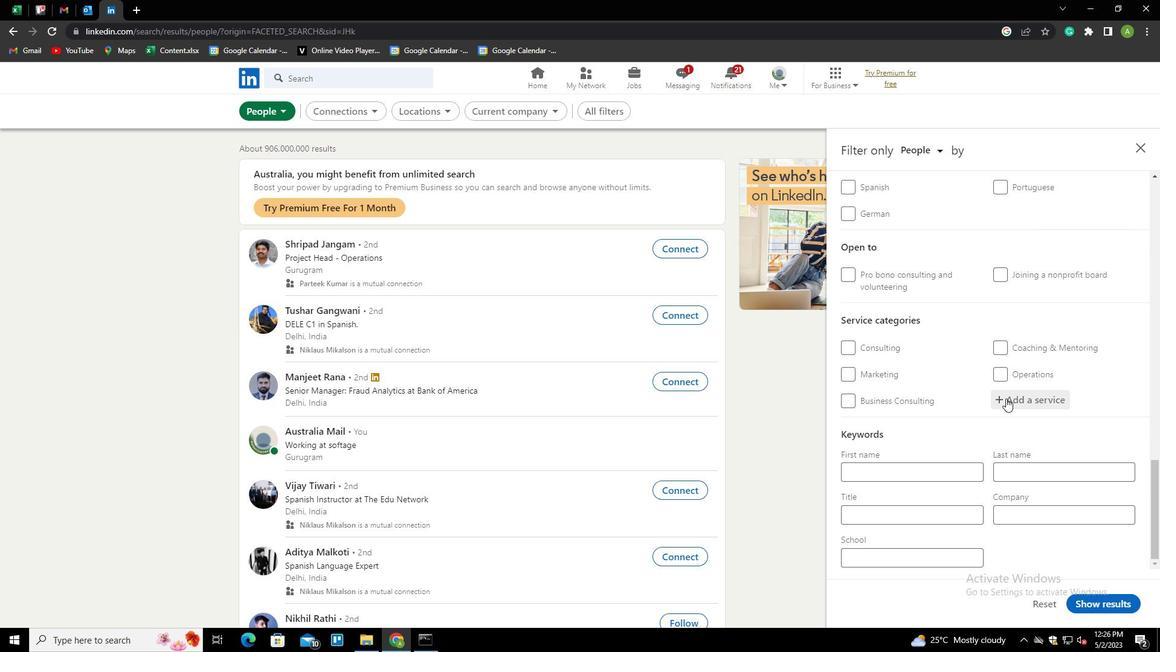 
Action: Mouse moved to (1011, 400)
Screenshot: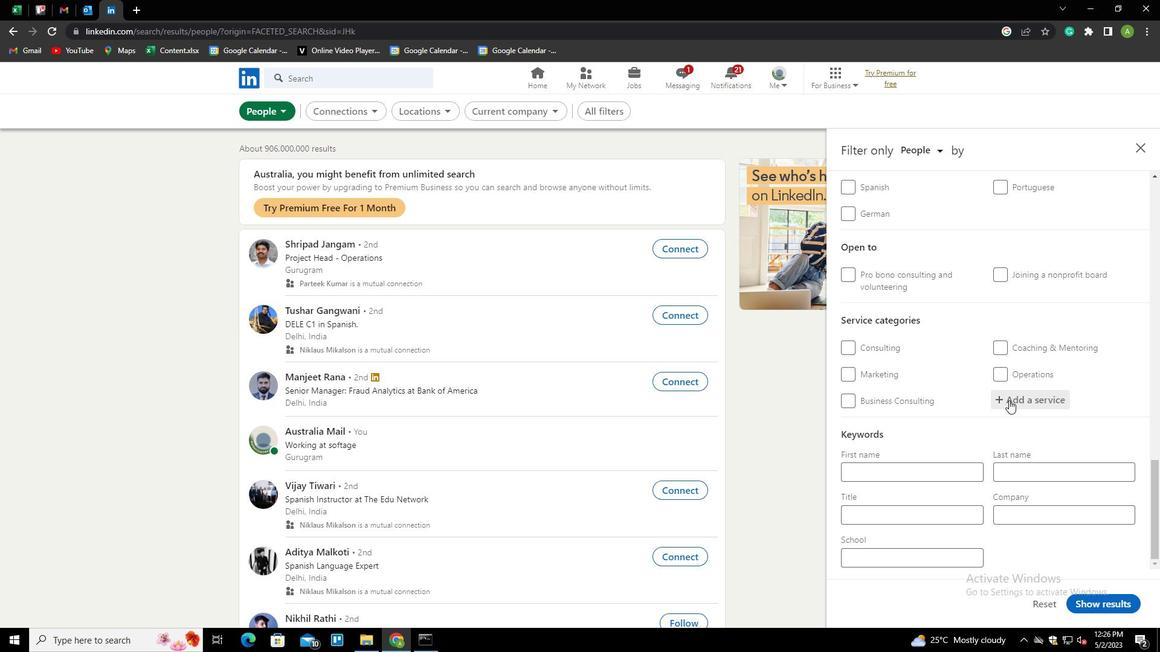 
Action: Key pressed <Key.shift>BARTENDIN<Key.down><Key.enter>
Screenshot: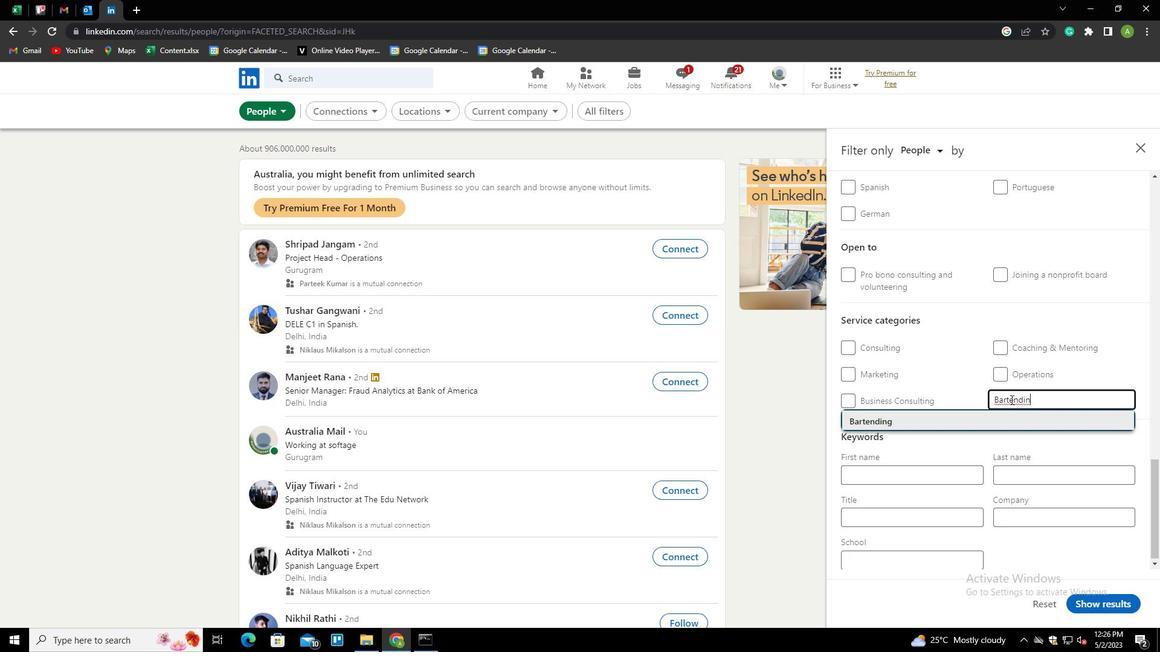 
Action: Mouse scrolled (1011, 399) with delta (0, 0)
Screenshot: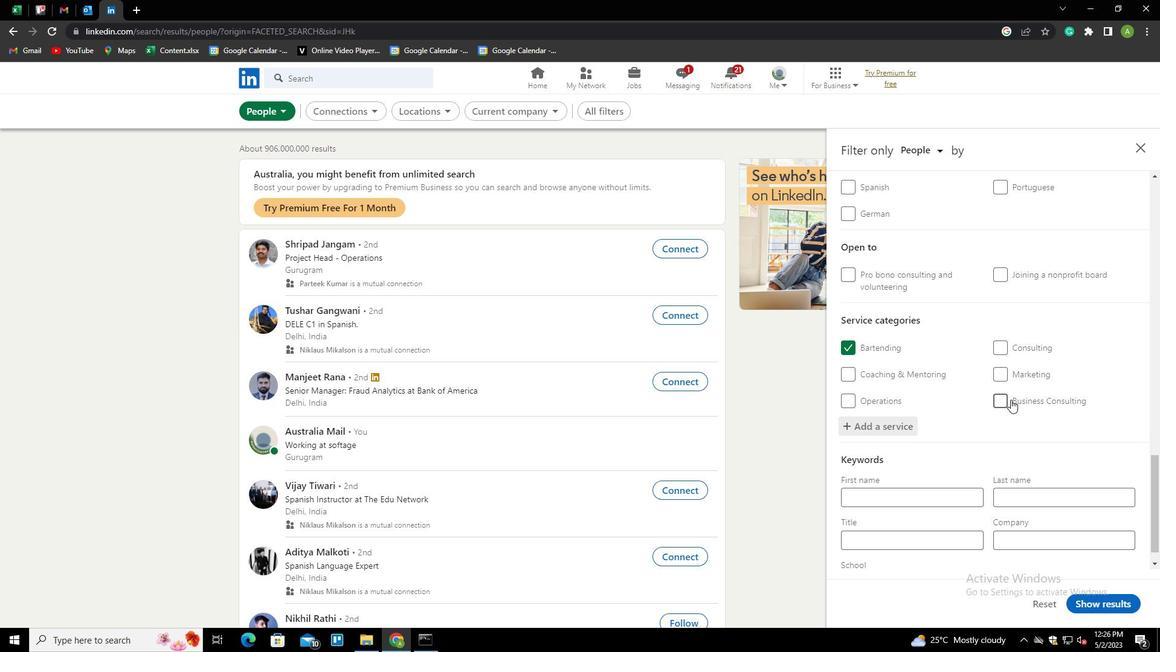 
Action: Mouse scrolled (1011, 399) with delta (0, 0)
Screenshot: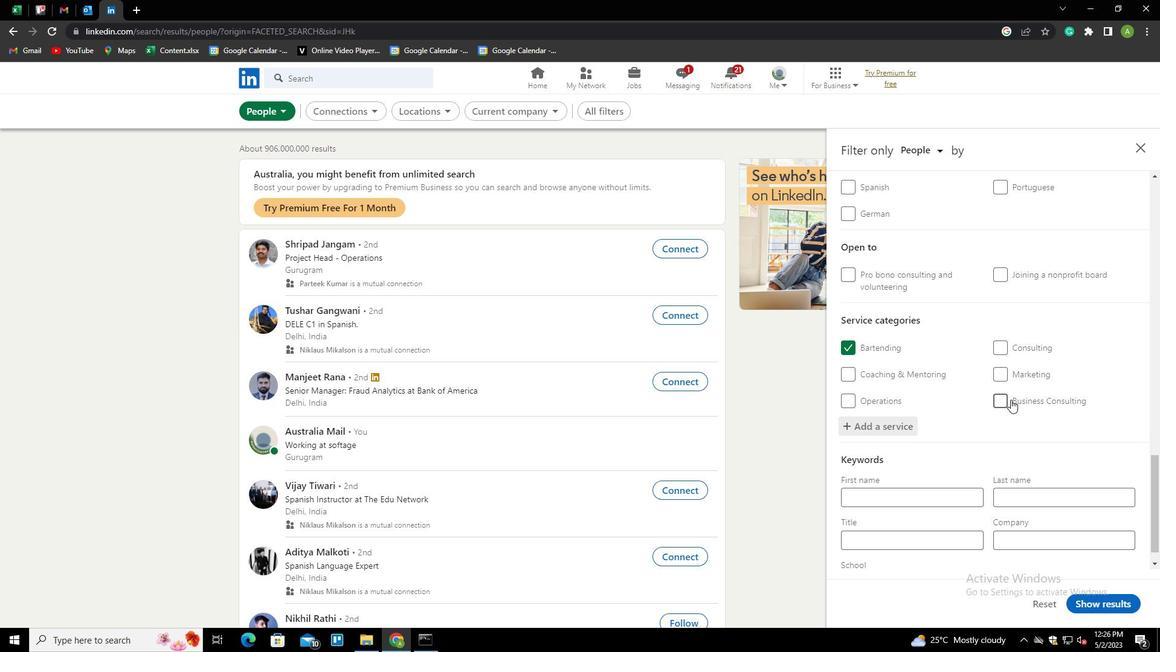 
Action: Mouse scrolled (1011, 399) with delta (0, 0)
Screenshot: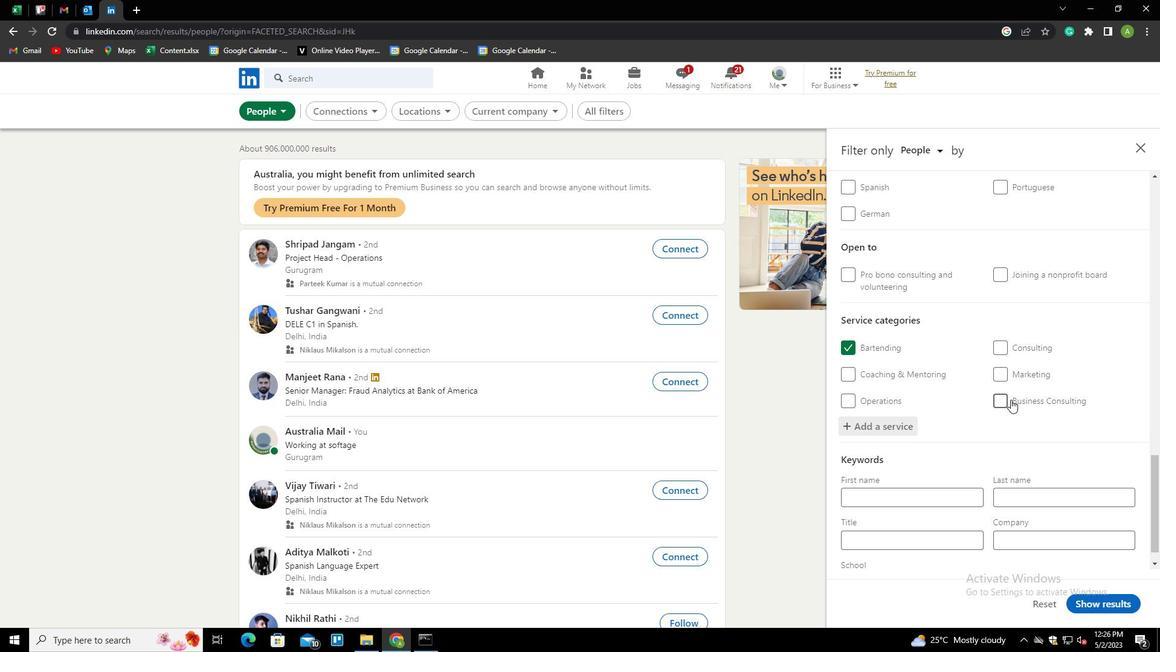 
Action: Mouse scrolled (1011, 399) with delta (0, 0)
Screenshot: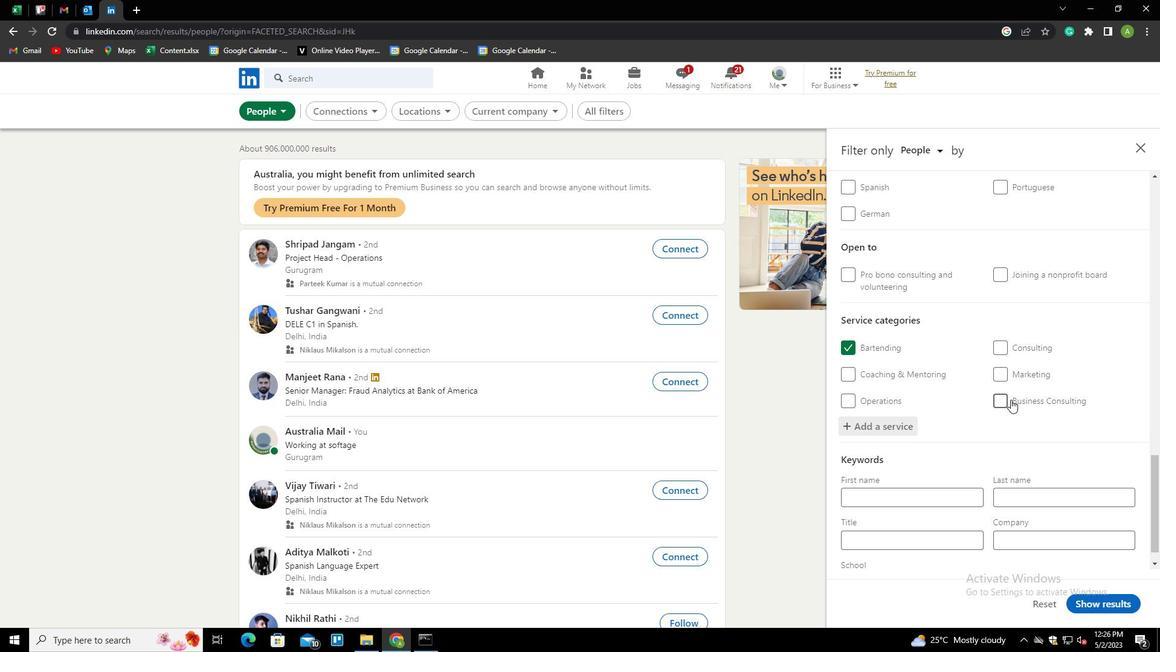 
Action: Mouse scrolled (1011, 399) with delta (0, 0)
Screenshot: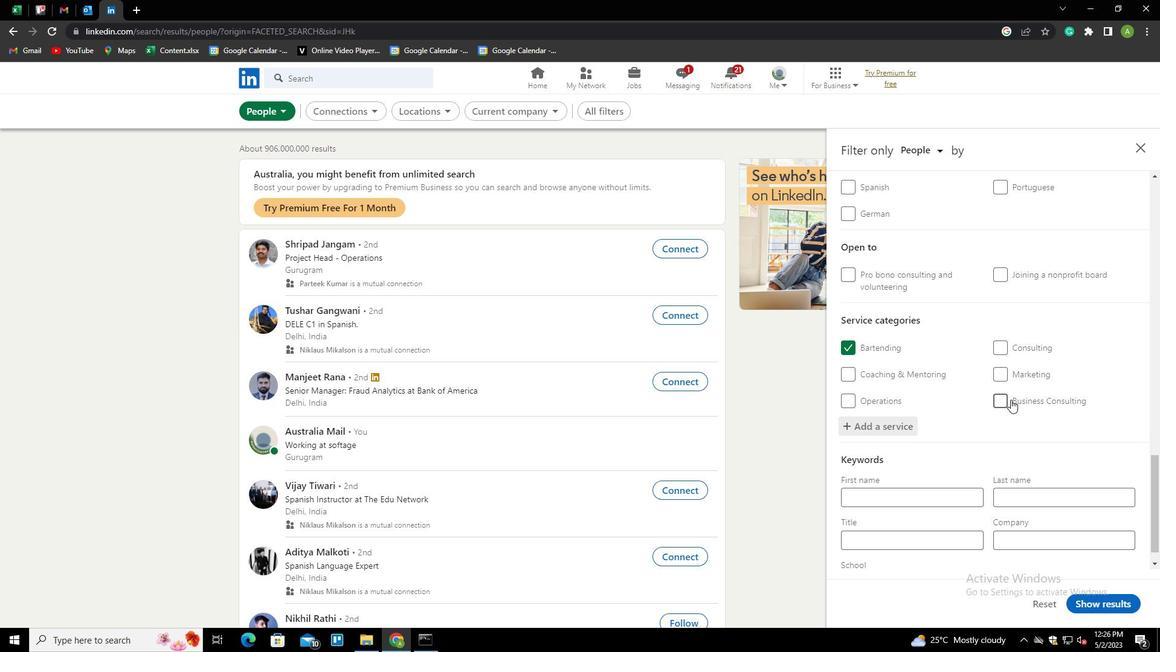 
Action: Mouse scrolled (1011, 399) with delta (0, 0)
Screenshot: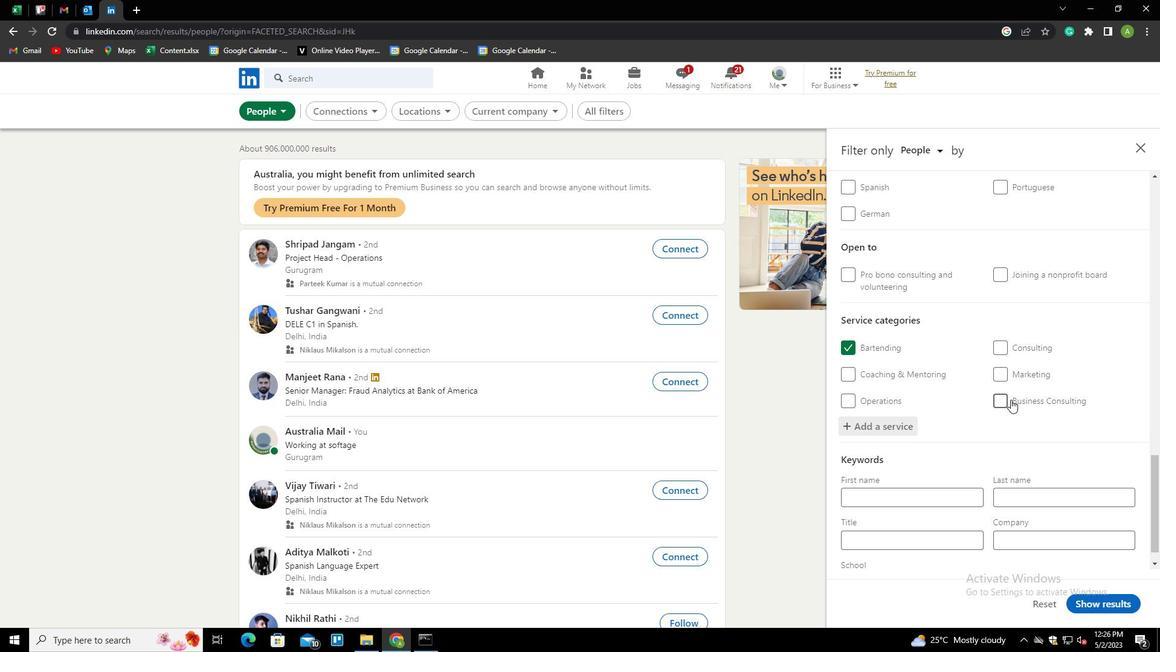 
Action: Mouse scrolled (1011, 399) with delta (0, 0)
Screenshot: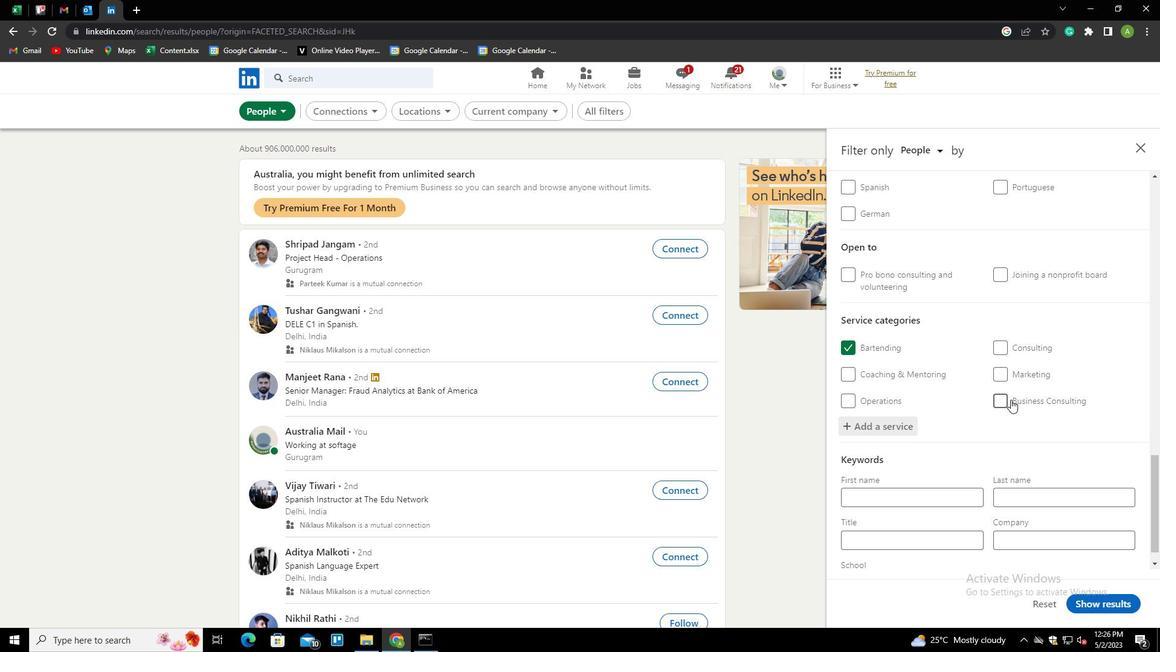 
Action: Mouse moved to (878, 510)
Screenshot: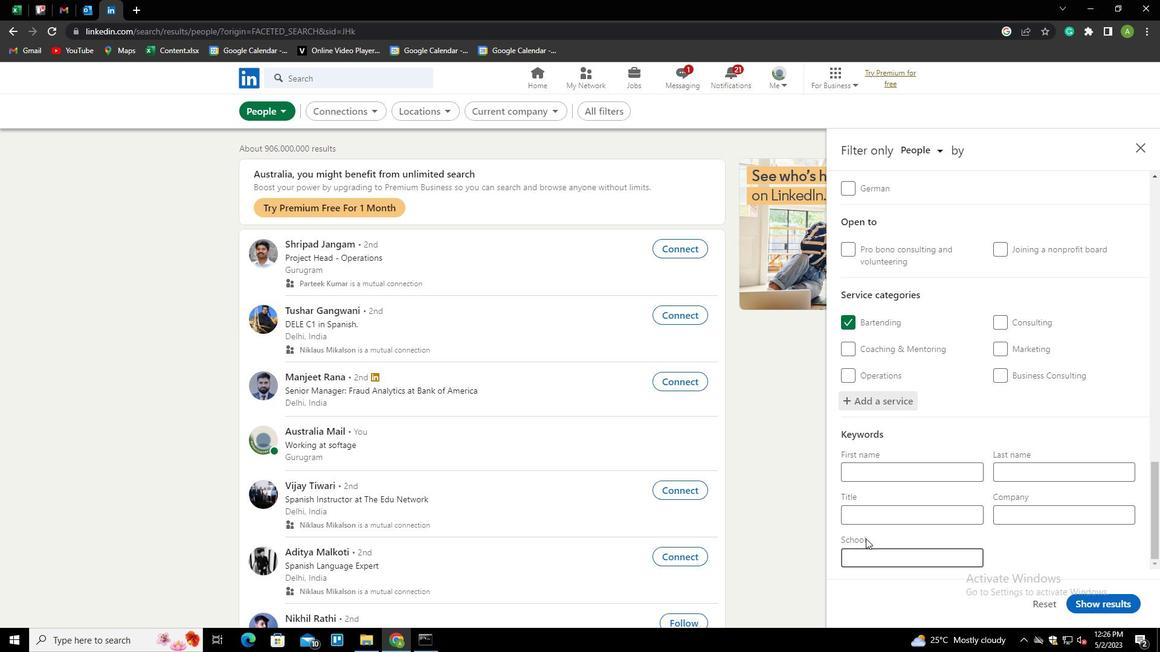 
Action: Mouse pressed left at (878, 510)
Screenshot: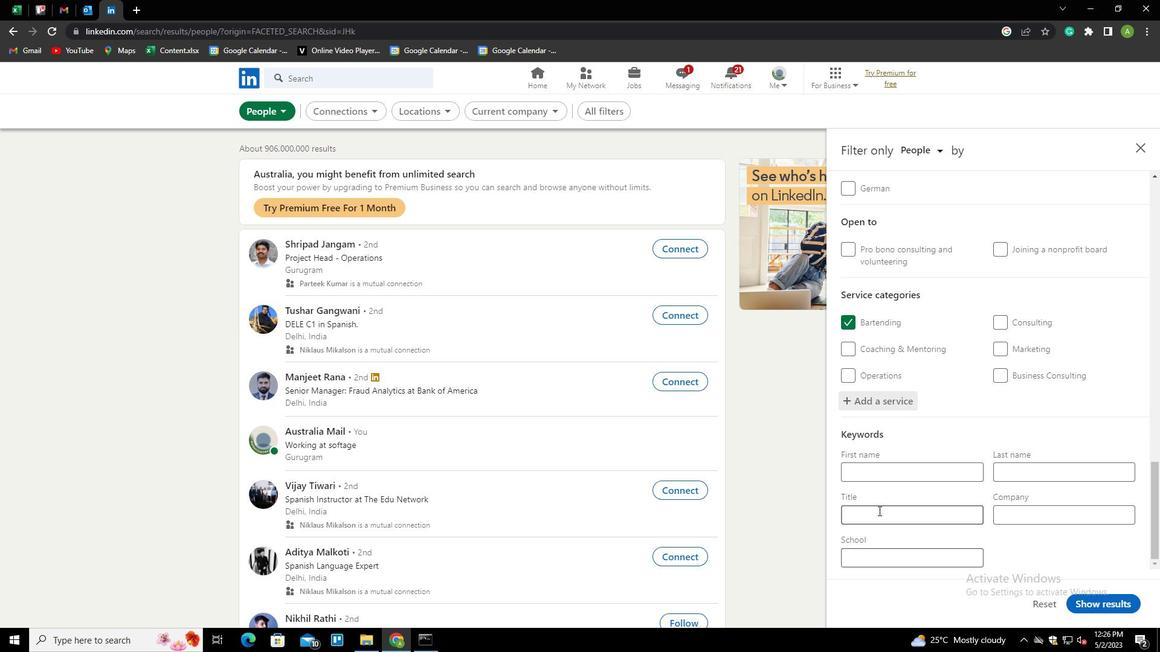 
Action: Key pressed <Key.shift>SOFTWARE<Key.space><Key.shift>ENGINEER
Screenshot: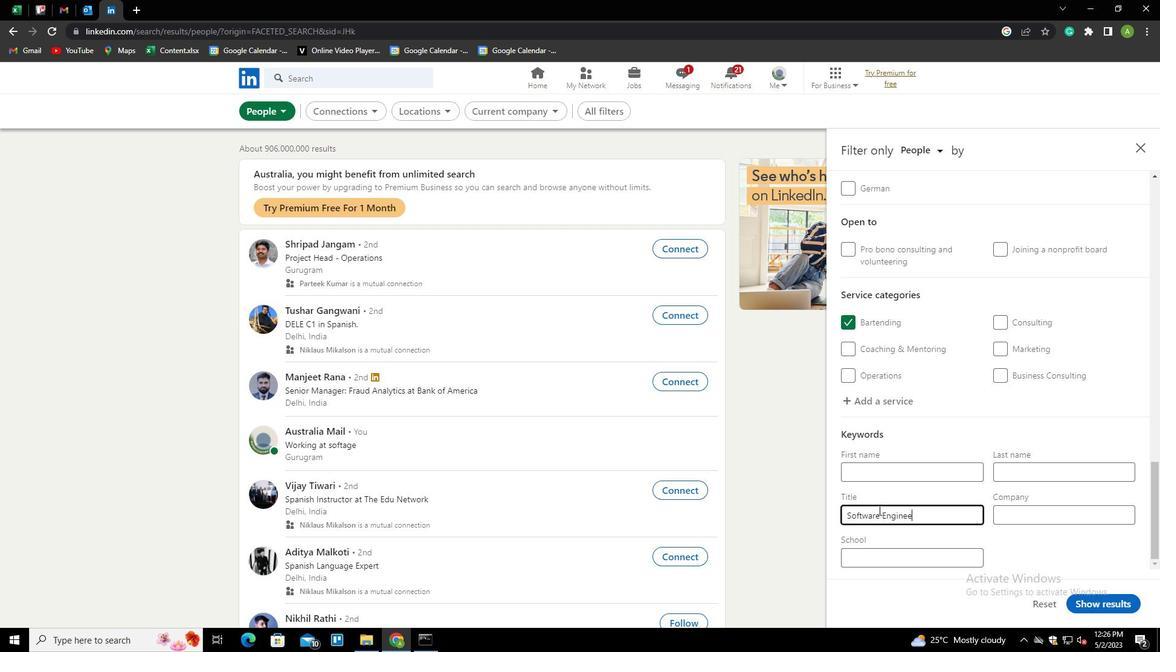
Action: Mouse moved to (1011, 541)
Screenshot: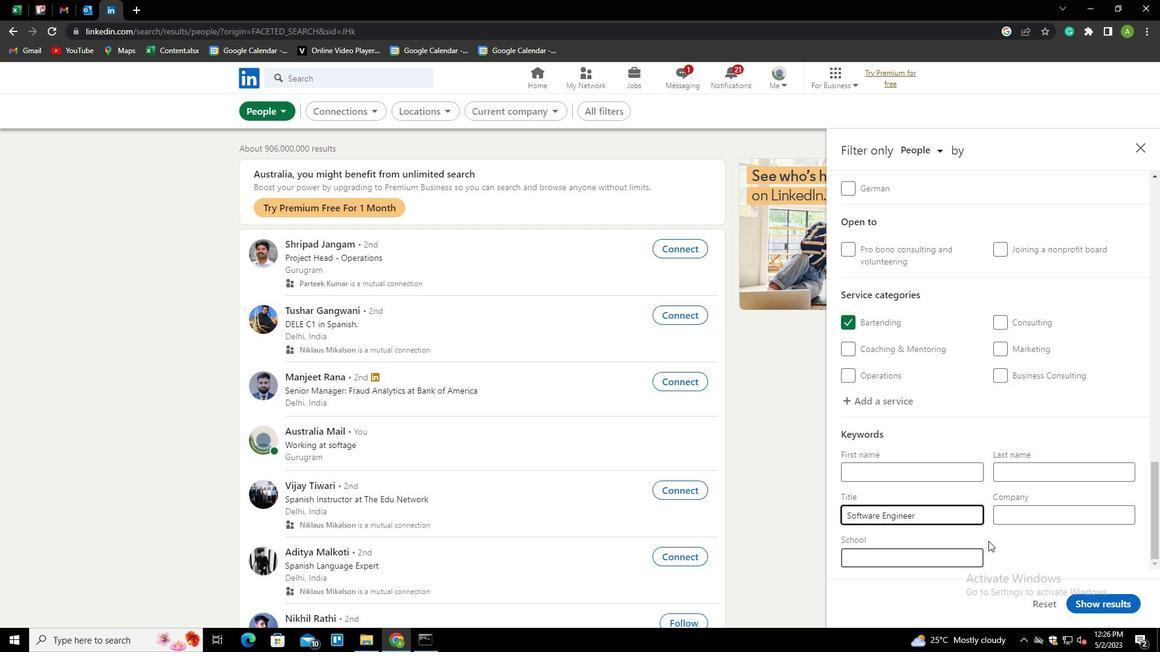 
Action: Mouse pressed left at (1011, 541)
Screenshot: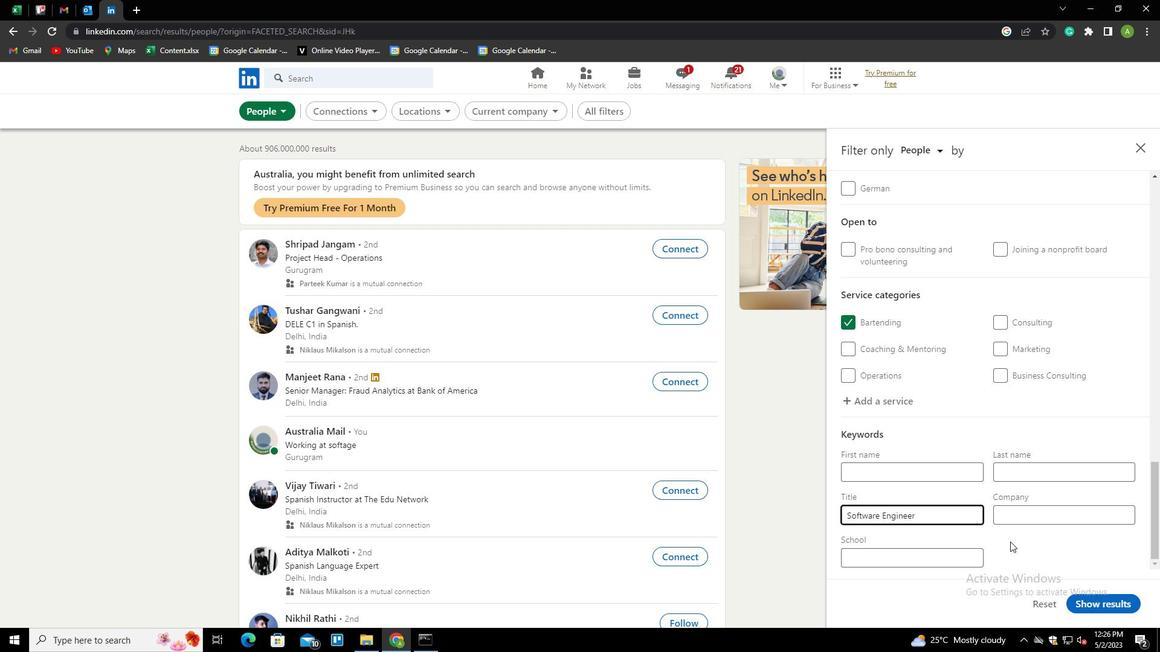 
Action: Mouse moved to (1092, 598)
Screenshot: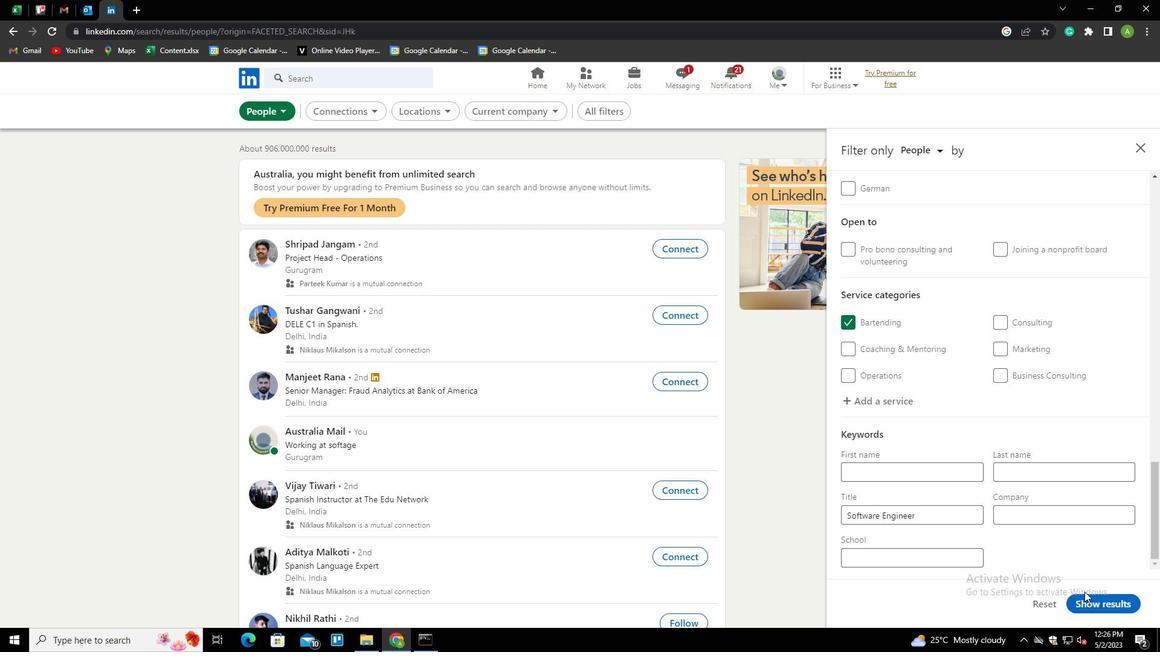 
Action: Mouse pressed left at (1092, 598)
Screenshot: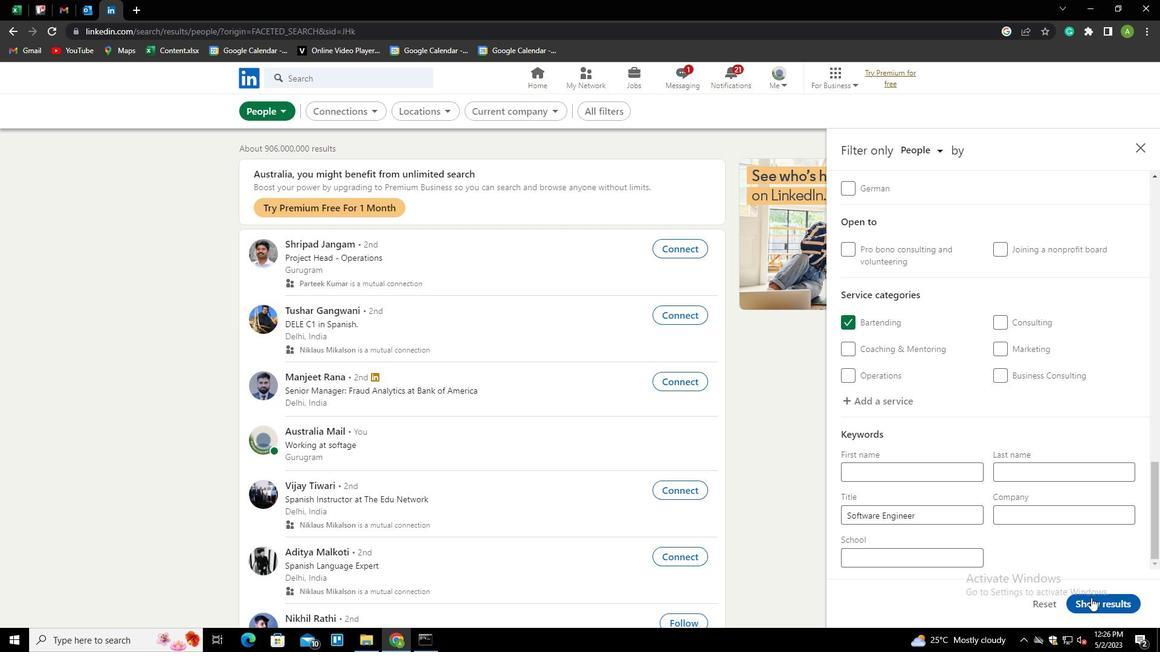 
